 Task: Apply conditional formatting to the range A2:E12 to highlight cells based on specific criteria.
Action: Mouse moved to (33, 175)
Screenshot: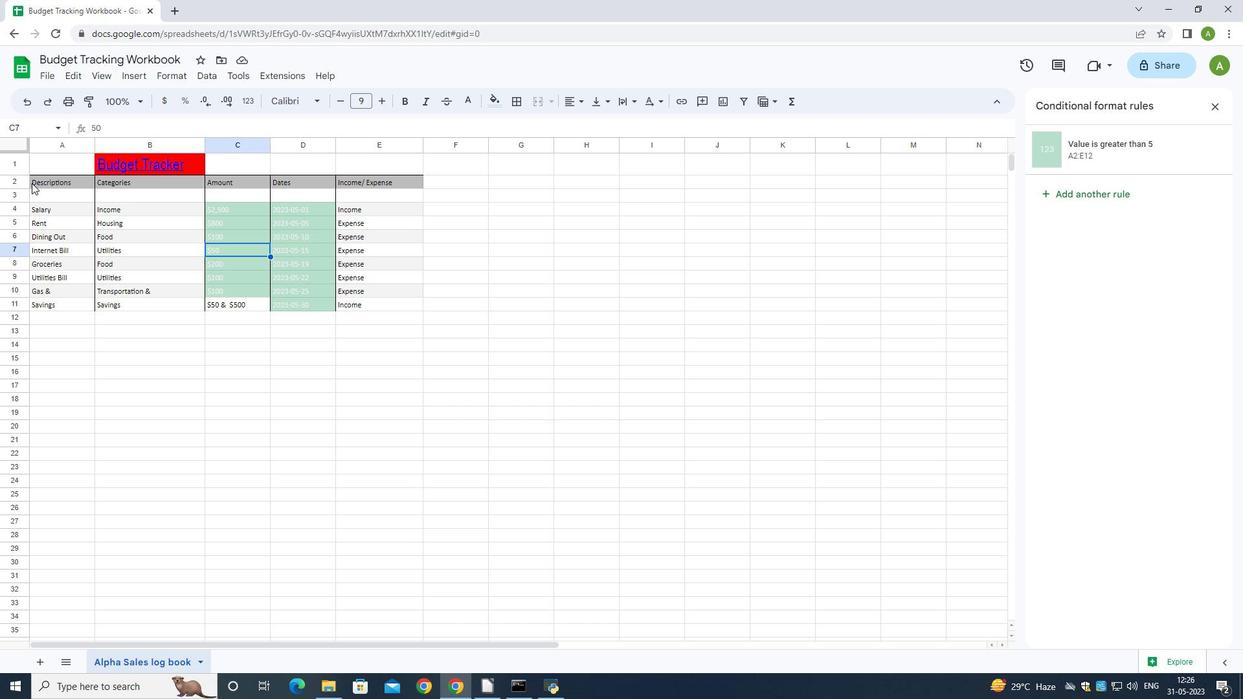 
Action: Mouse pressed left at (33, 175)
Screenshot: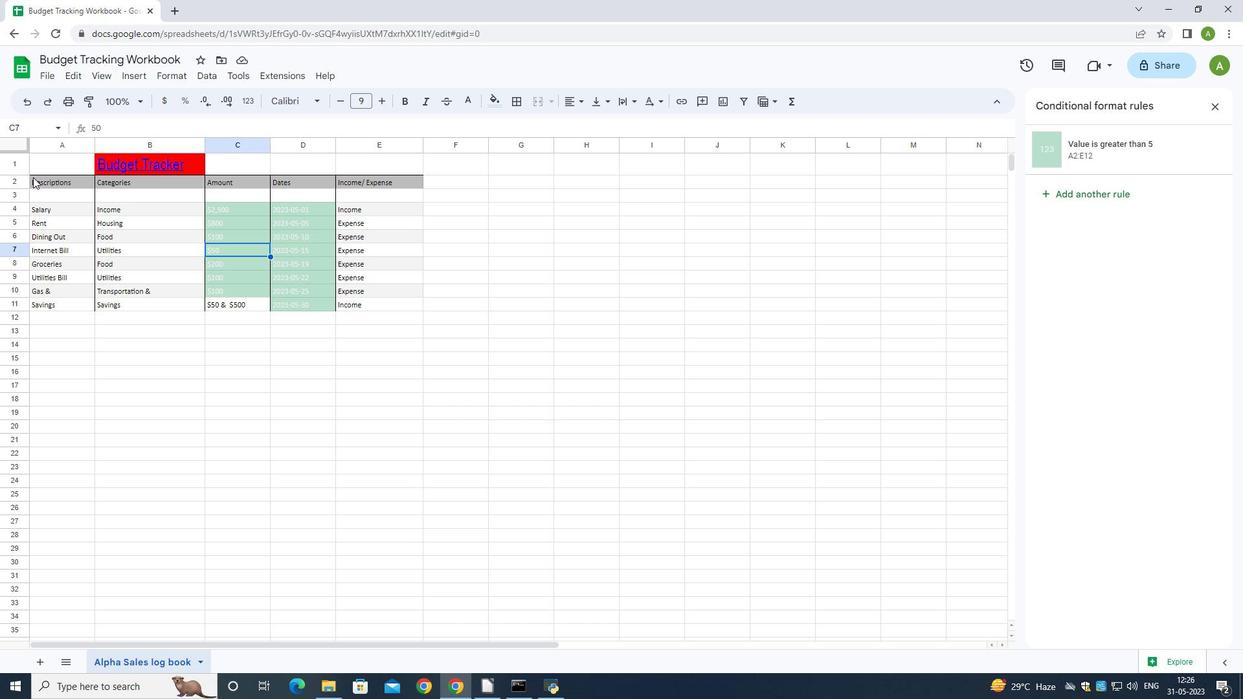 
Action: Mouse moved to (51, 174)
Screenshot: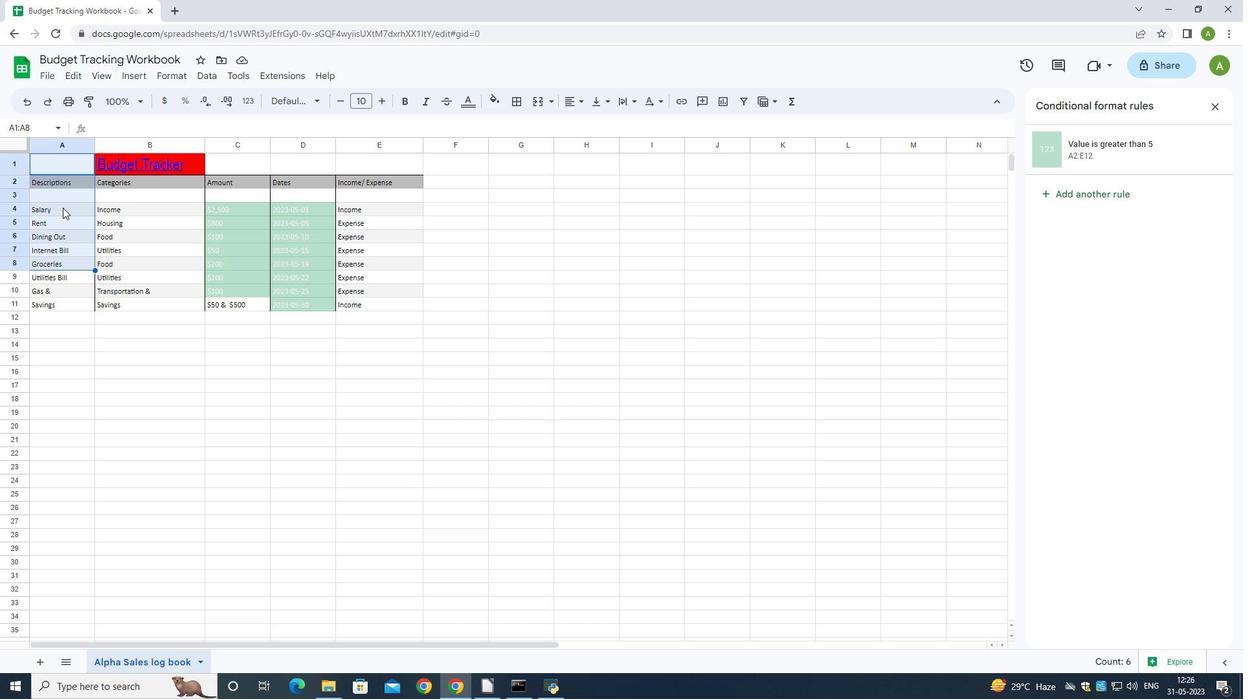 
Action: Mouse pressed left at (51, 174)
Screenshot: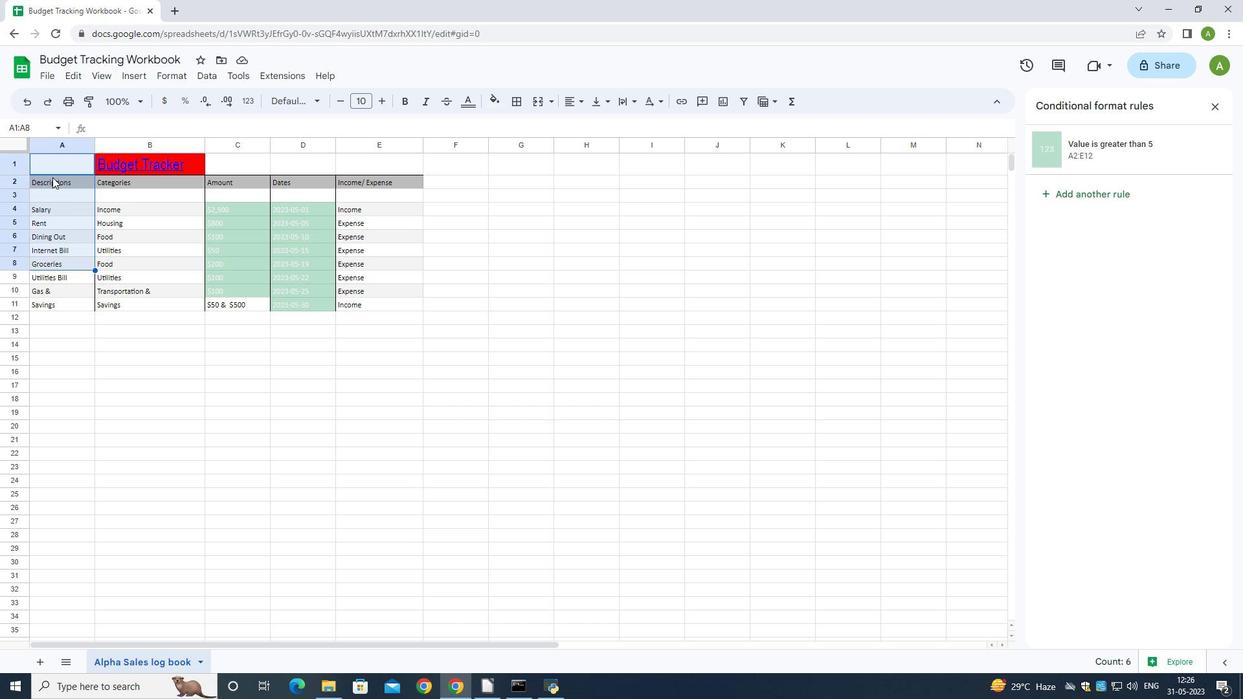
Action: Mouse moved to (41, 182)
Screenshot: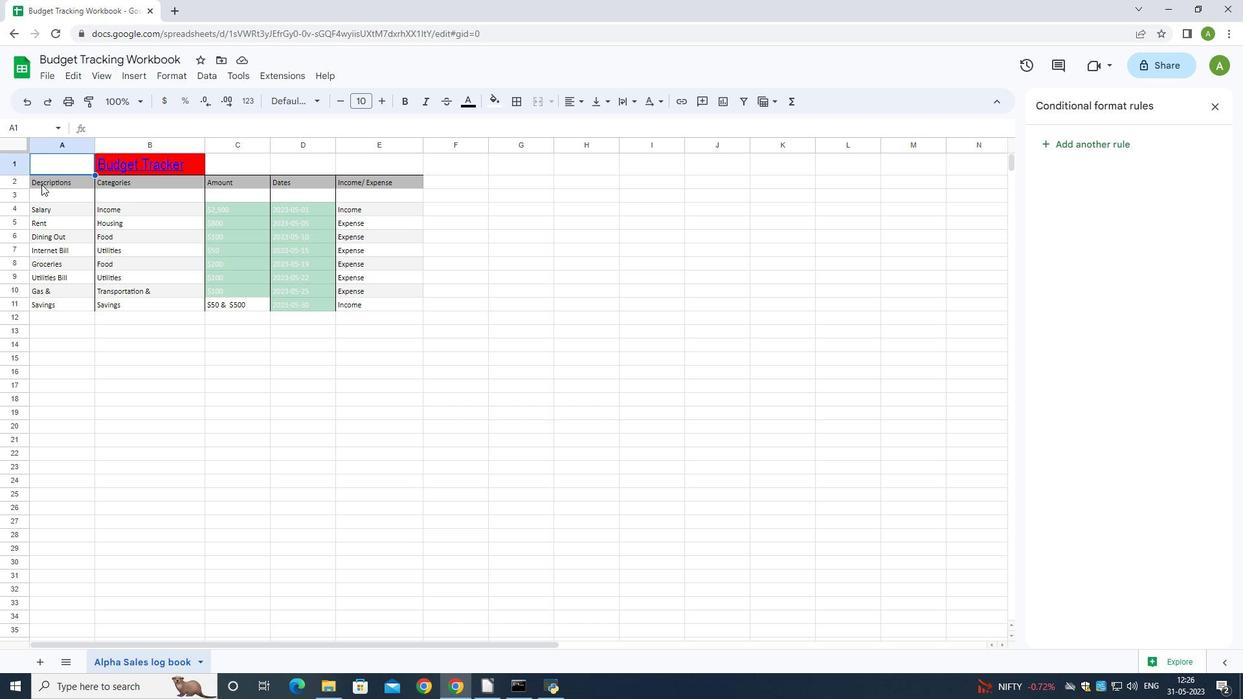 
Action: Mouse pressed left at (41, 182)
Screenshot: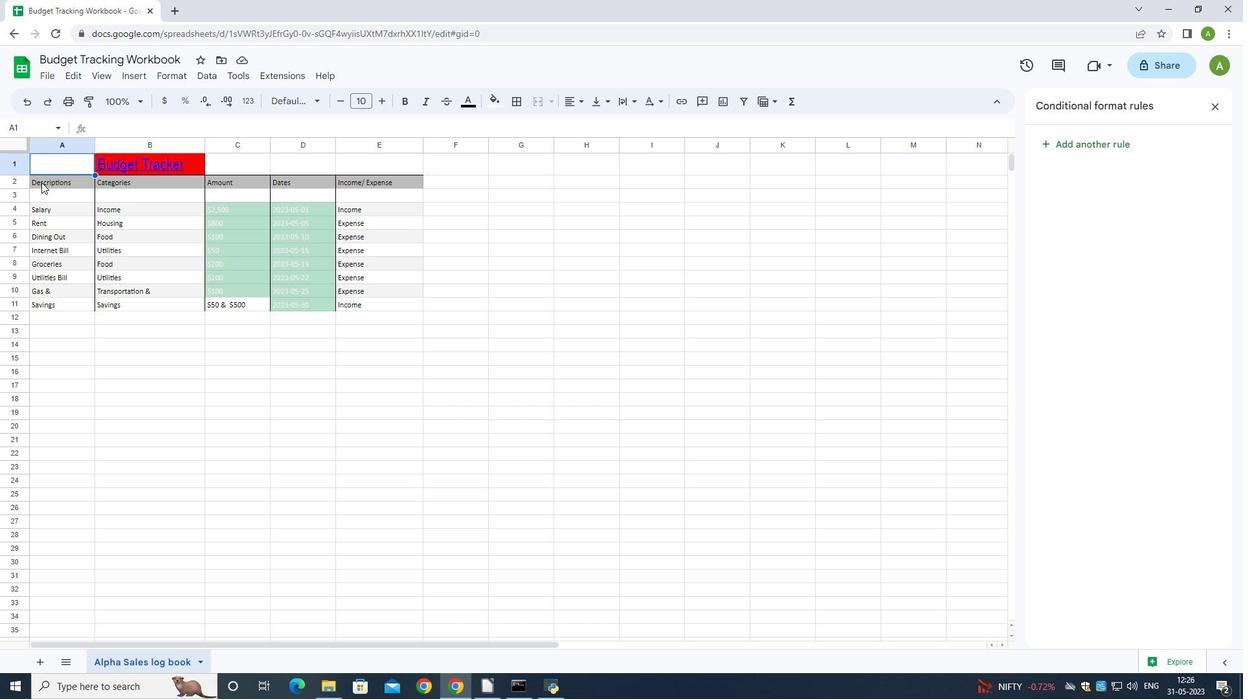 
Action: Mouse moved to (186, 78)
Screenshot: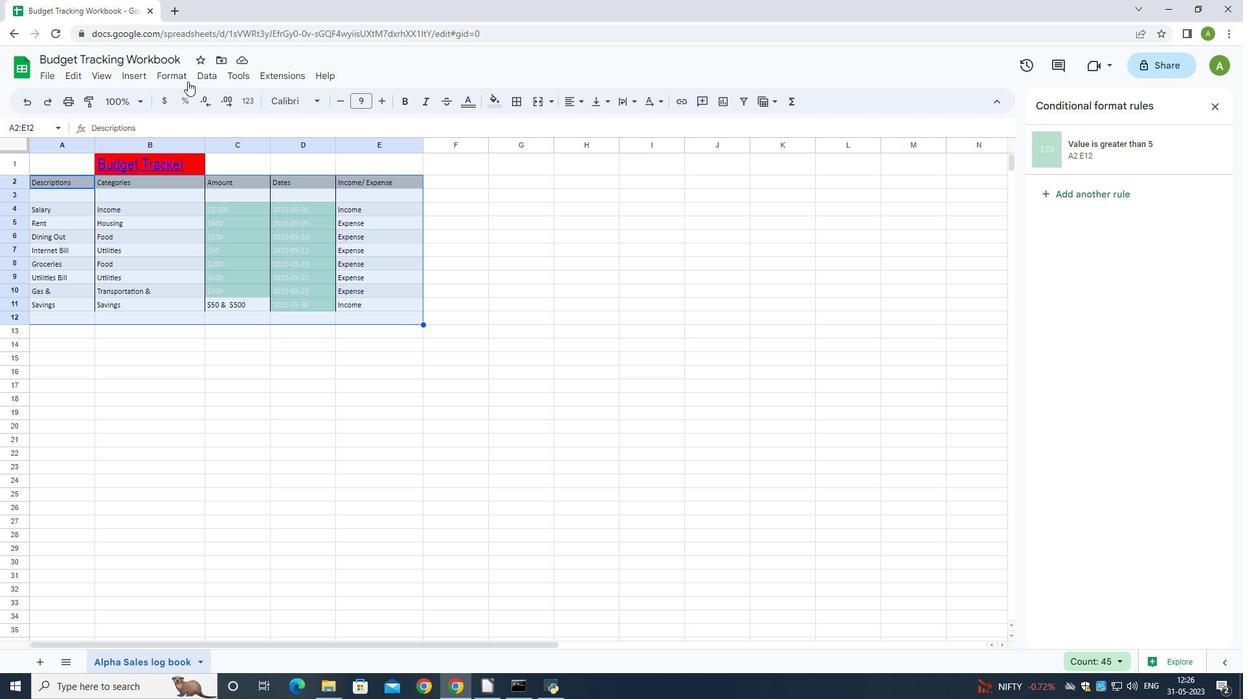 
Action: Mouse pressed left at (186, 78)
Screenshot: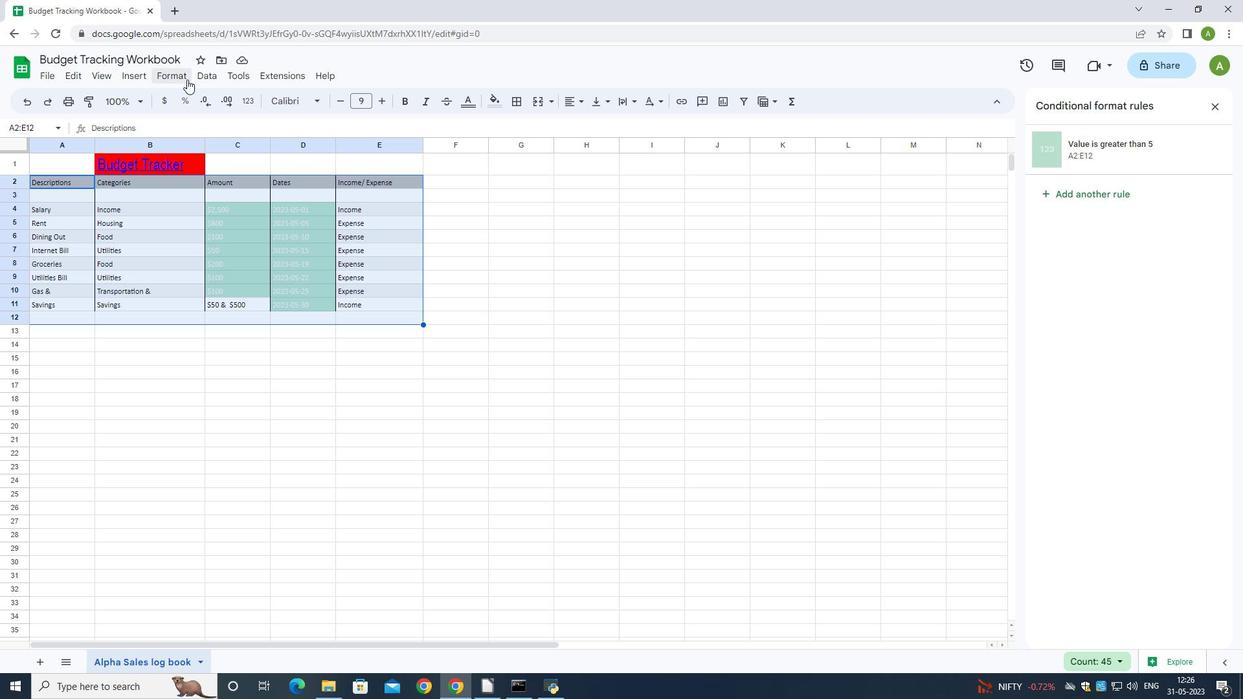 
Action: Mouse moved to (235, 297)
Screenshot: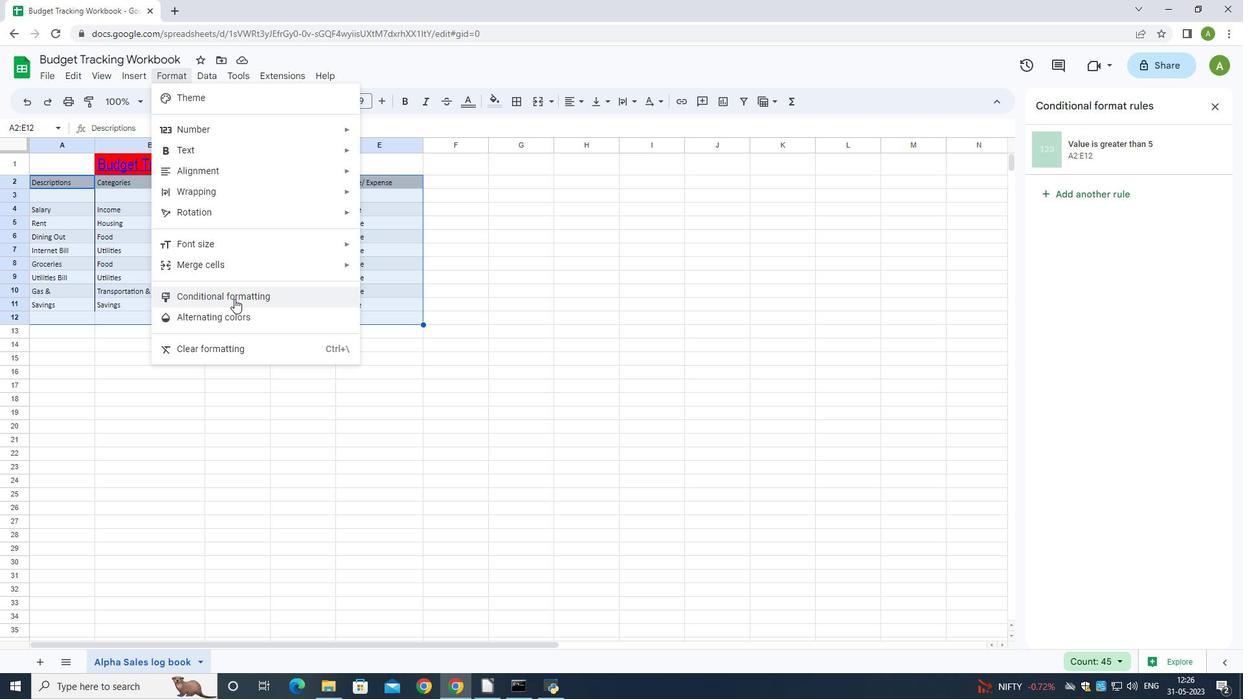 
Action: Mouse pressed left at (235, 297)
Screenshot: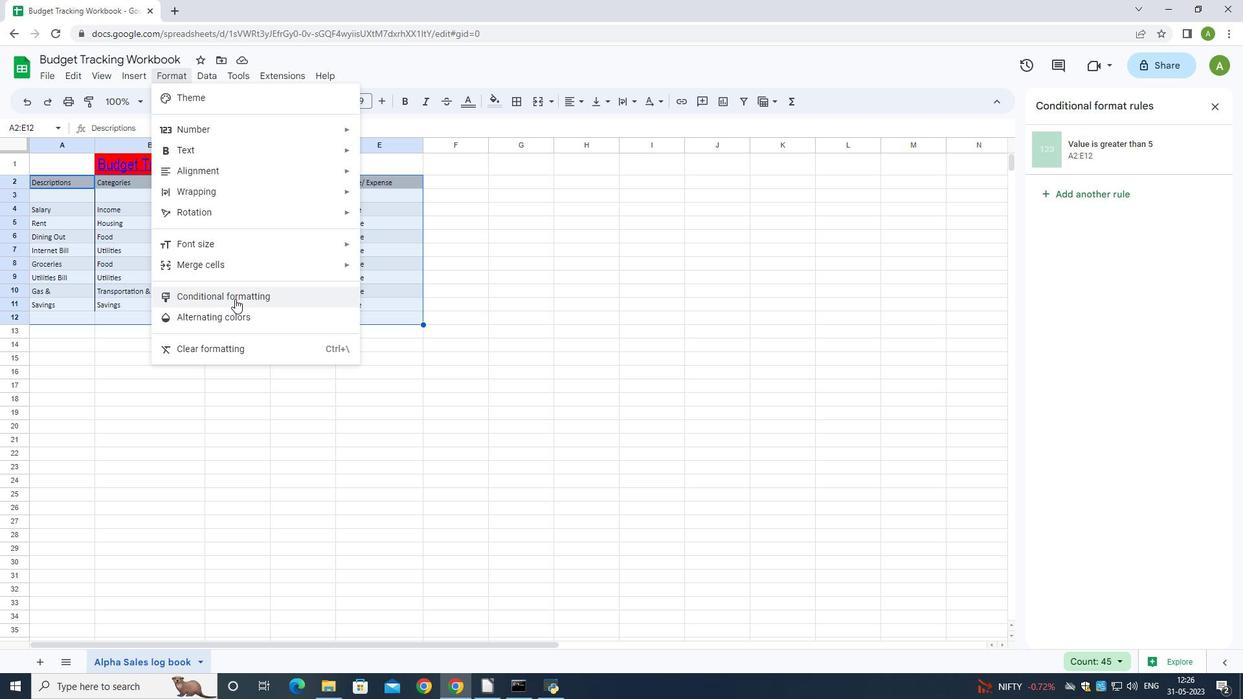 
Action: Mouse moved to (1188, 148)
Screenshot: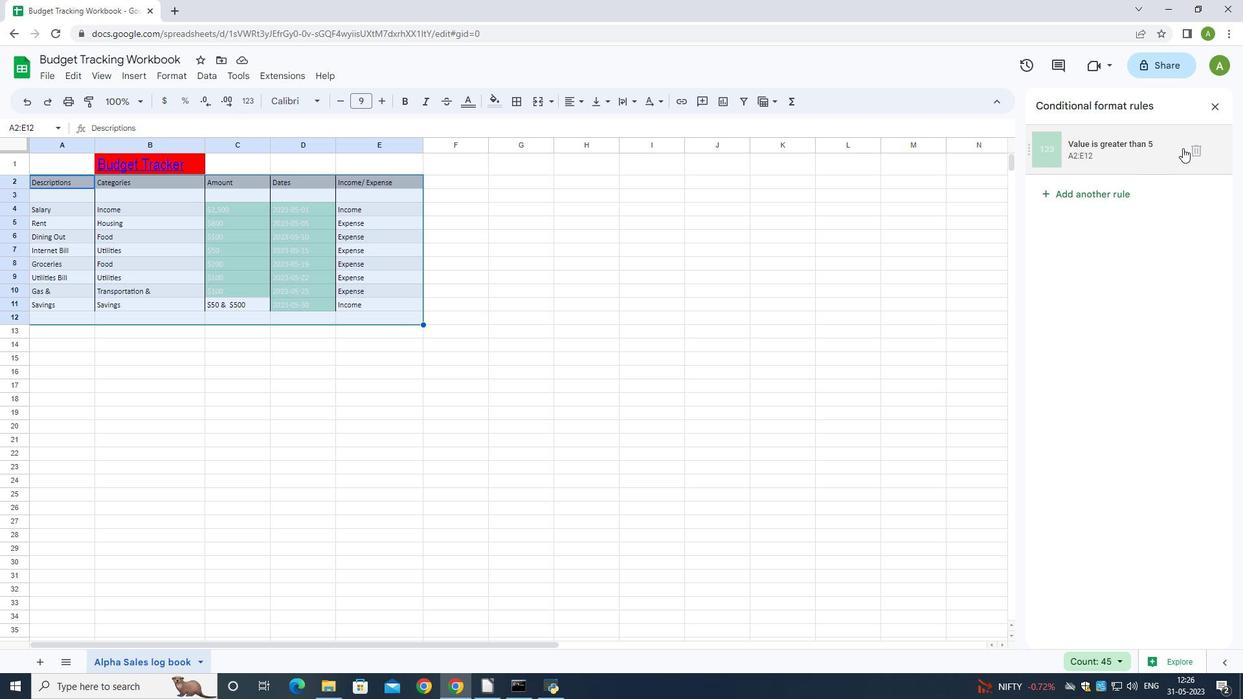 
Action: Mouse pressed left at (1188, 148)
Screenshot: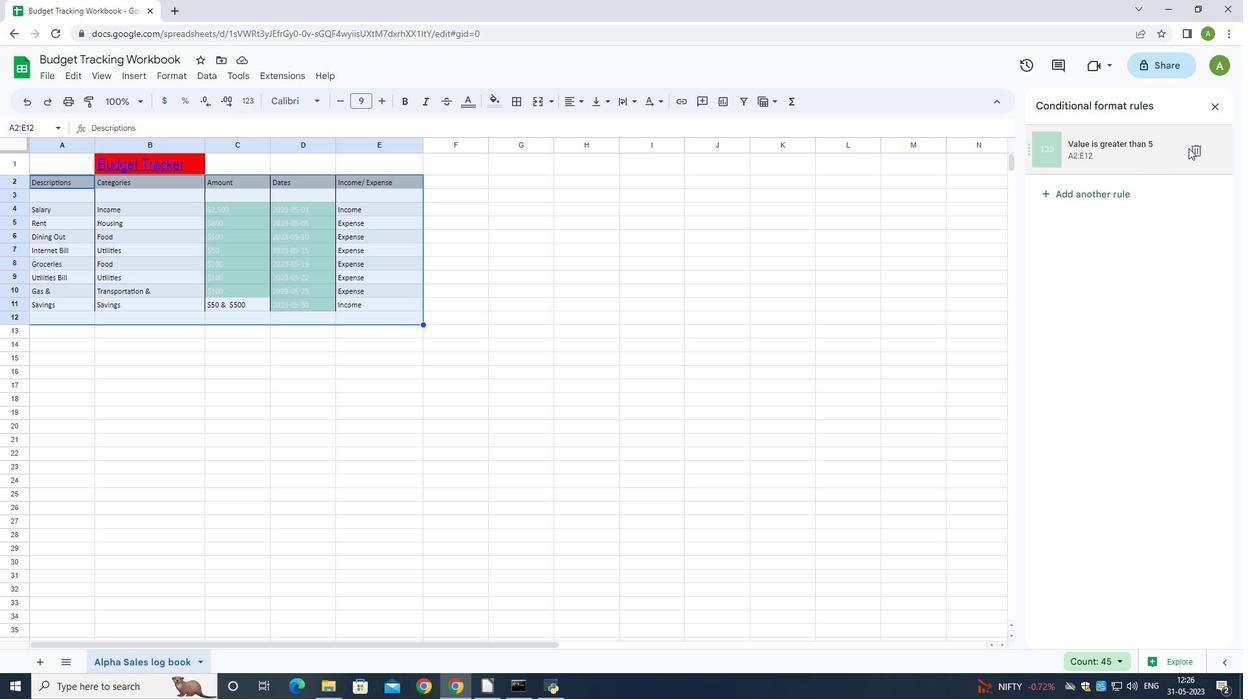 
Action: Mouse moved to (1114, 148)
Screenshot: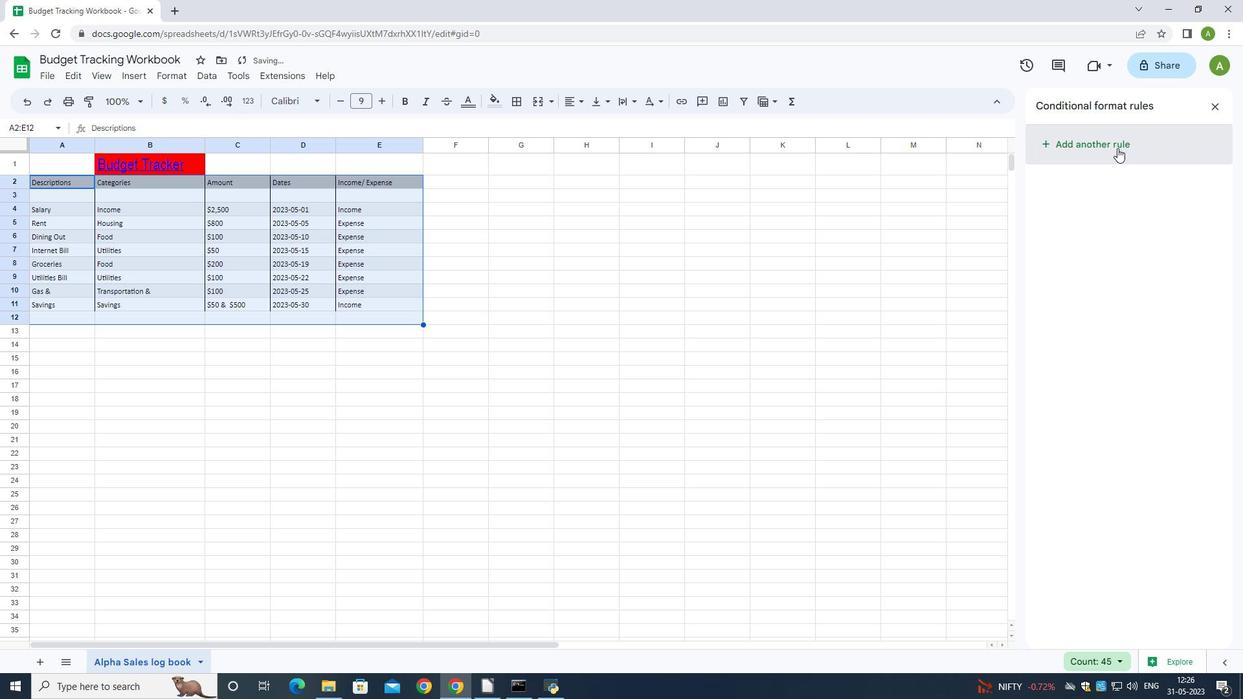 
Action: Mouse pressed left at (1114, 148)
Screenshot: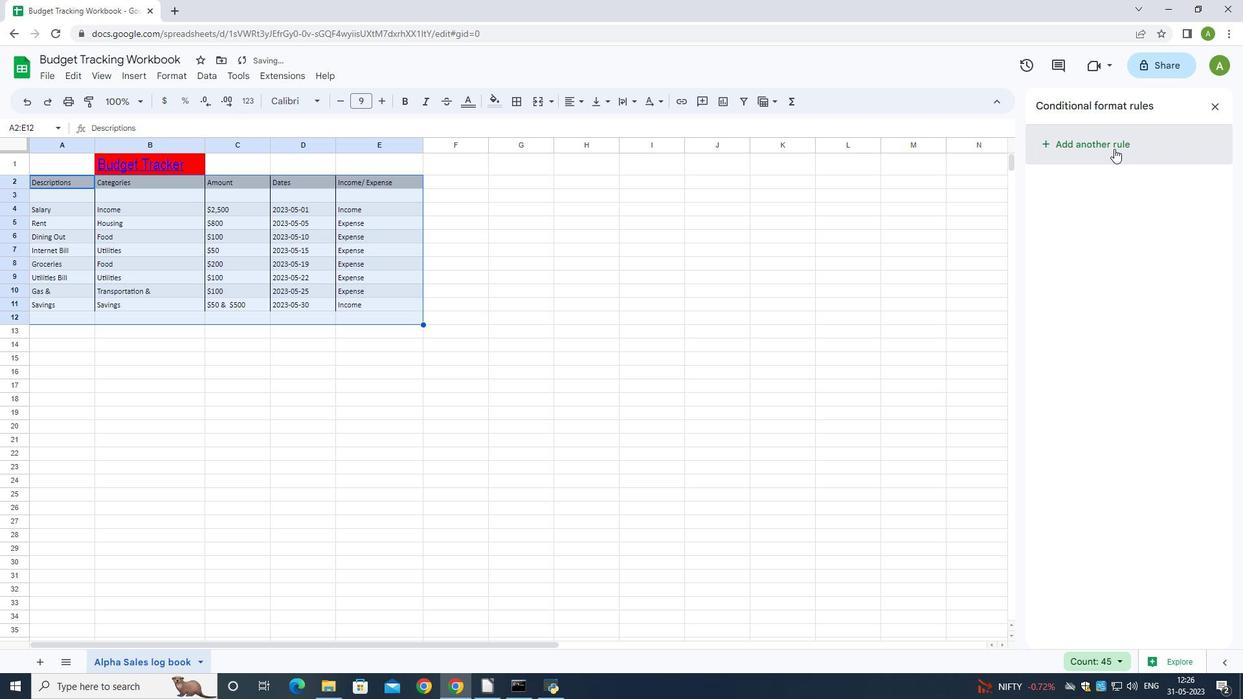 
Action: Mouse moved to (1112, 271)
Screenshot: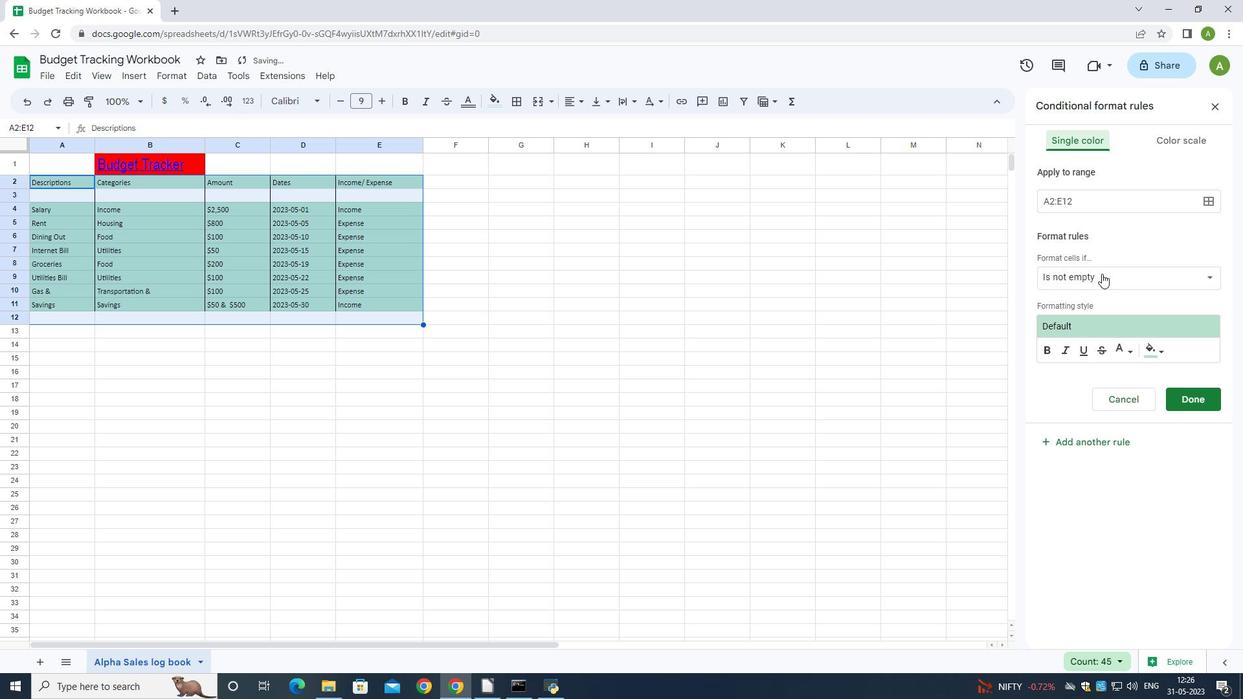 
Action: Mouse pressed left at (1112, 271)
Screenshot: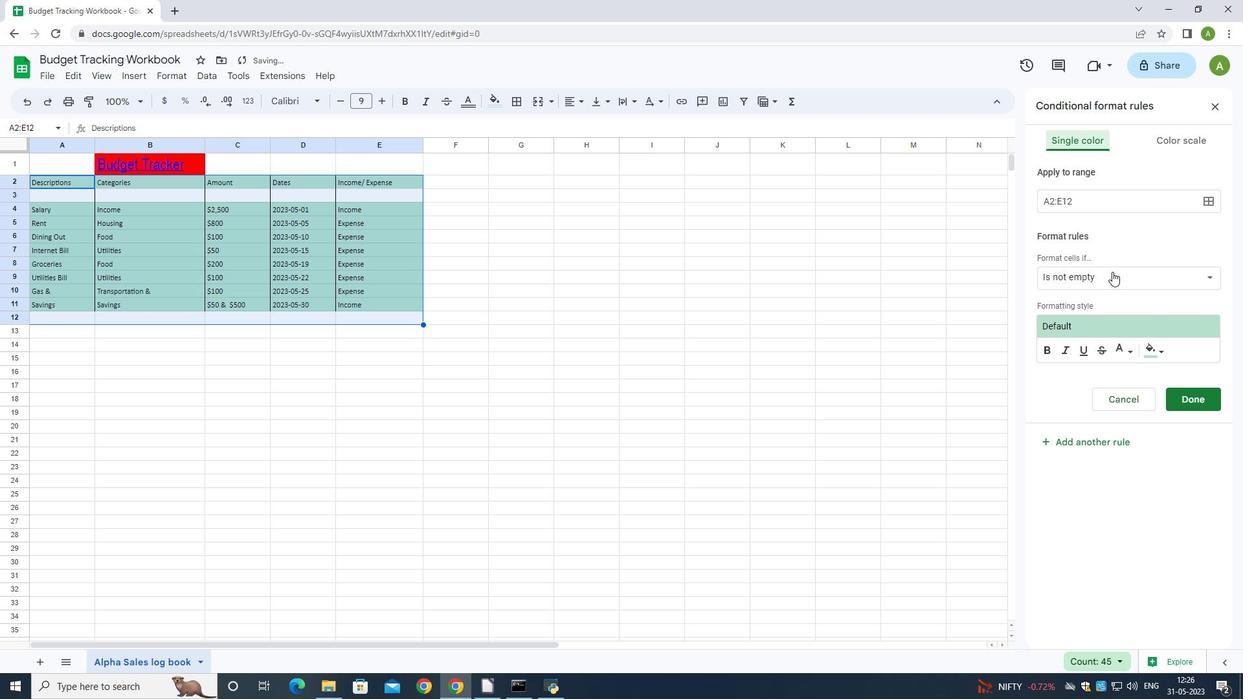 
Action: Mouse moved to (1089, 527)
Screenshot: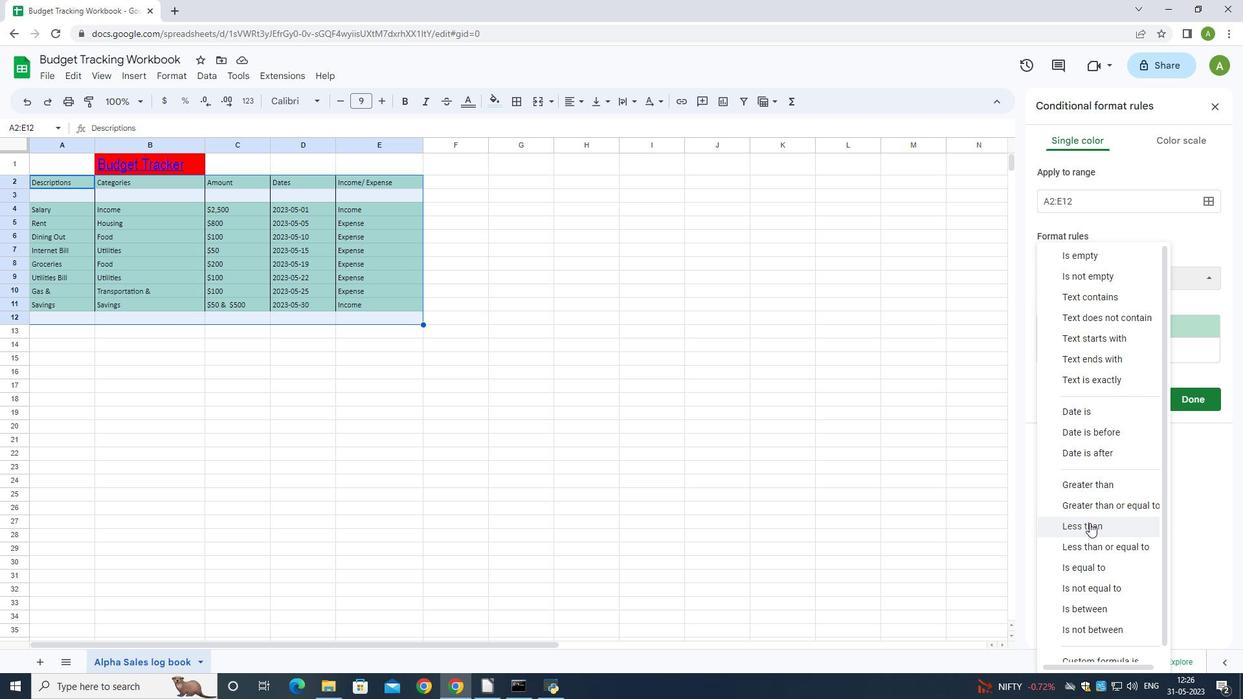 
Action: Mouse pressed left at (1089, 527)
Screenshot: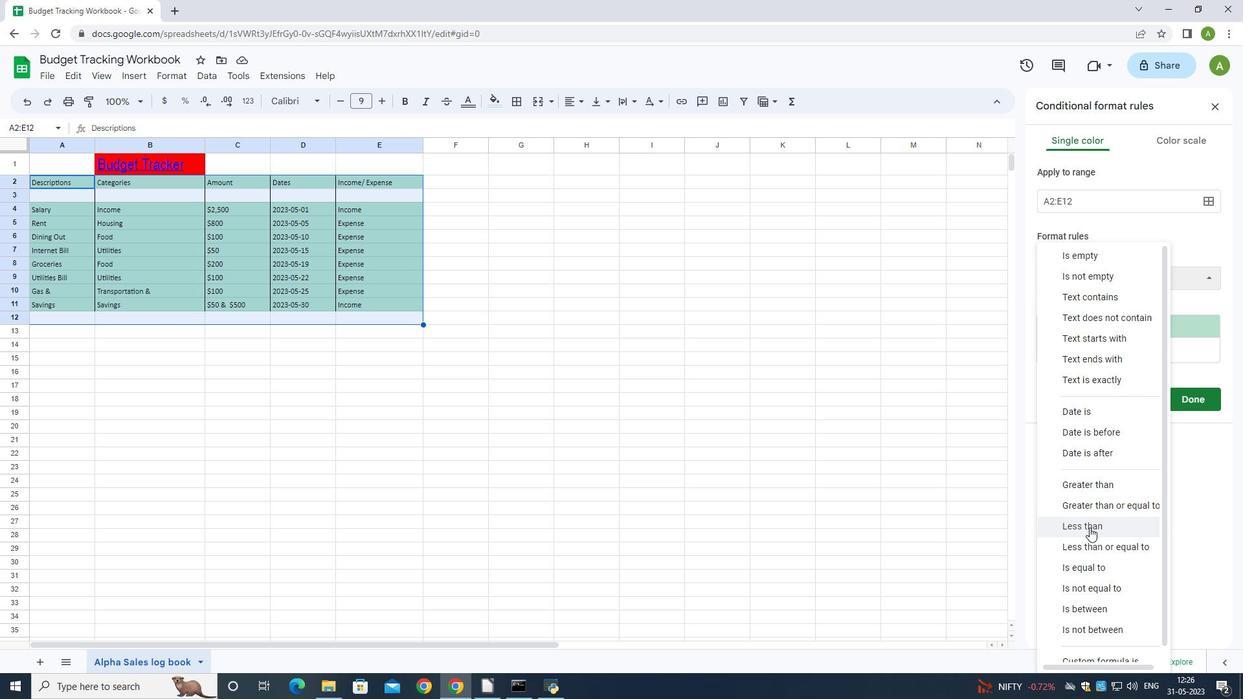 
Action: Mouse moved to (1072, 307)
Screenshot: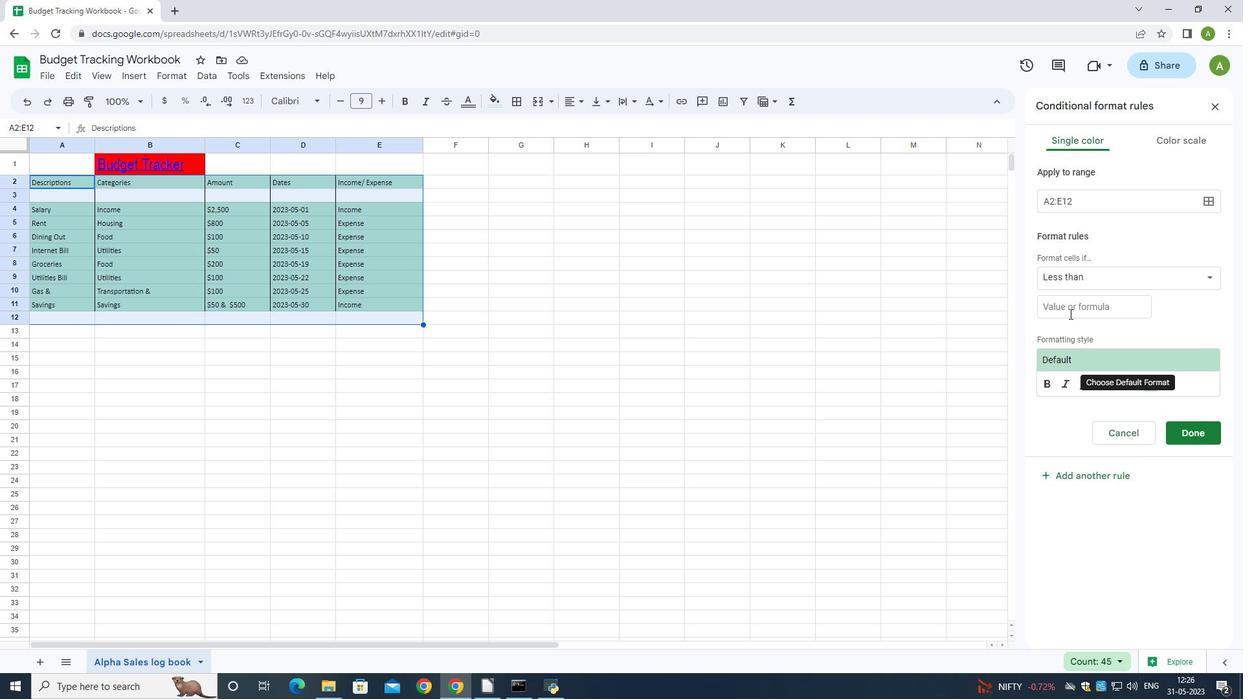 
Action: Mouse pressed left at (1072, 307)
Screenshot: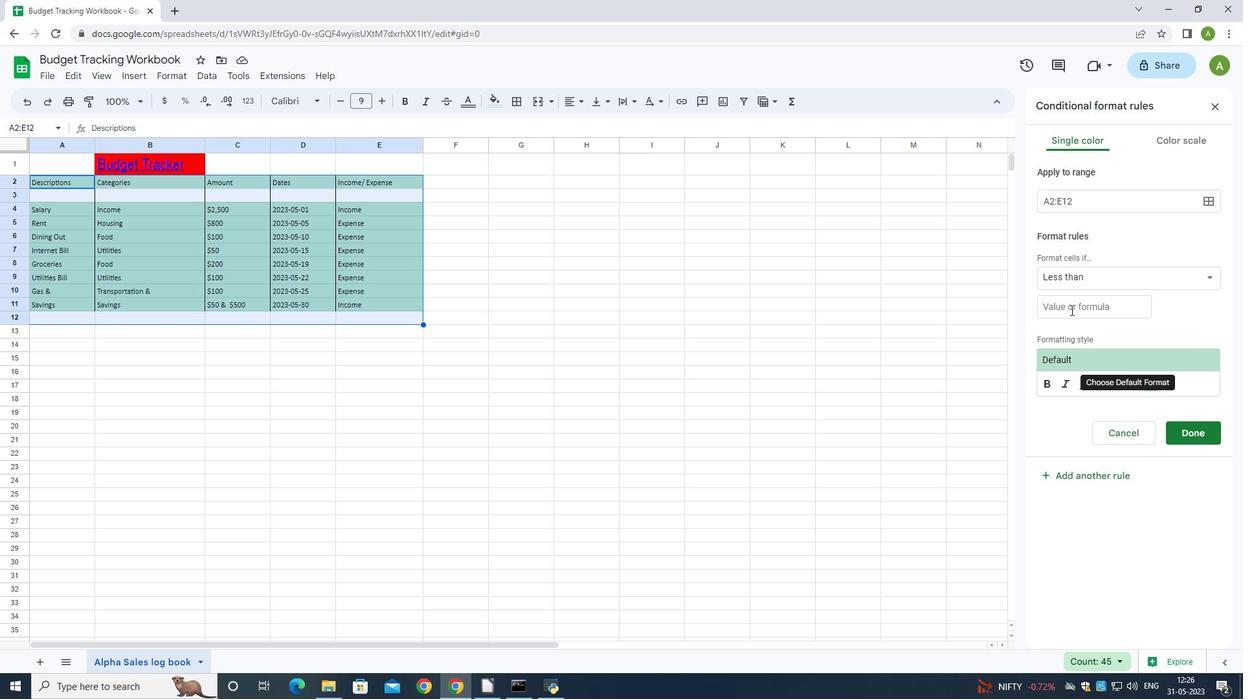 
Action: Key pressed 5
Screenshot: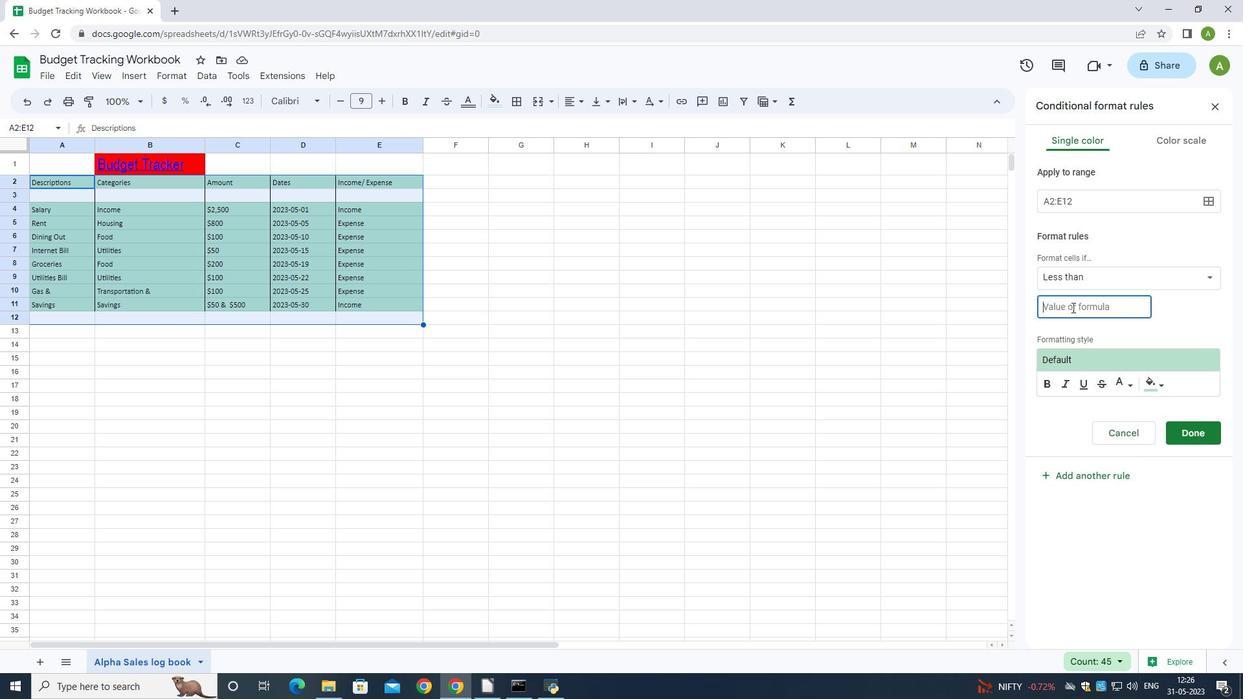 
Action: Mouse moved to (1158, 383)
Screenshot: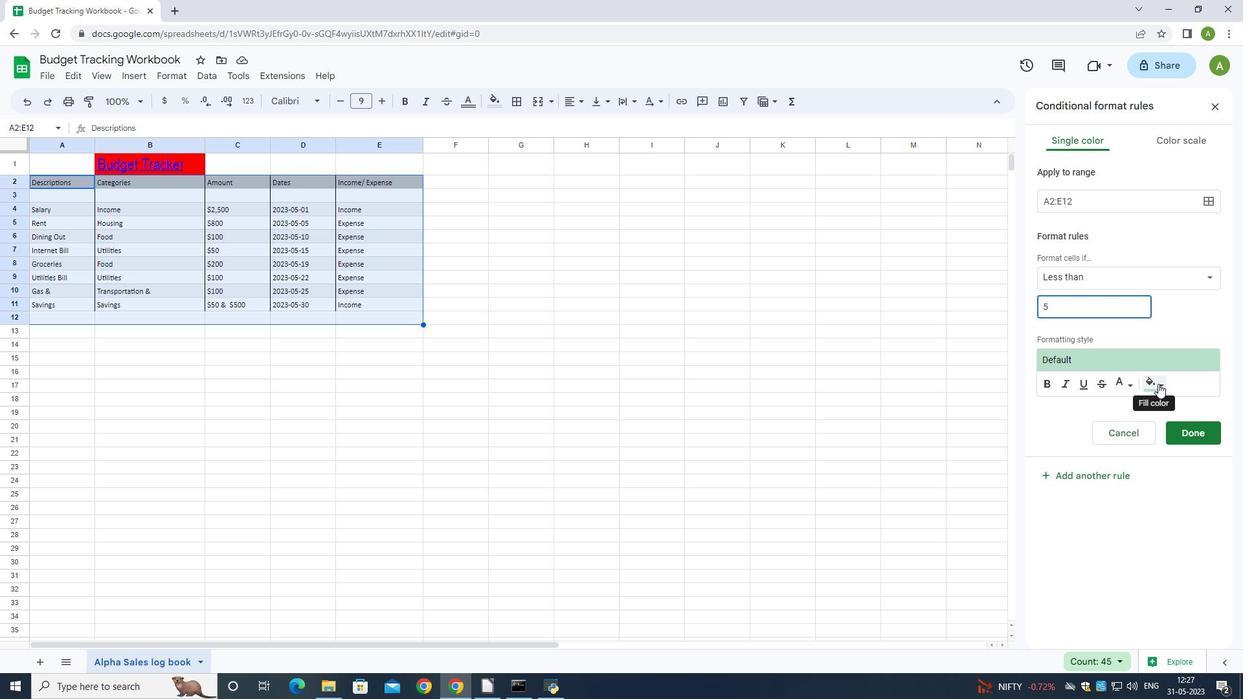 
Action: Mouse pressed left at (1158, 383)
Screenshot: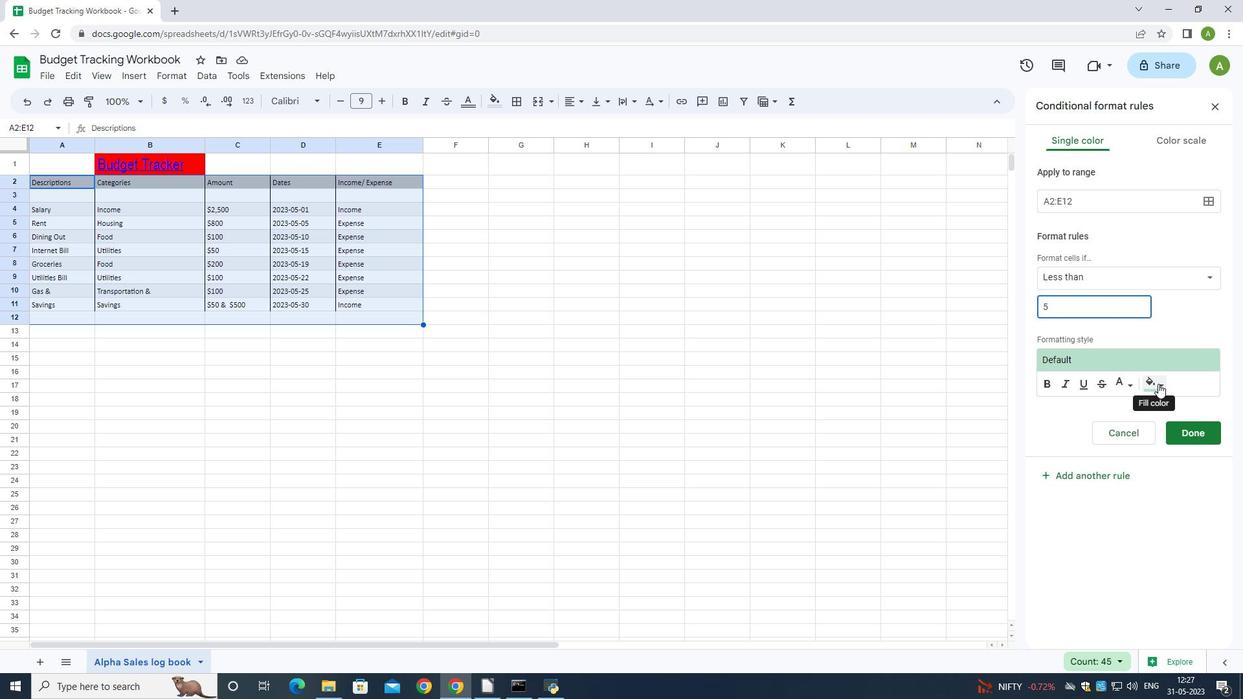 
Action: Mouse moved to (1068, 600)
Screenshot: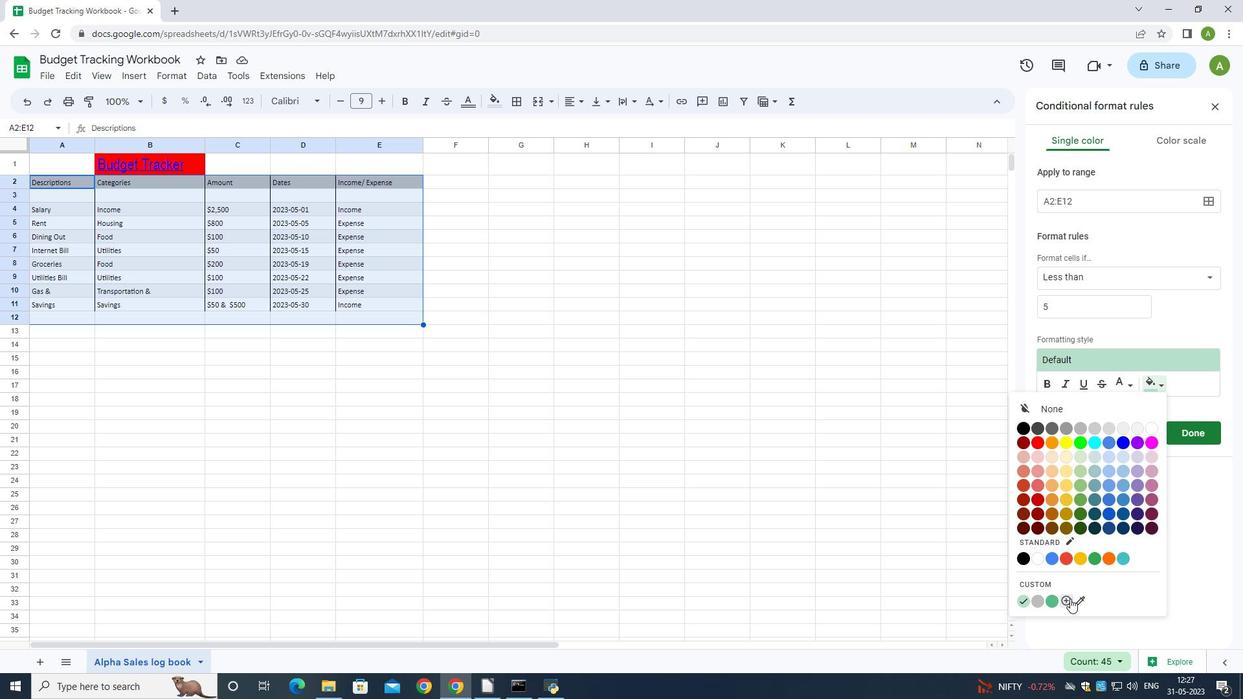 
Action: Mouse pressed left at (1068, 600)
Screenshot: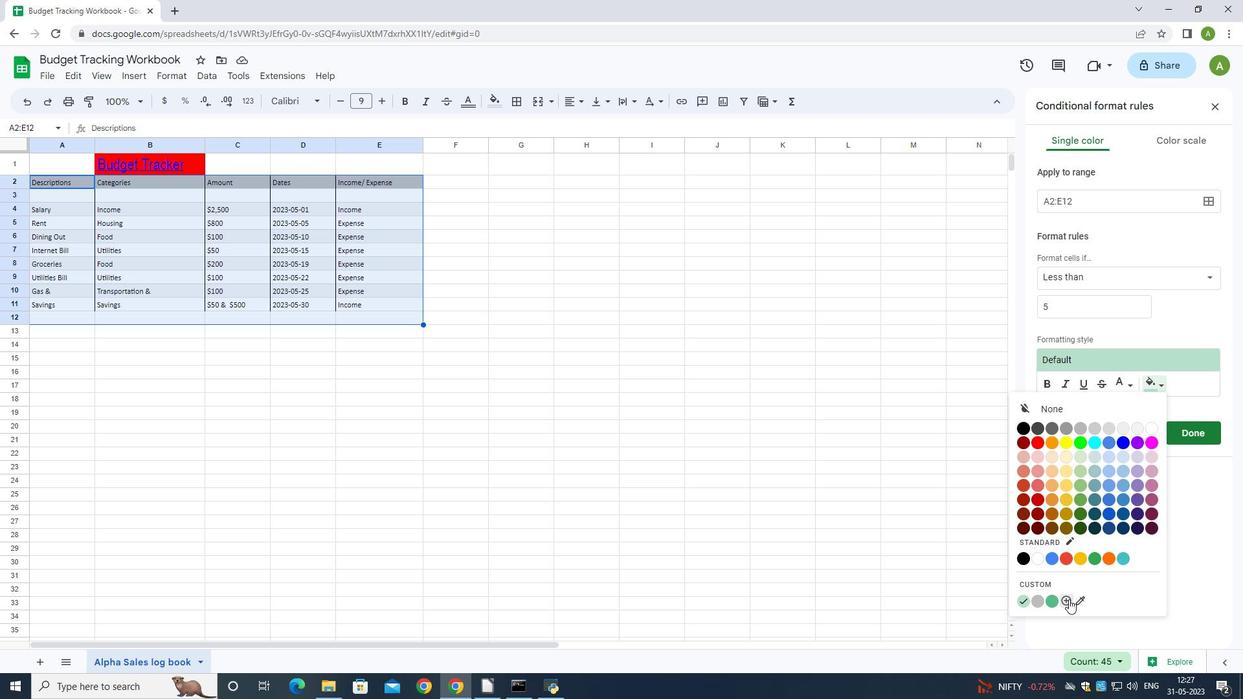 
Action: Mouse moved to (606, 413)
Screenshot: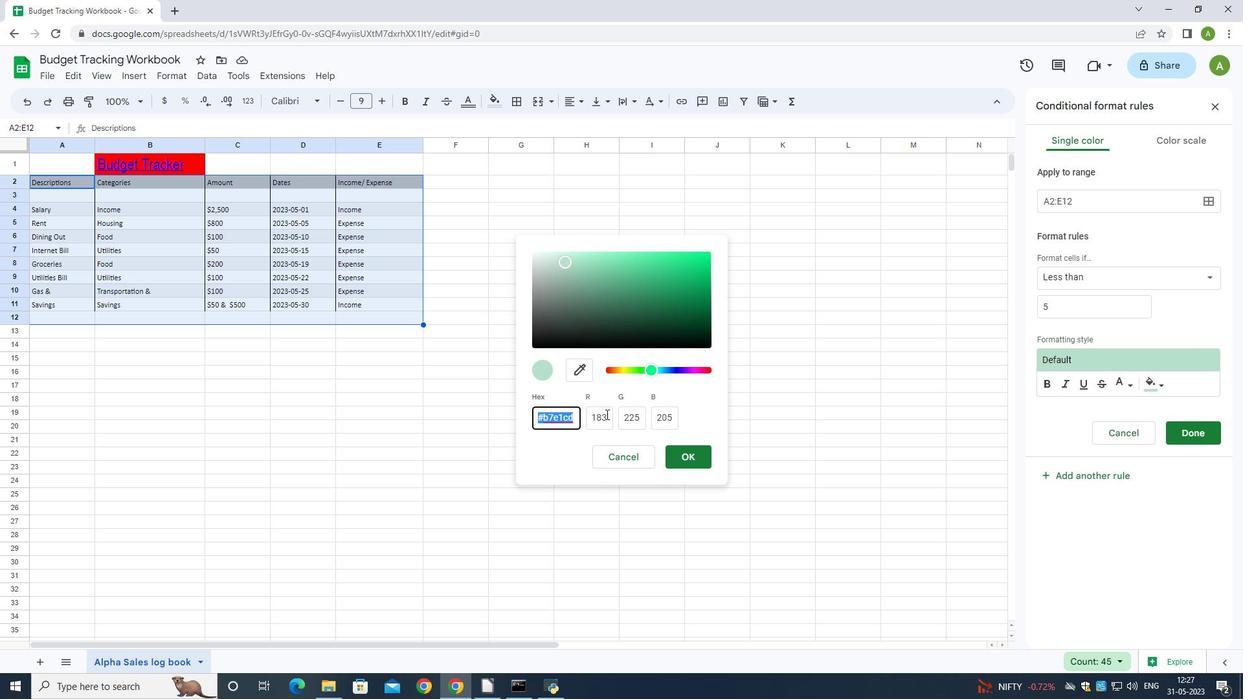 
Action: Mouse pressed left at (606, 413)
Screenshot: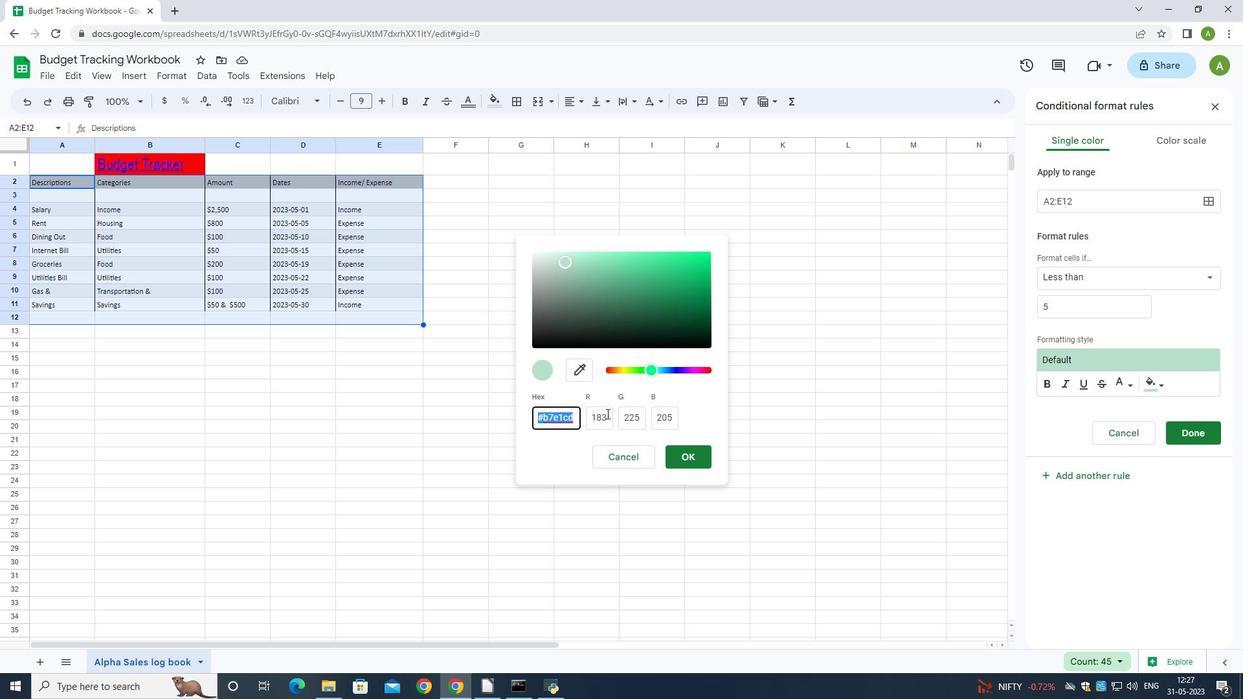 
Action: Mouse moved to (607, 415)
Screenshot: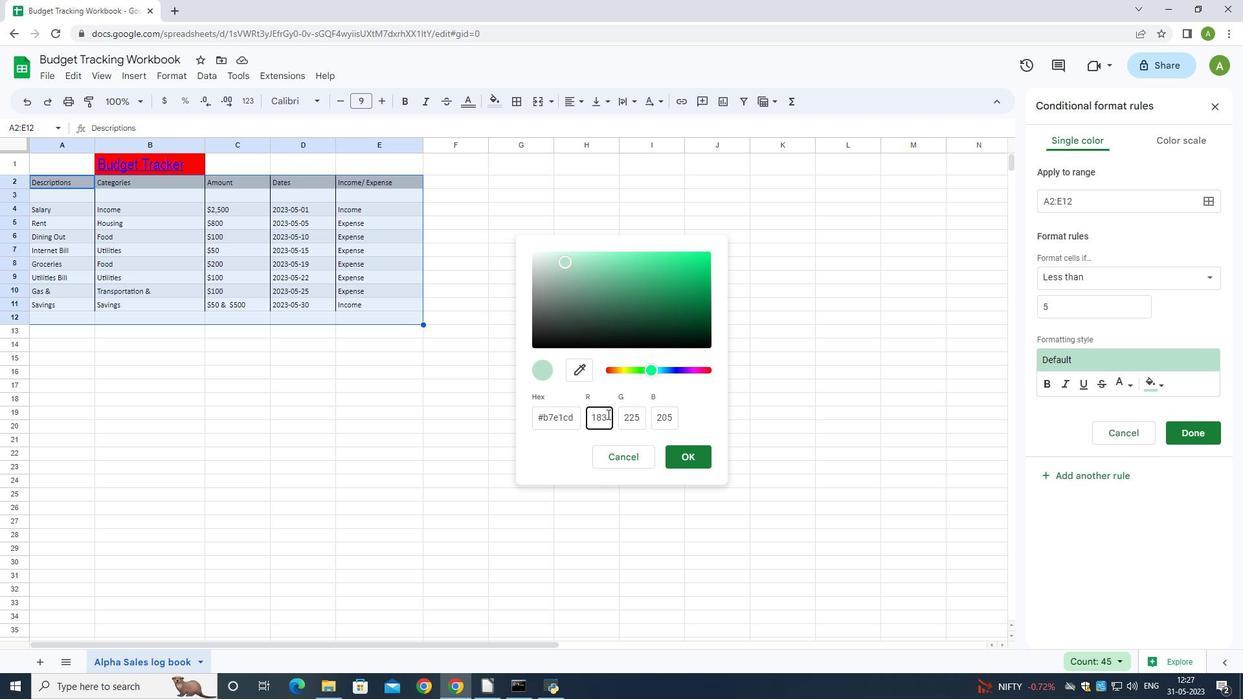 
Action: Mouse pressed left at (607, 415)
Screenshot: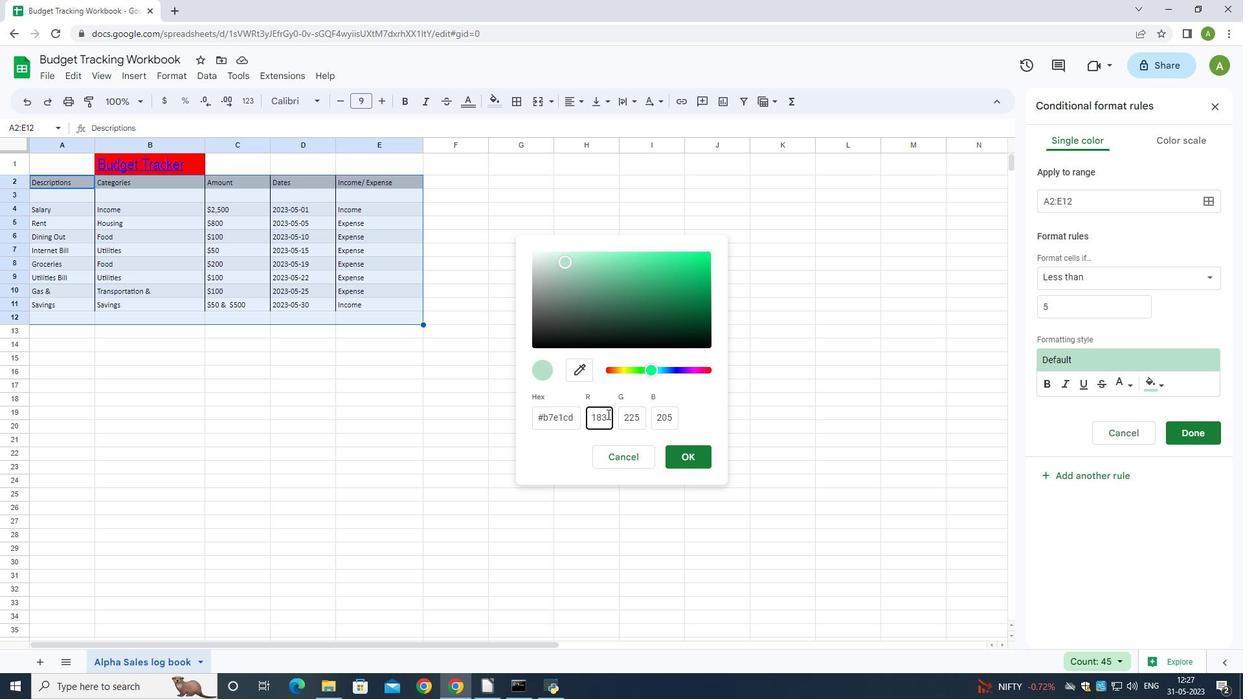 
Action: Mouse pressed left at (607, 415)
Screenshot: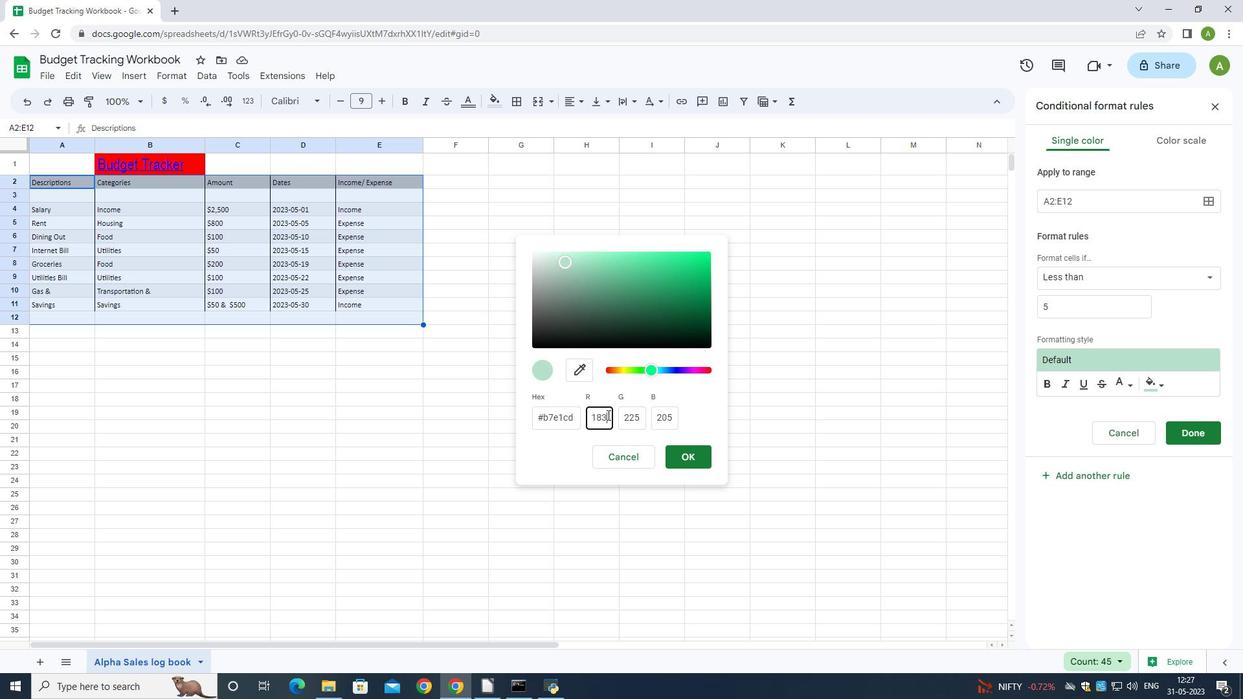 
Action: Key pressed <Key.backspace>12
Screenshot: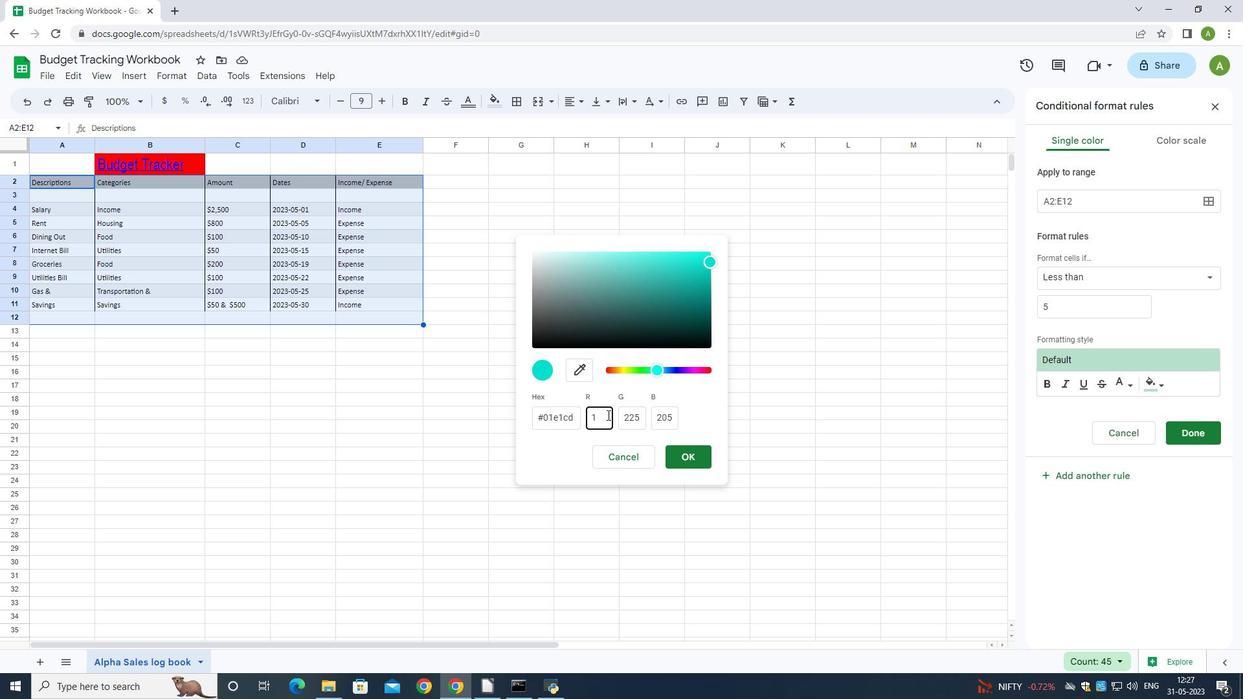 
Action: Mouse moved to (635, 419)
Screenshot: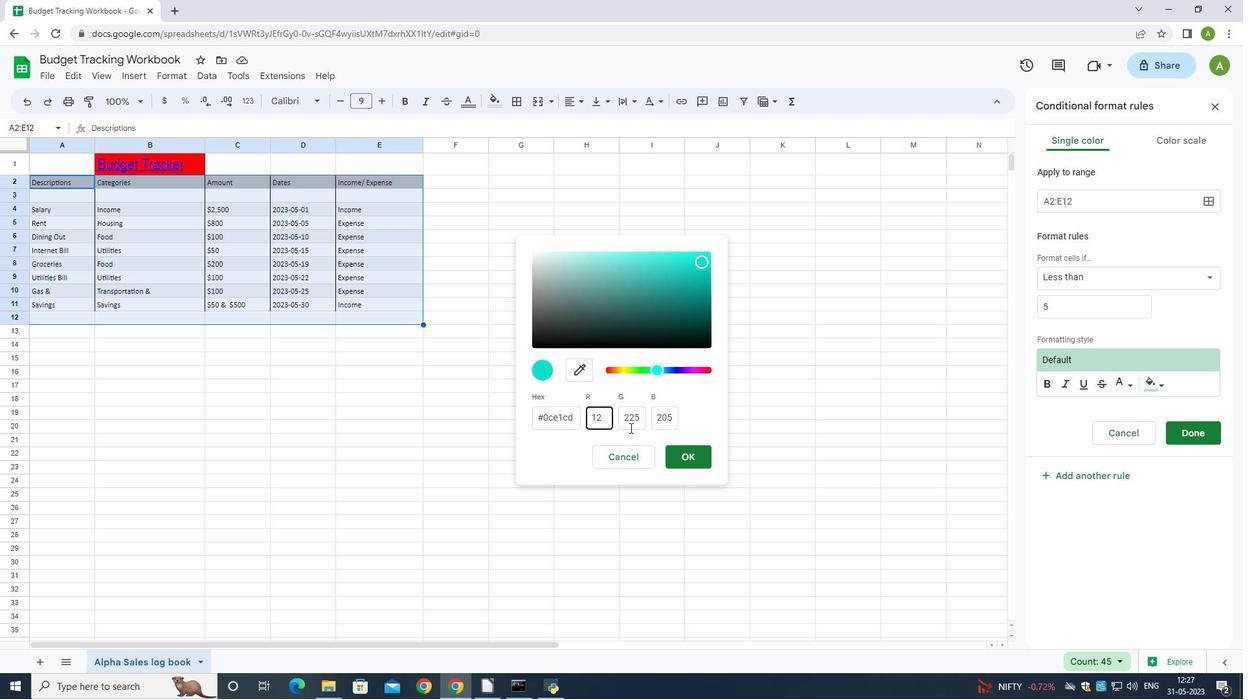 
Action: Mouse pressed left at (635, 419)
Screenshot: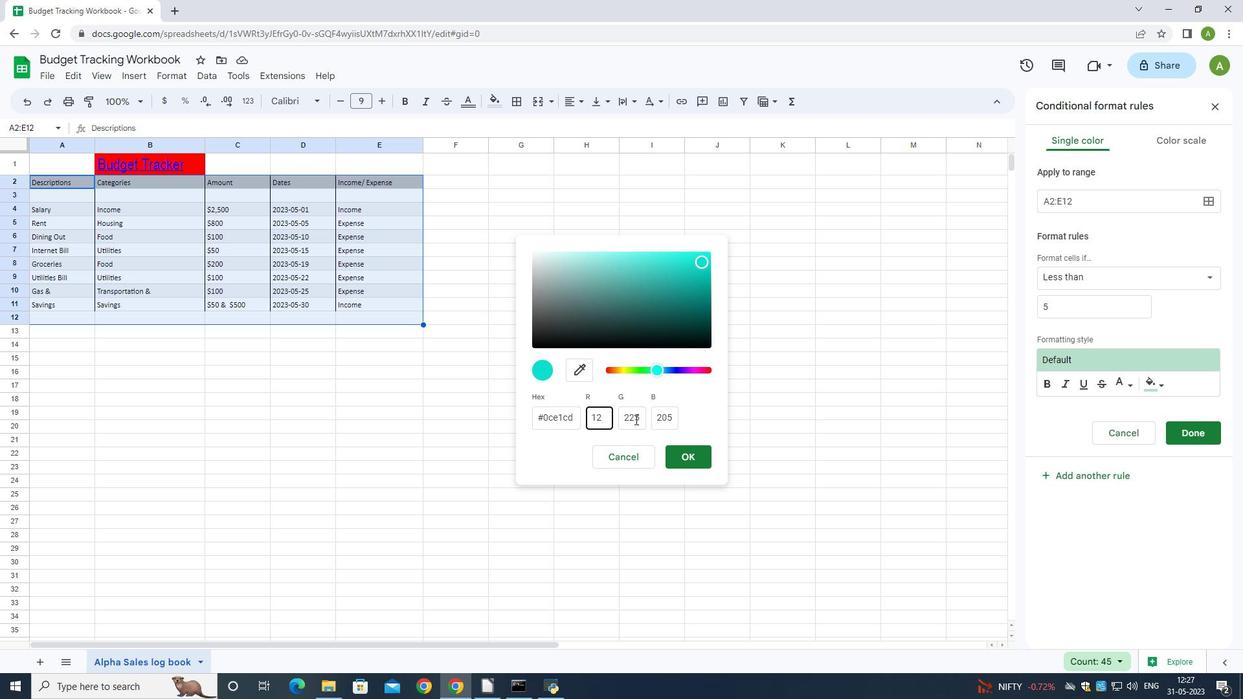 
Action: Mouse pressed left at (635, 419)
Screenshot: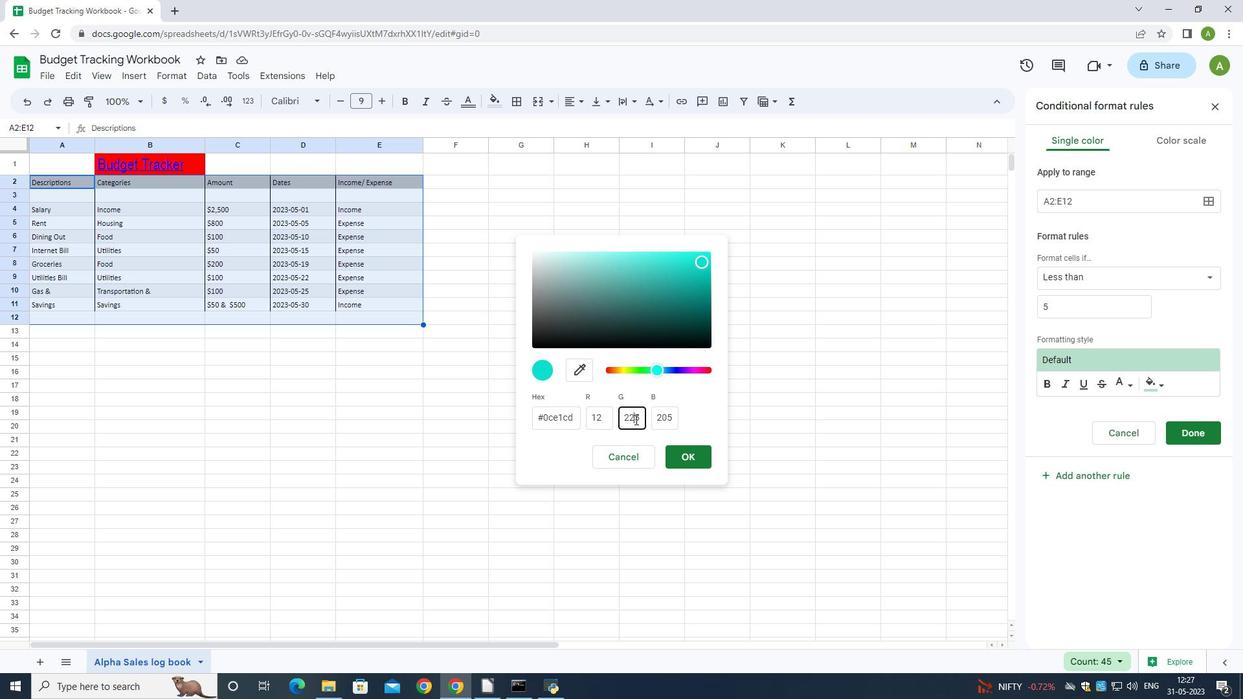 
Action: Key pressed <Key.backspace>12
Screenshot: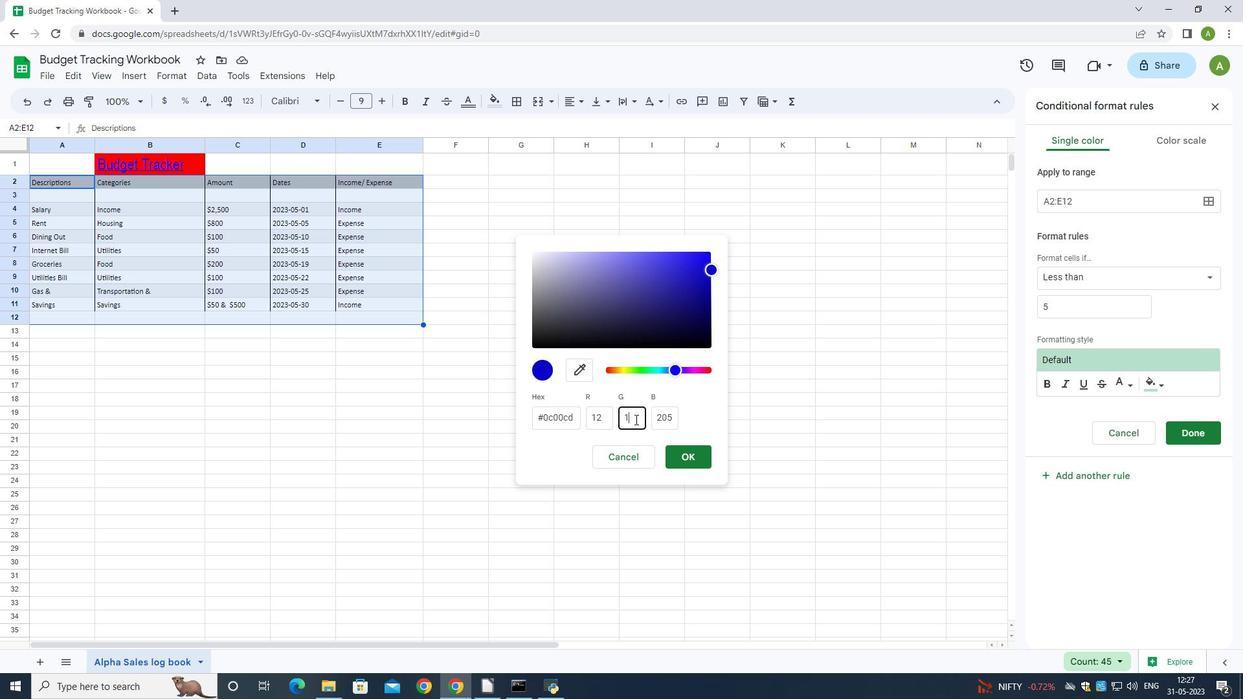 
Action: Mouse moved to (650, 416)
Screenshot: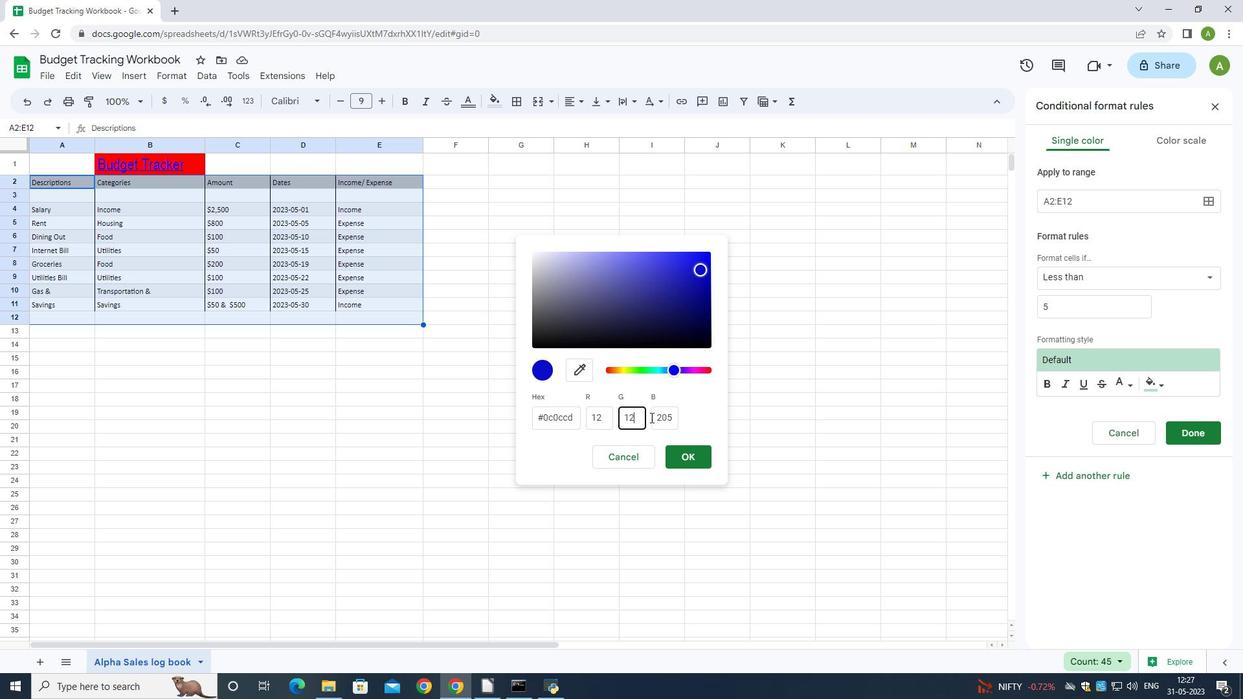 
Action: Mouse pressed left at (650, 416)
Screenshot: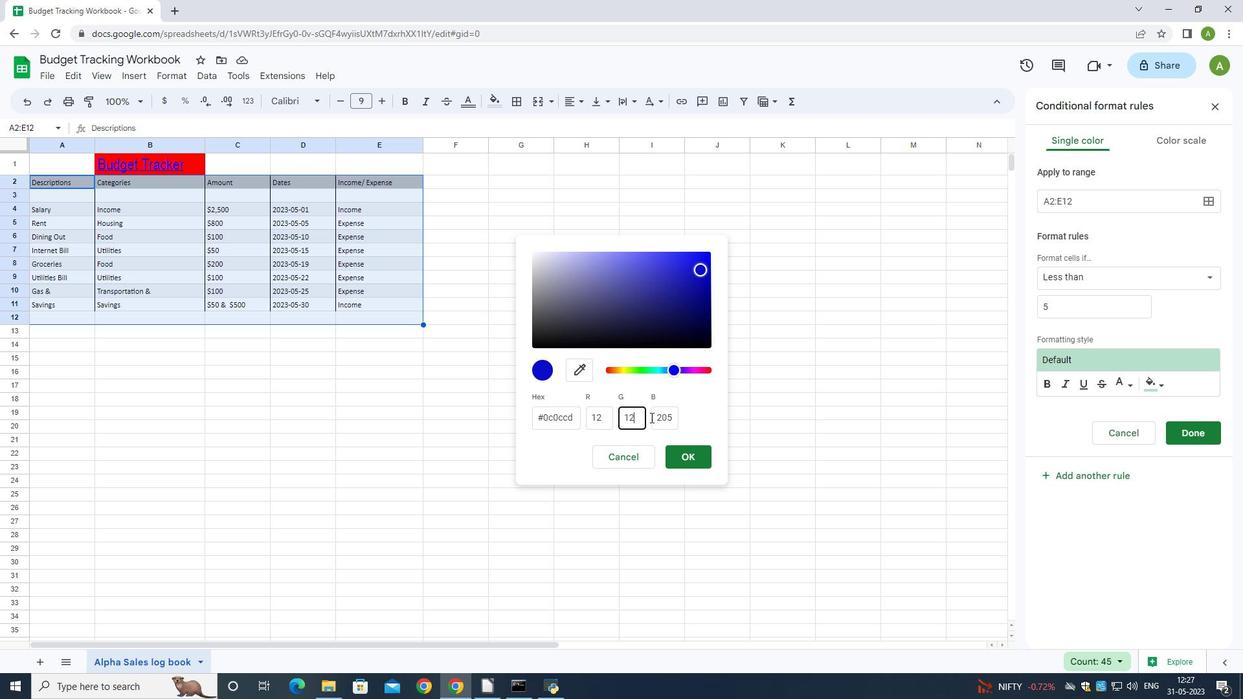 
Action: Mouse moved to (651, 416)
Screenshot: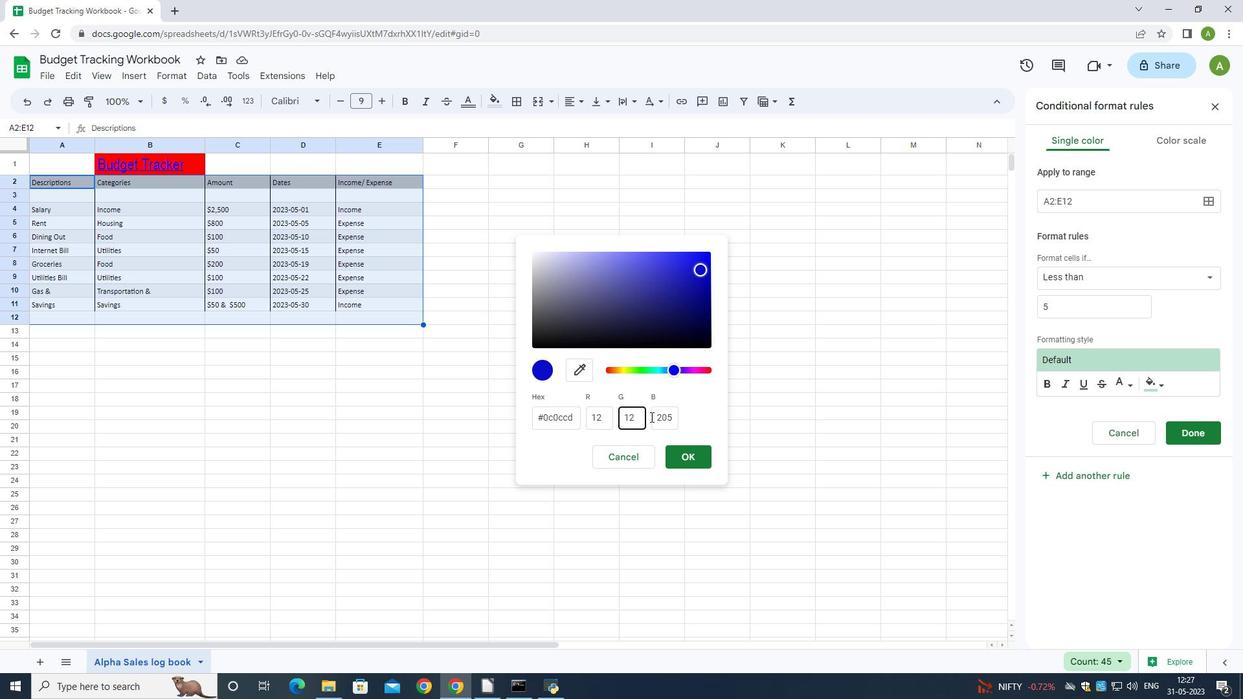 
Action: Mouse pressed left at (651, 416)
Screenshot: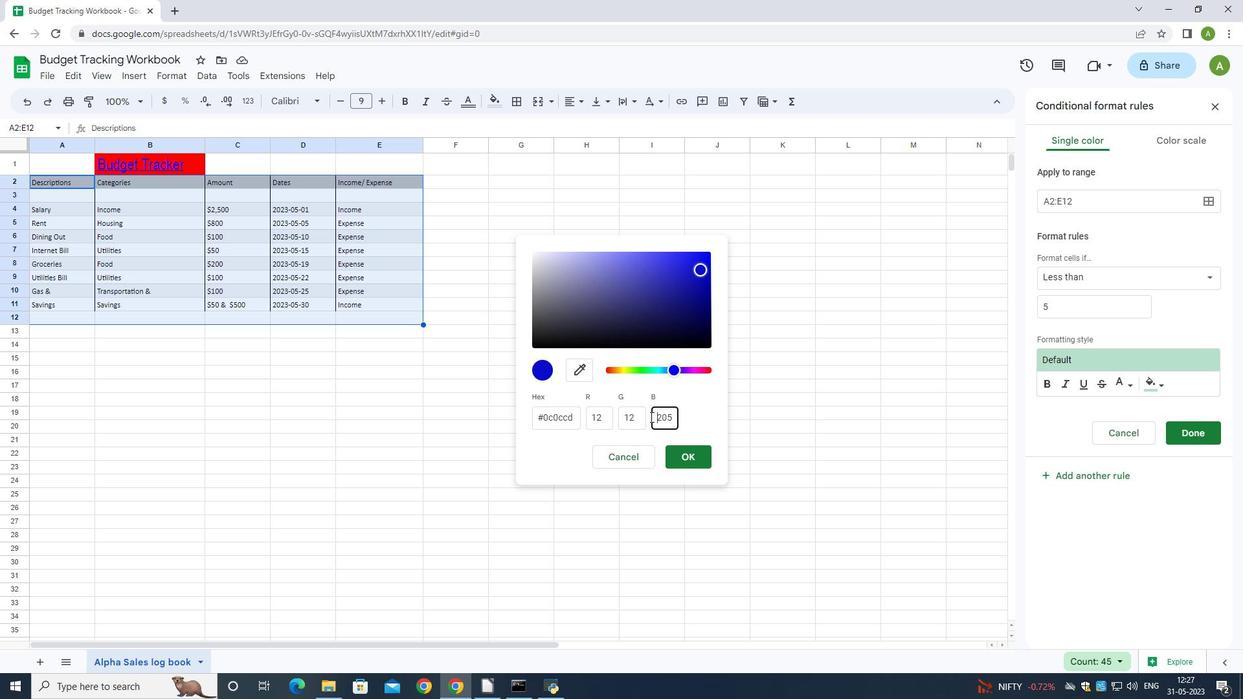 
Action: Key pressed <Key.backspace>12
Screenshot: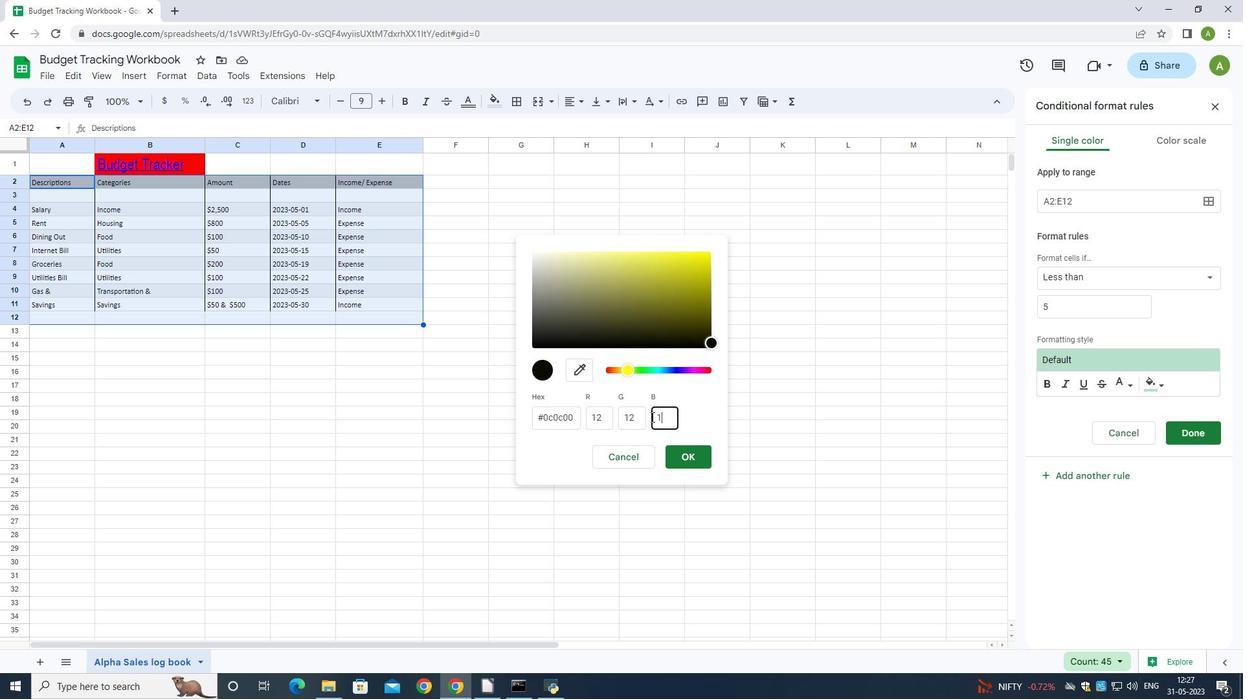 
Action: Mouse moved to (679, 457)
Screenshot: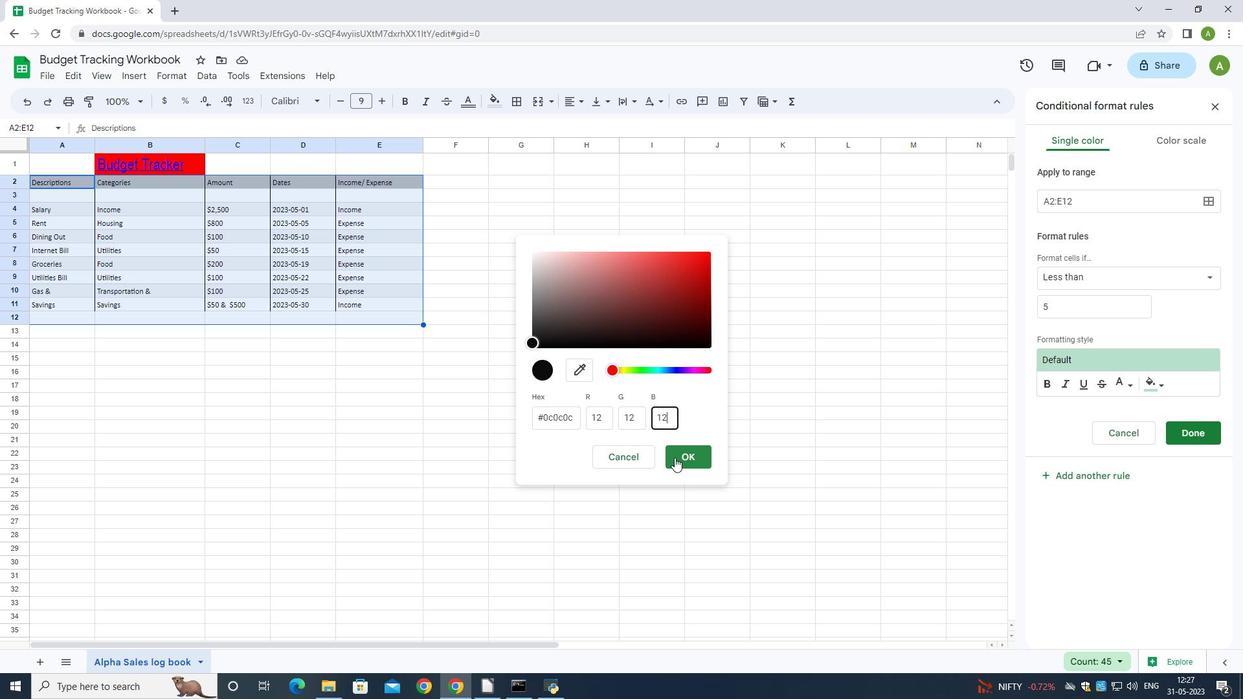 
Action: Mouse pressed left at (679, 457)
Screenshot: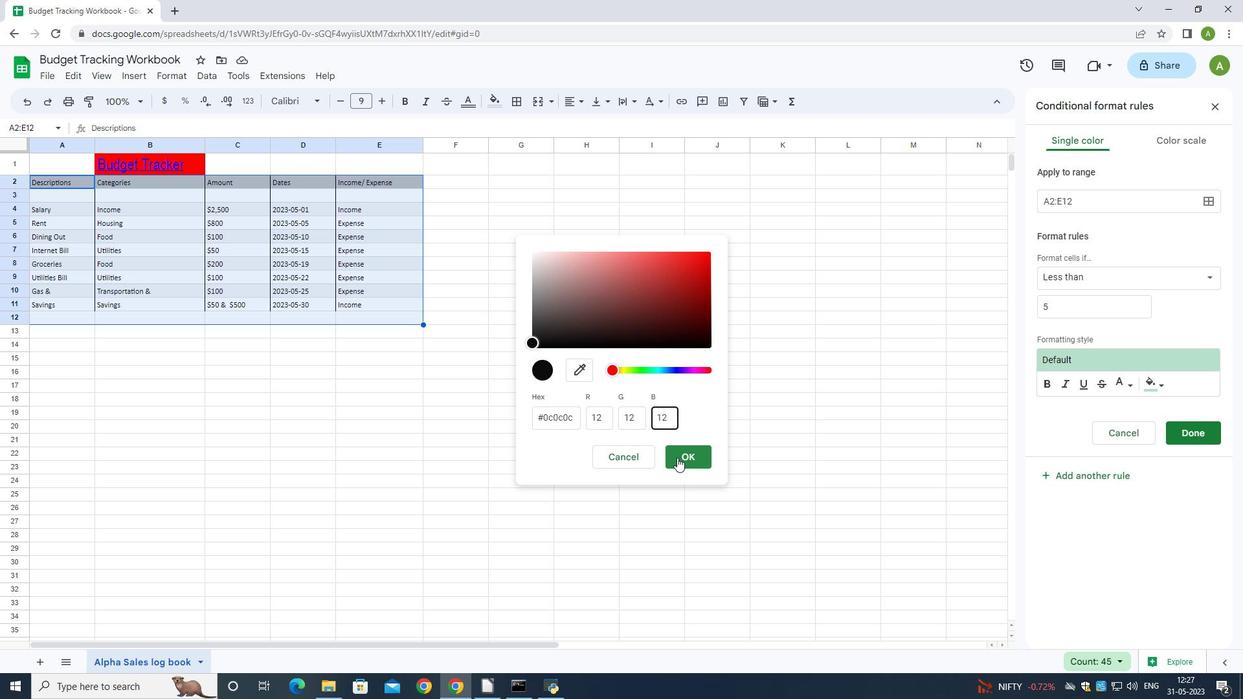 
Action: Mouse moved to (1160, 387)
Screenshot: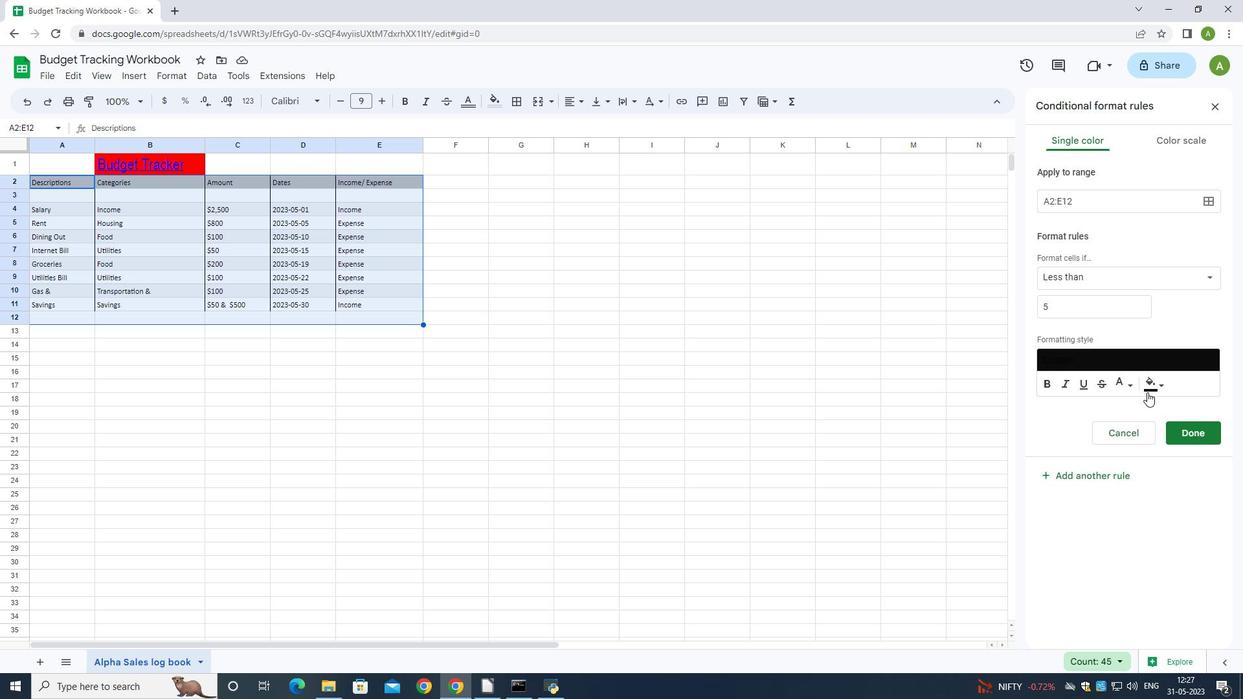 
Action: Mouse pressed left at (1160, 387)
Screenshot: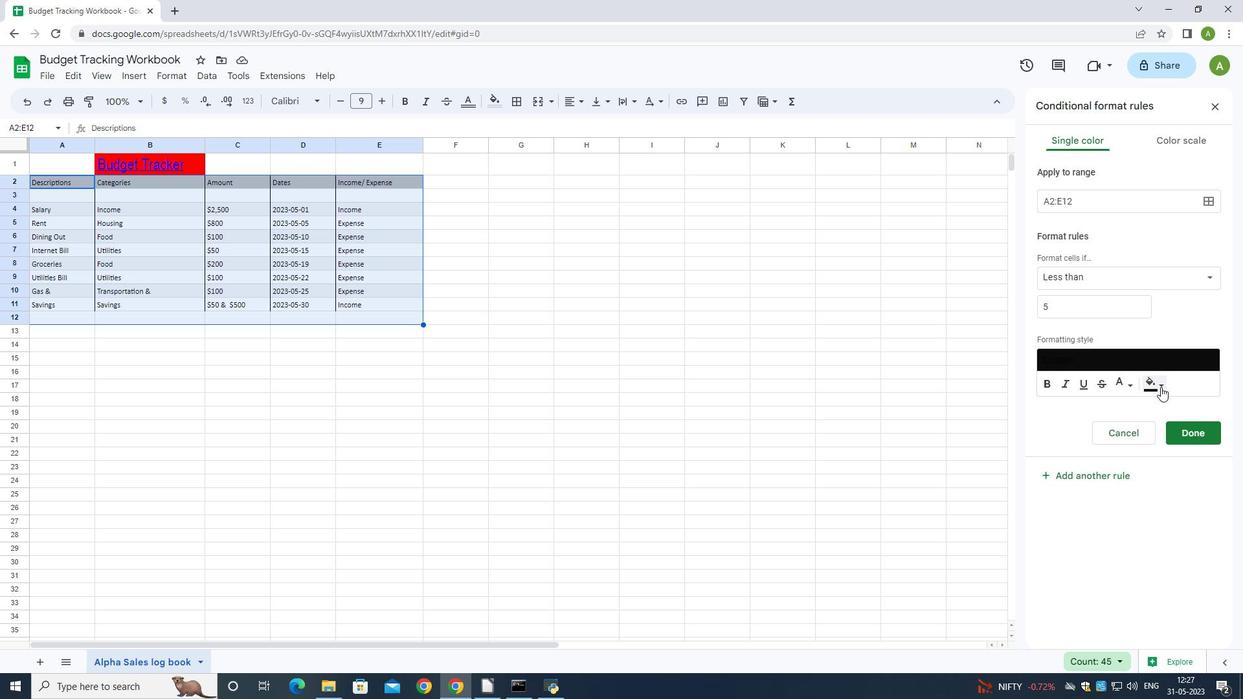 
Action: Mouse moved to (1077, 600)
Screenshot: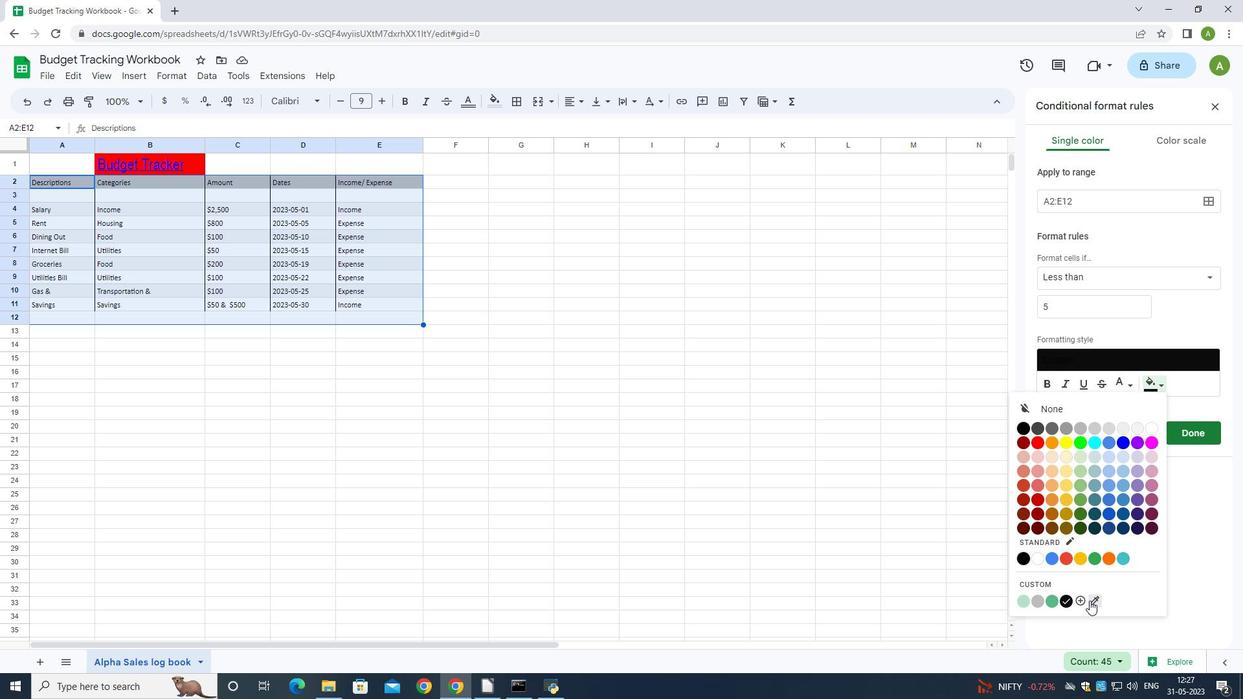 
Action: Mouse pressed left at (1077, 600)
Screenshot: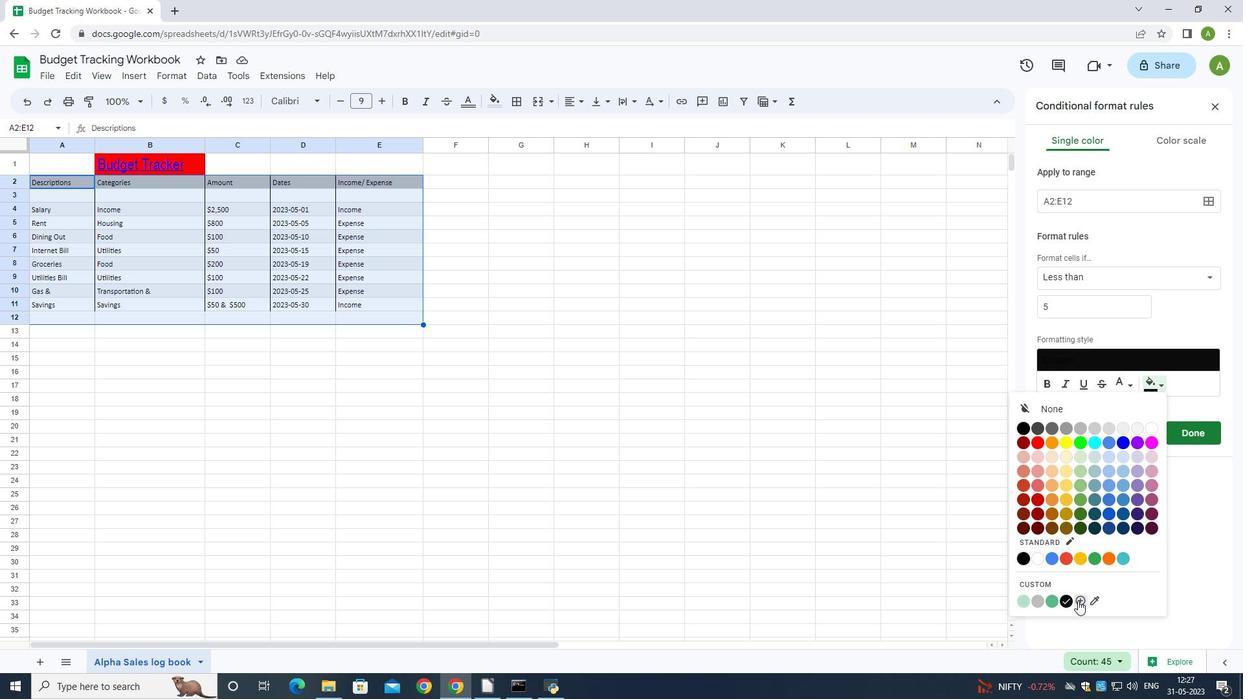 
Action: Mouse moved to (550, 418)
Screenshot: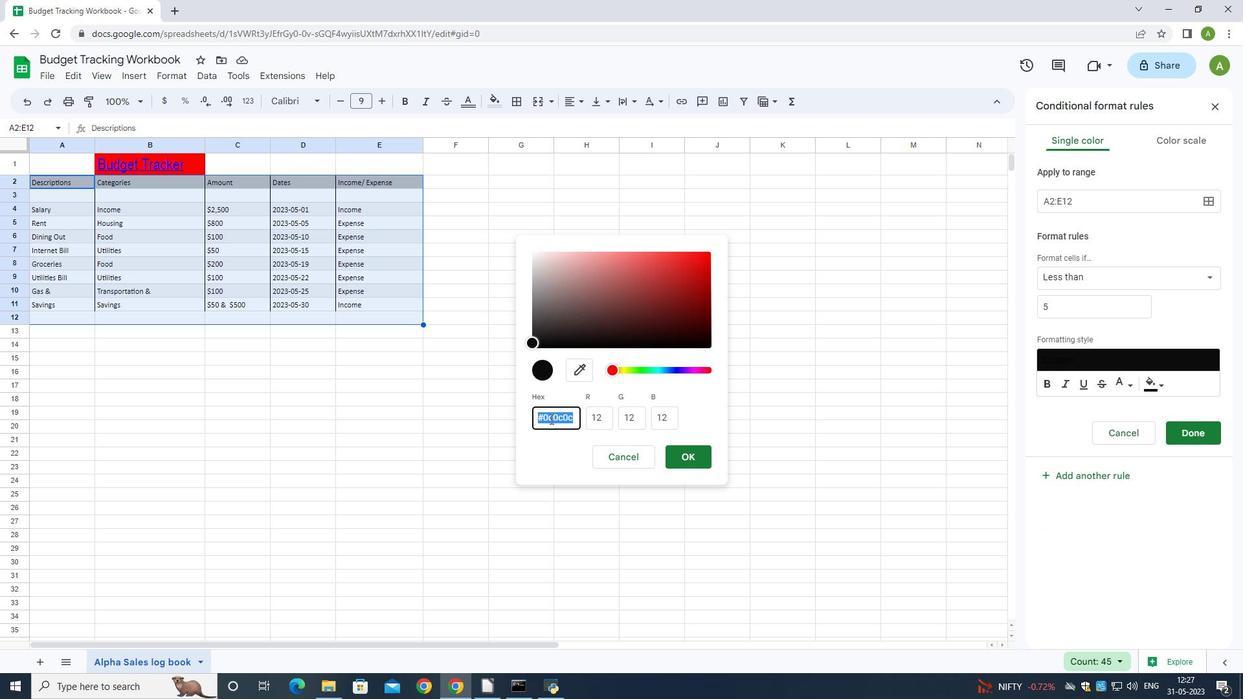 
Action: Mouse pressed left at (550, 418)
Screenshot: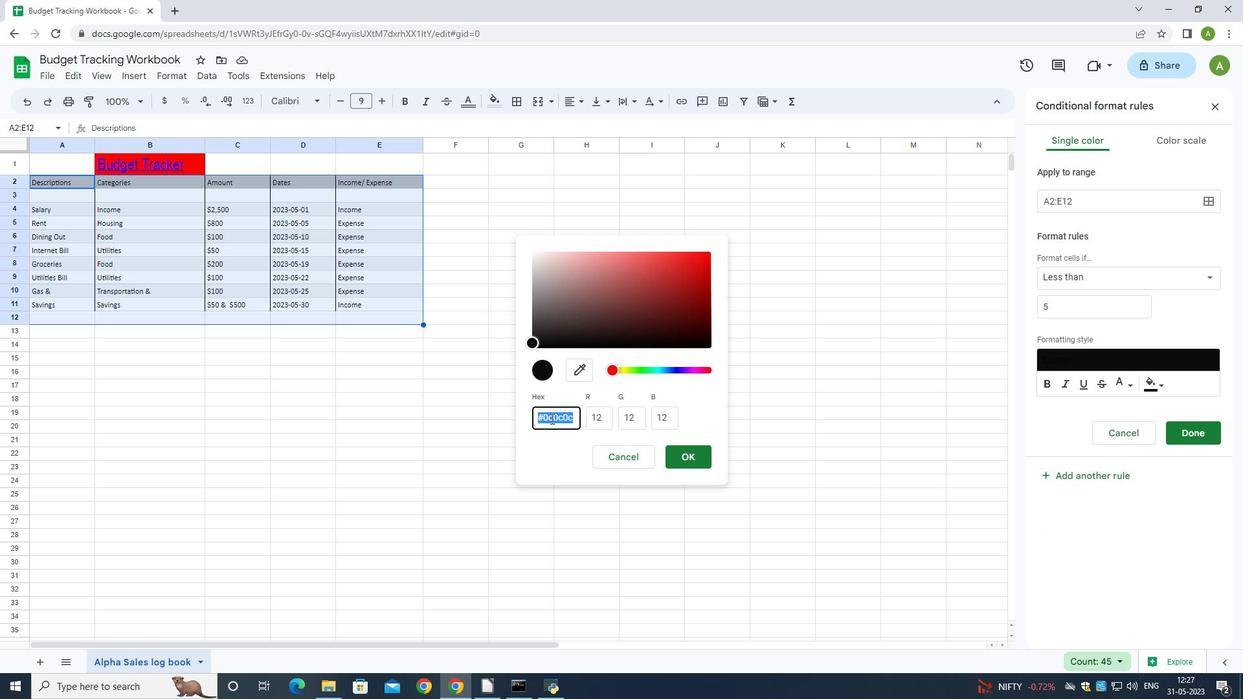 
Action: Mouse moved to (637, 372)
Screenshot: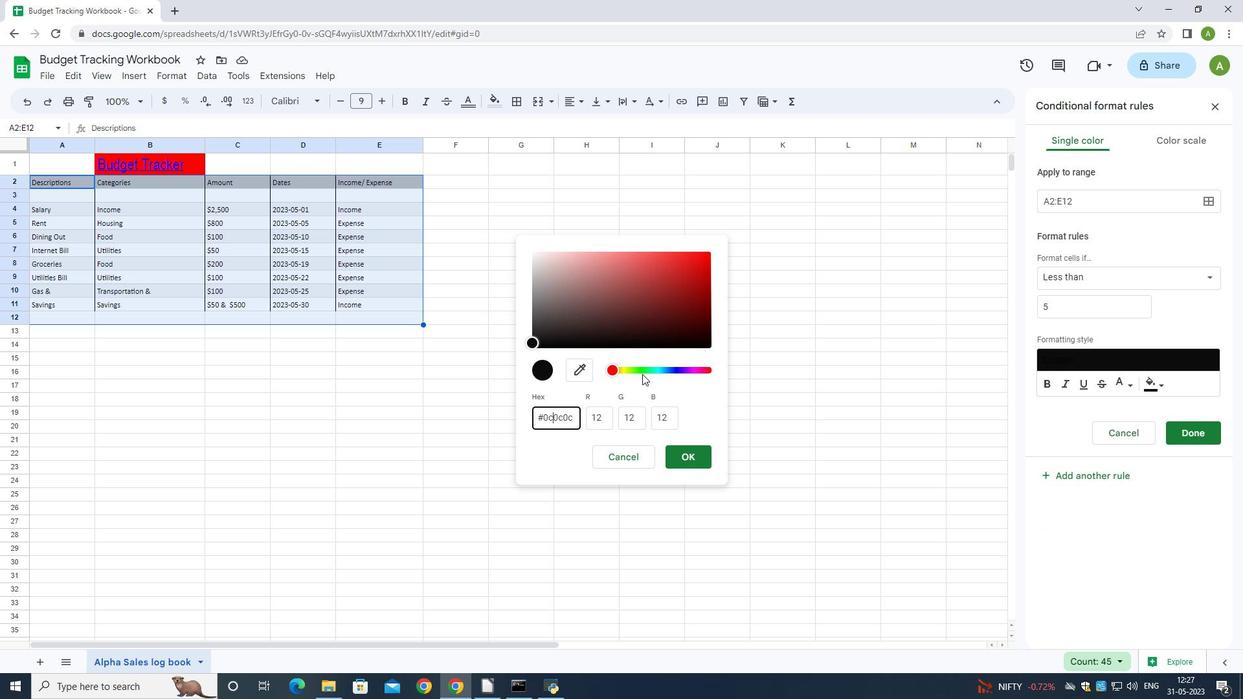 
Action: Mouse pressed left at (637, 372)
Screenshot: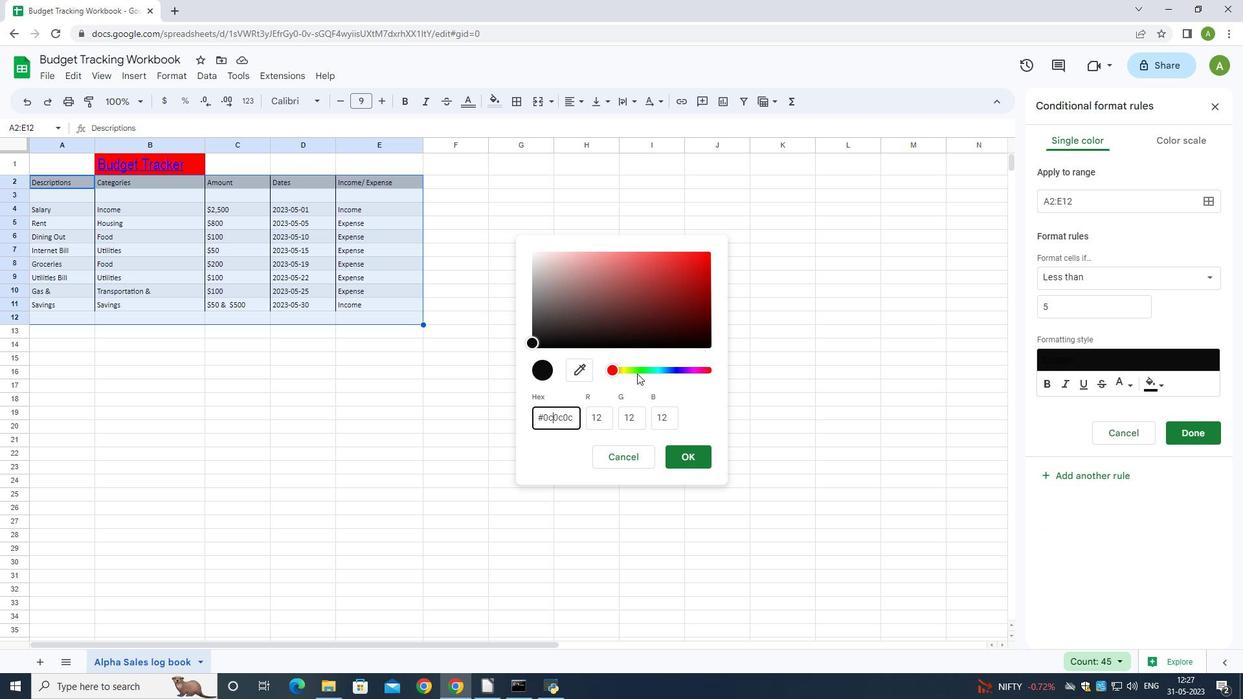 
Action: Mouse moved to (639, 367)
Screenshot: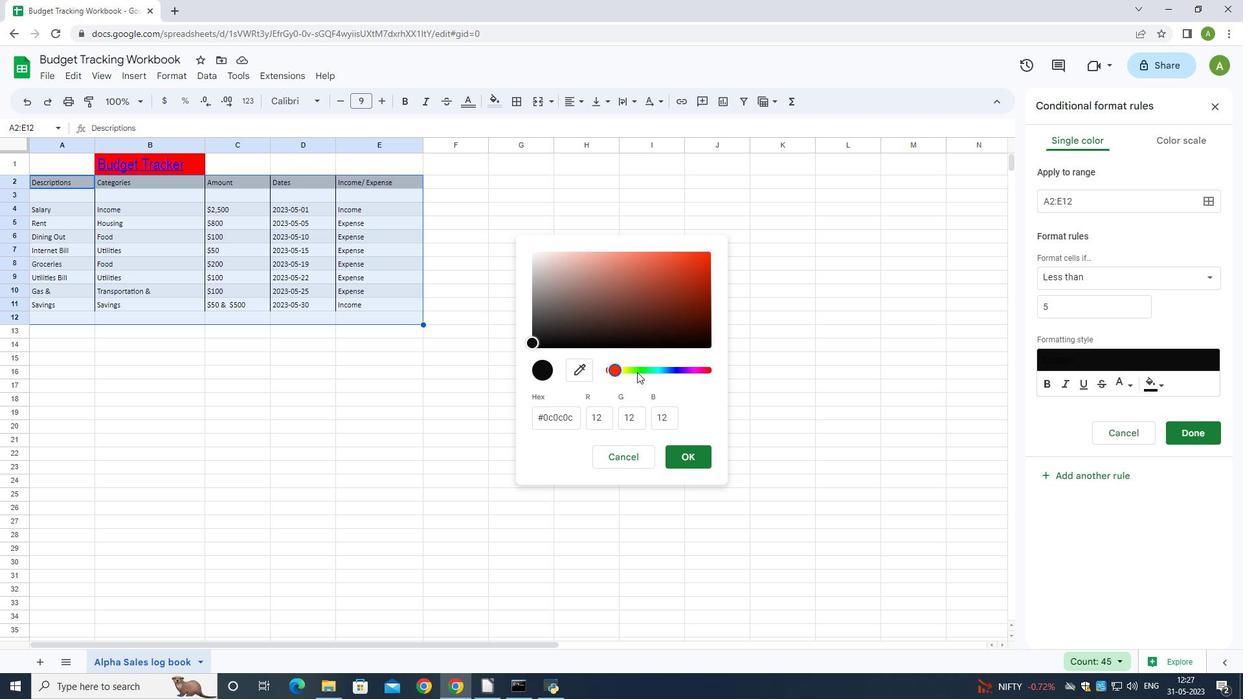 
Action: Mouse pressed left at (639, 367)
Screenshot: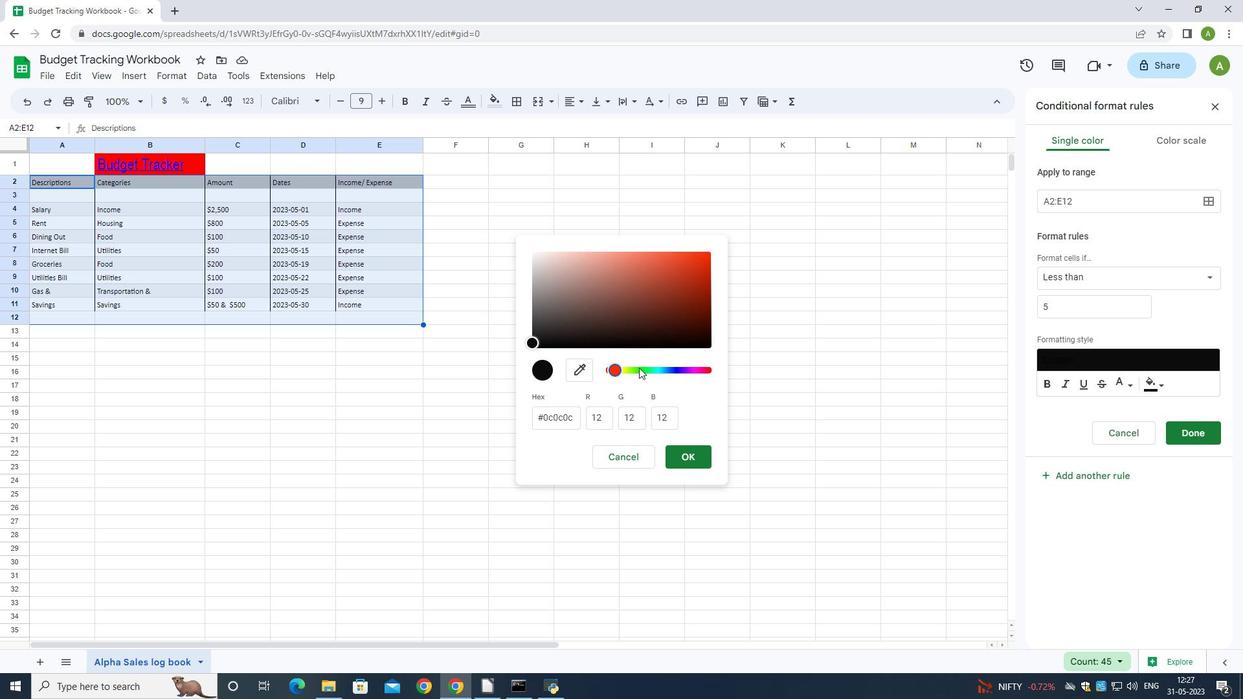 
Action: Mouse moved to (688, 370)
Screenshot: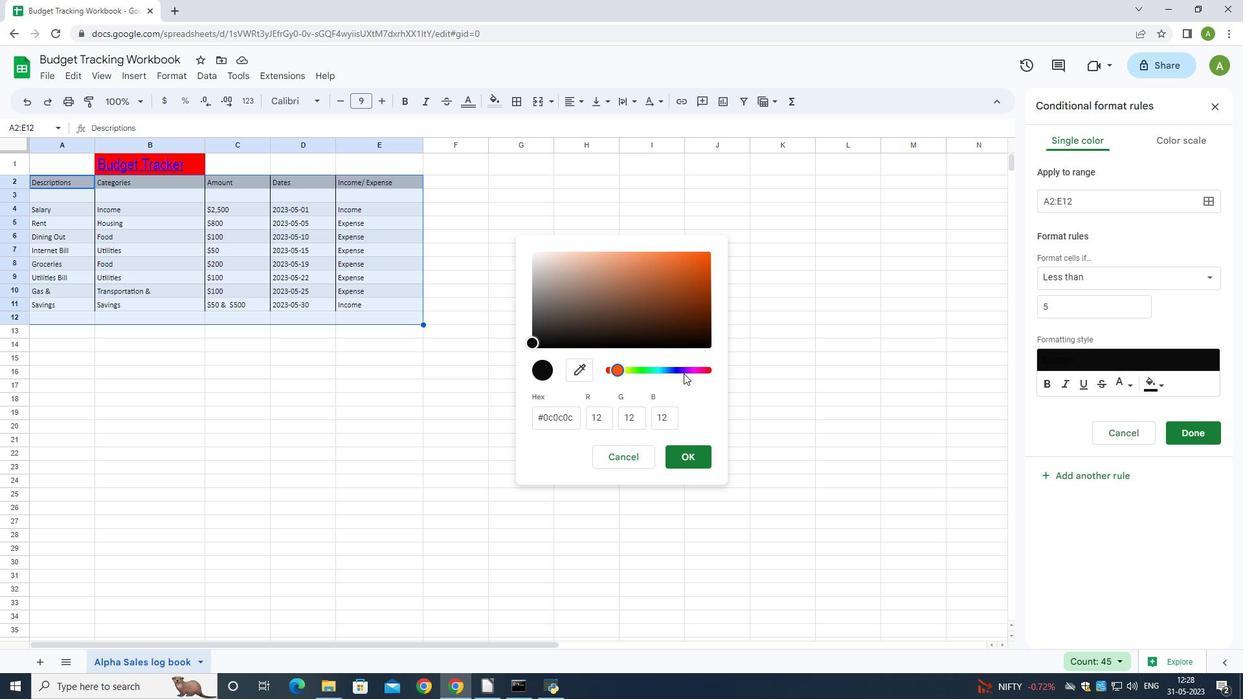 
Action: Mouse pressed left at (688, 370)
Screenshot: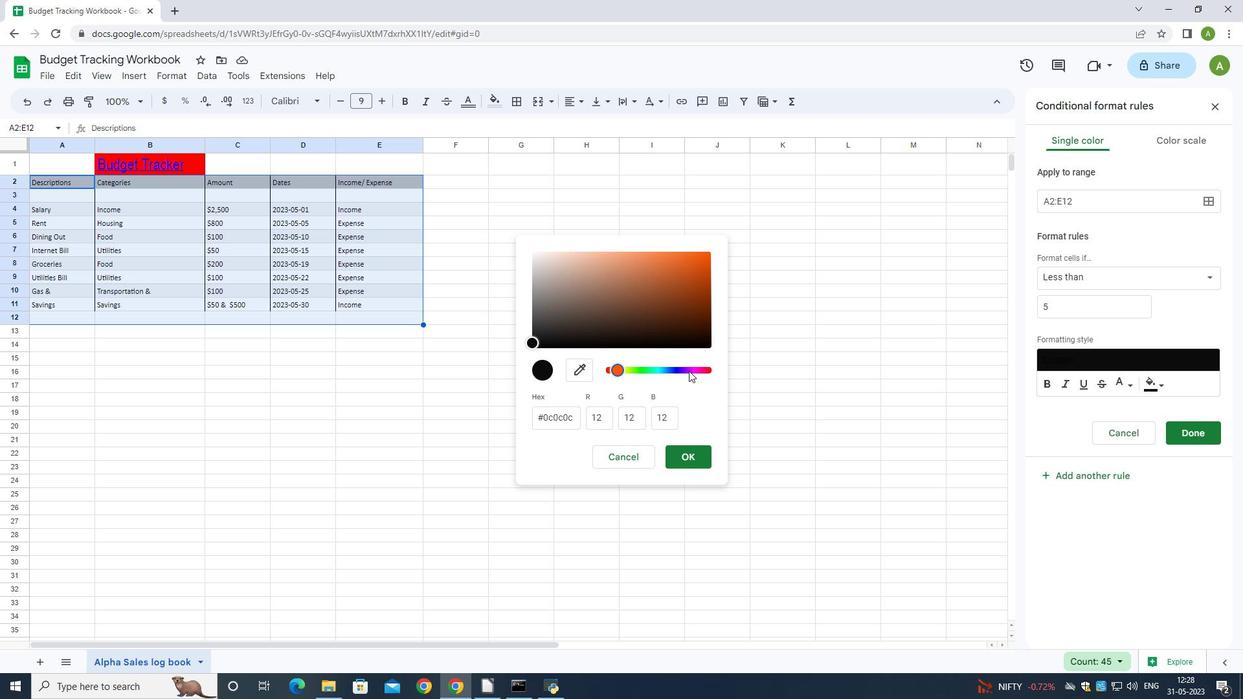 
Action: Mouse moved to (699, 459)
Screenshot: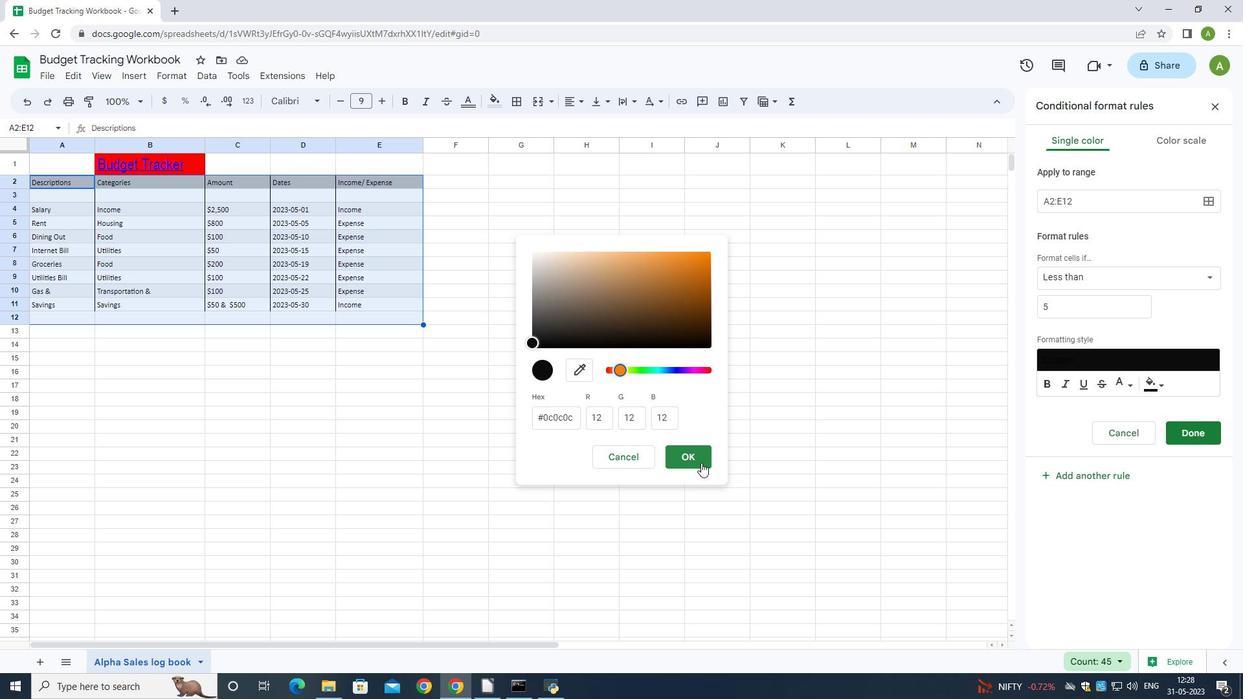 
Action: Mouse pressed left at (699, 459)
Screenshot: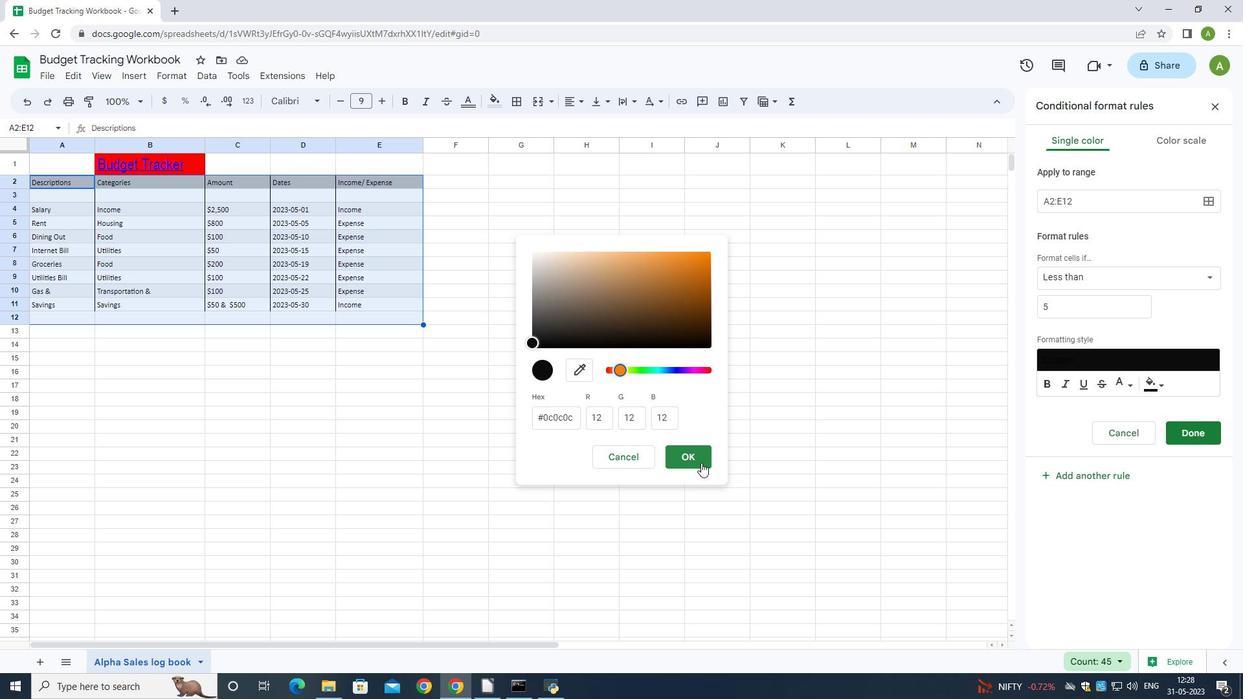 
Action: Mouse moved to (1180, 432)
Screenshot: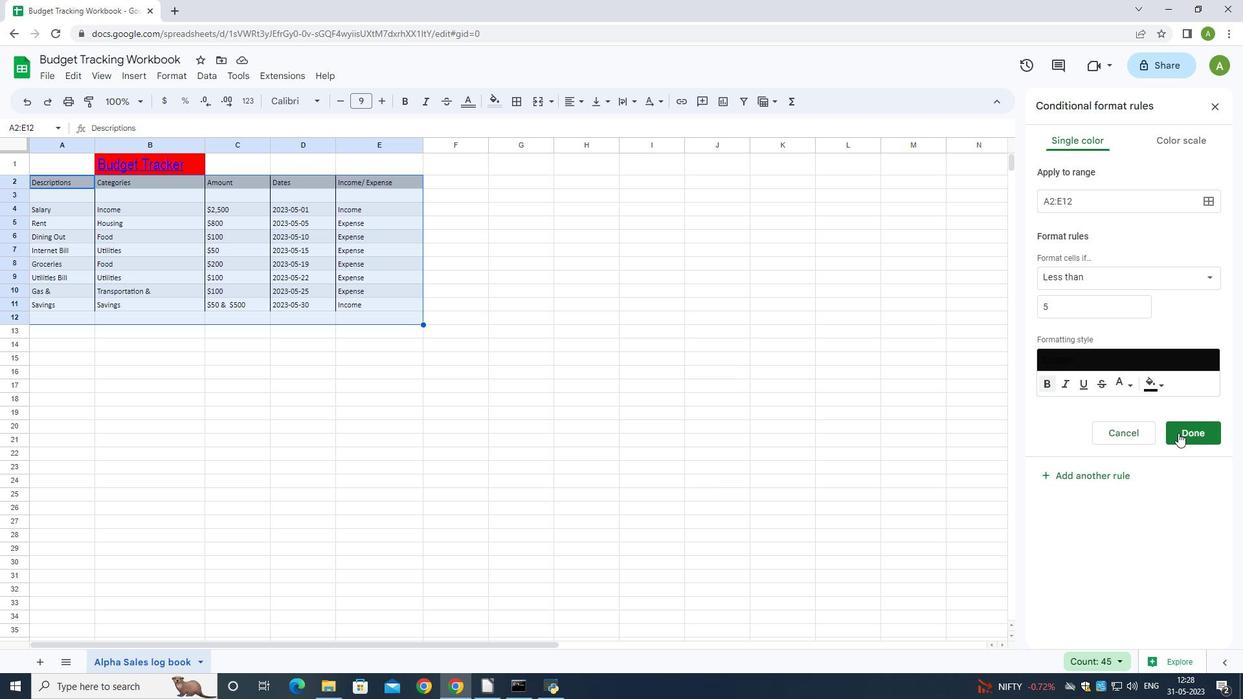 
Action: Mouse pressed left at (1180, 432)
Screenshot: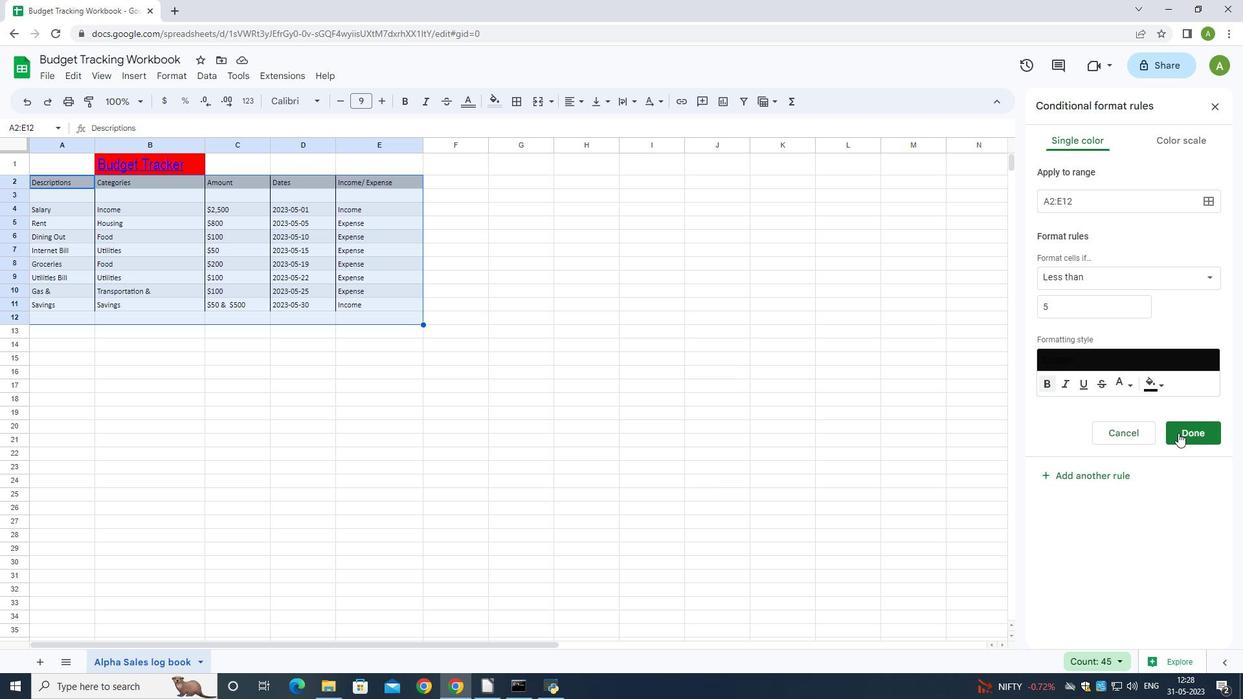 
Action: Mouse moved to (1095, 152)
Screenshot: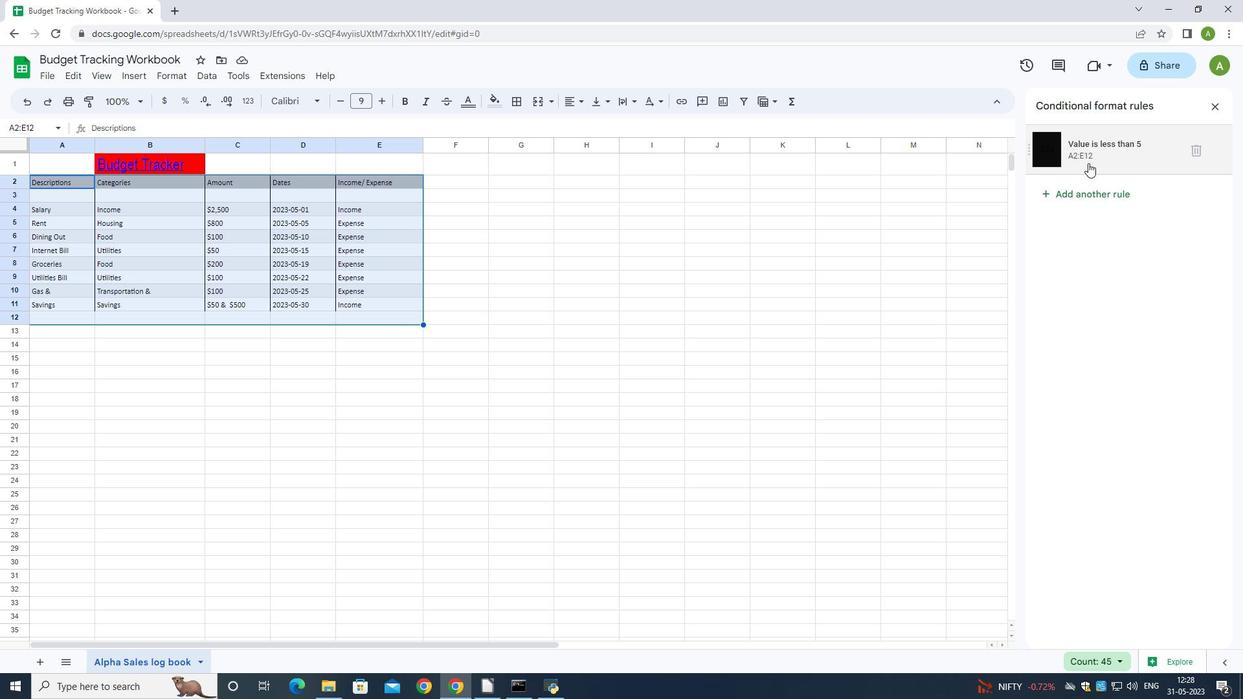 
Action: Mouse pressed left at (1095, 152)
Screenshot: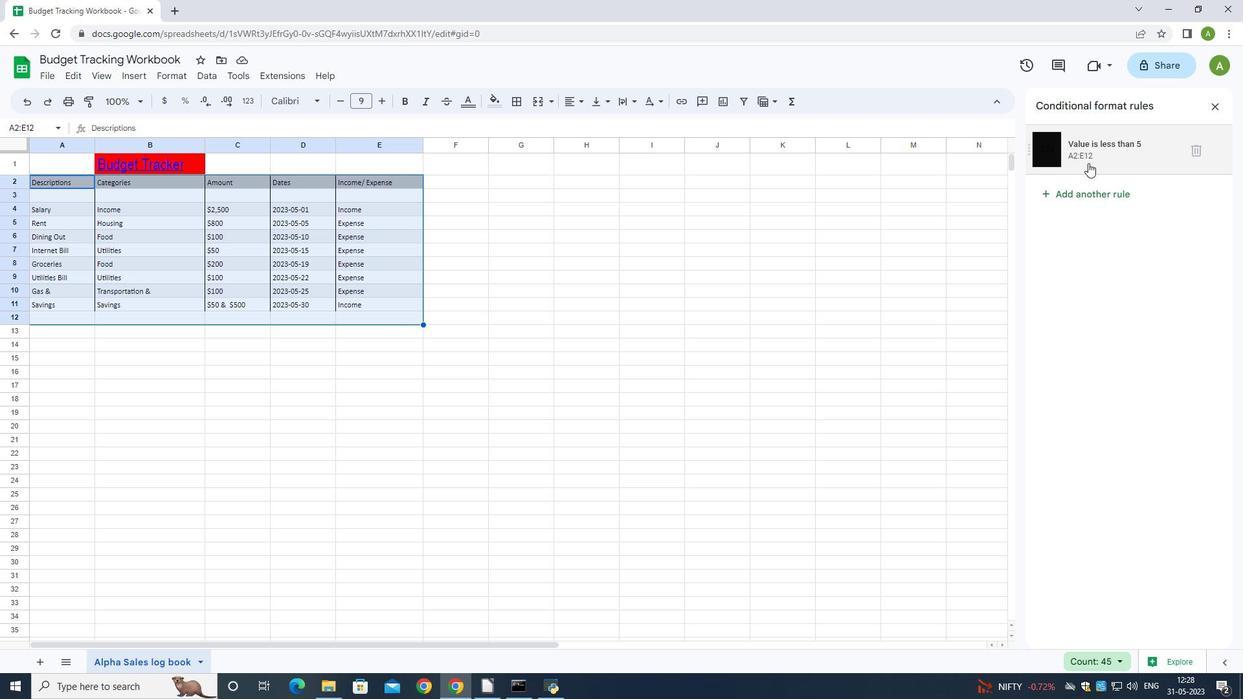 
Action: Mouse moved to (1156, 387)
Screenshot: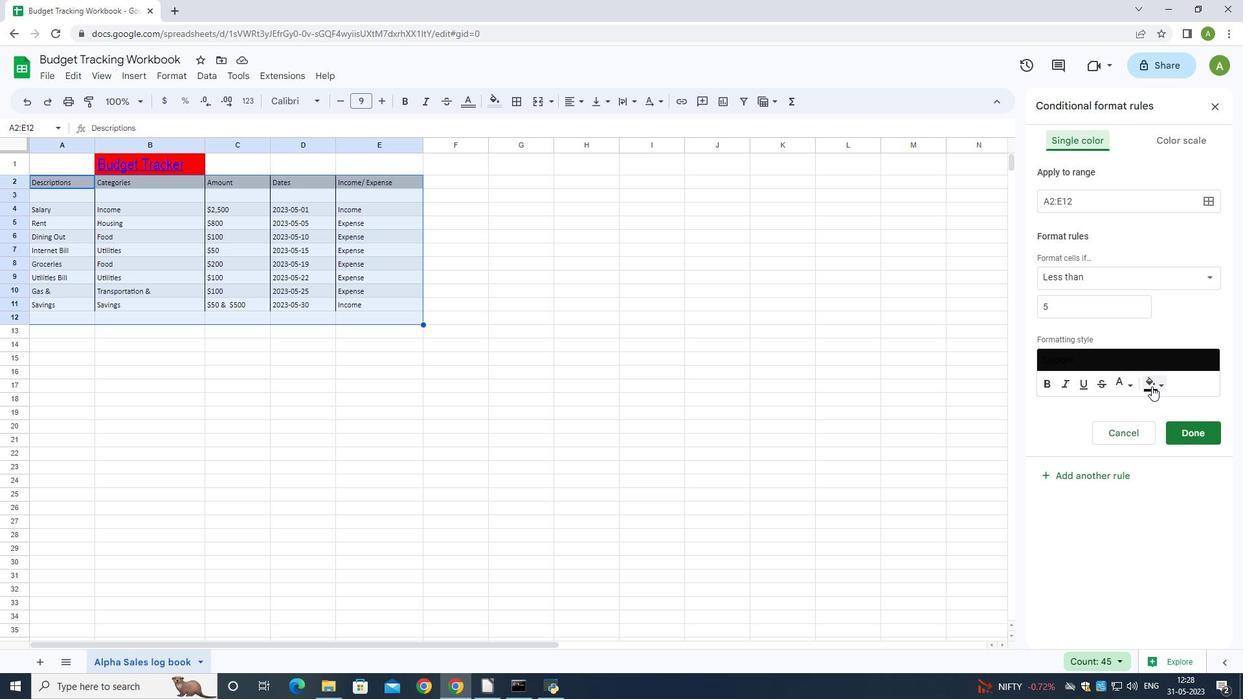 
Action: Mouse pressed left at (1156, 387)
Screenshot: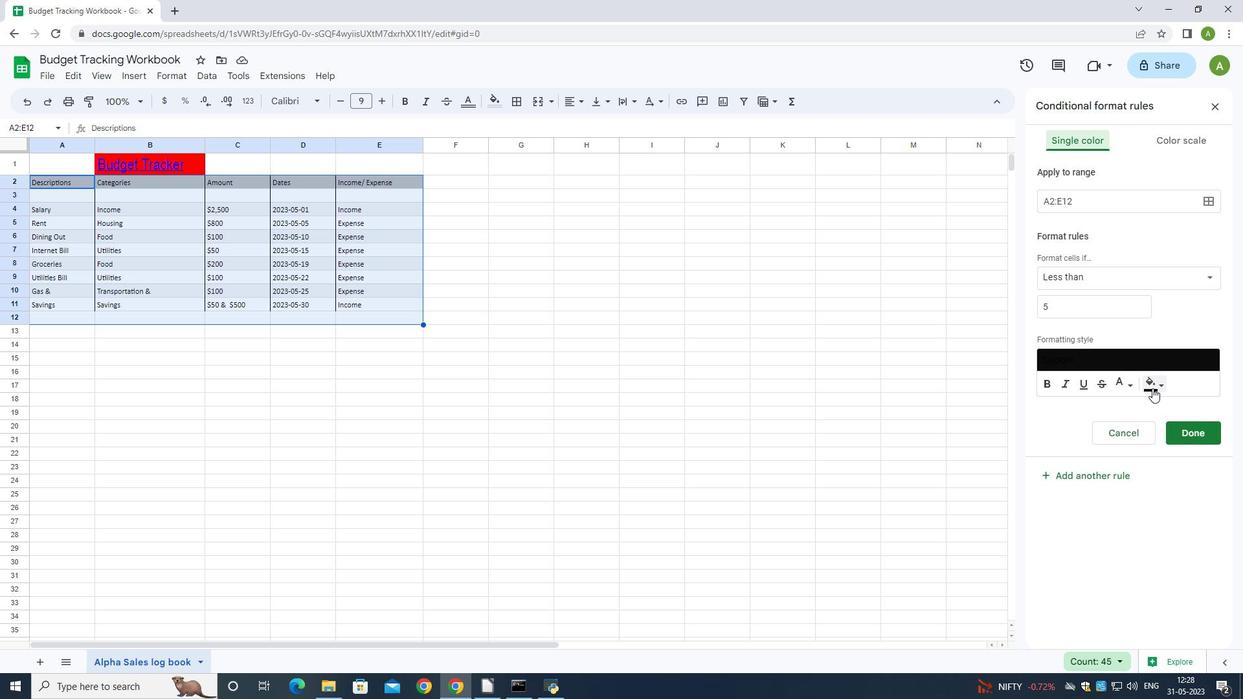
Action: Mouse moved to (1008, 409)
Screenshot: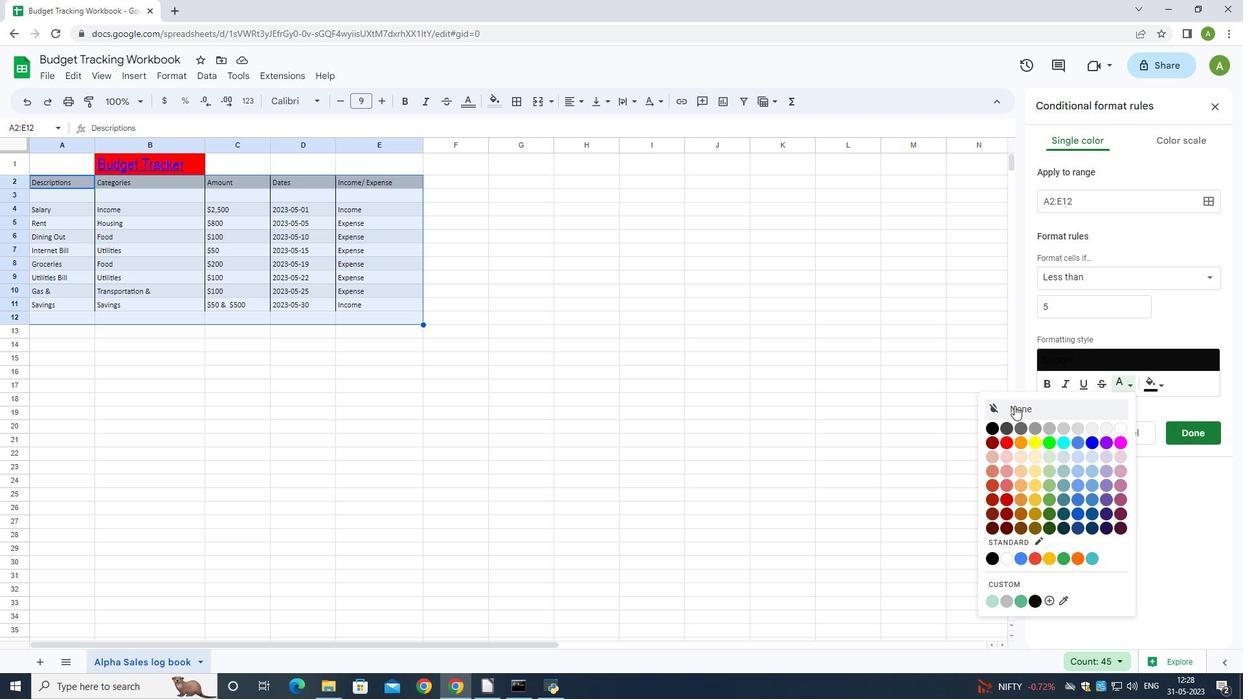 
Action: Mouse pressed left at (1008, 409)
Screenshot: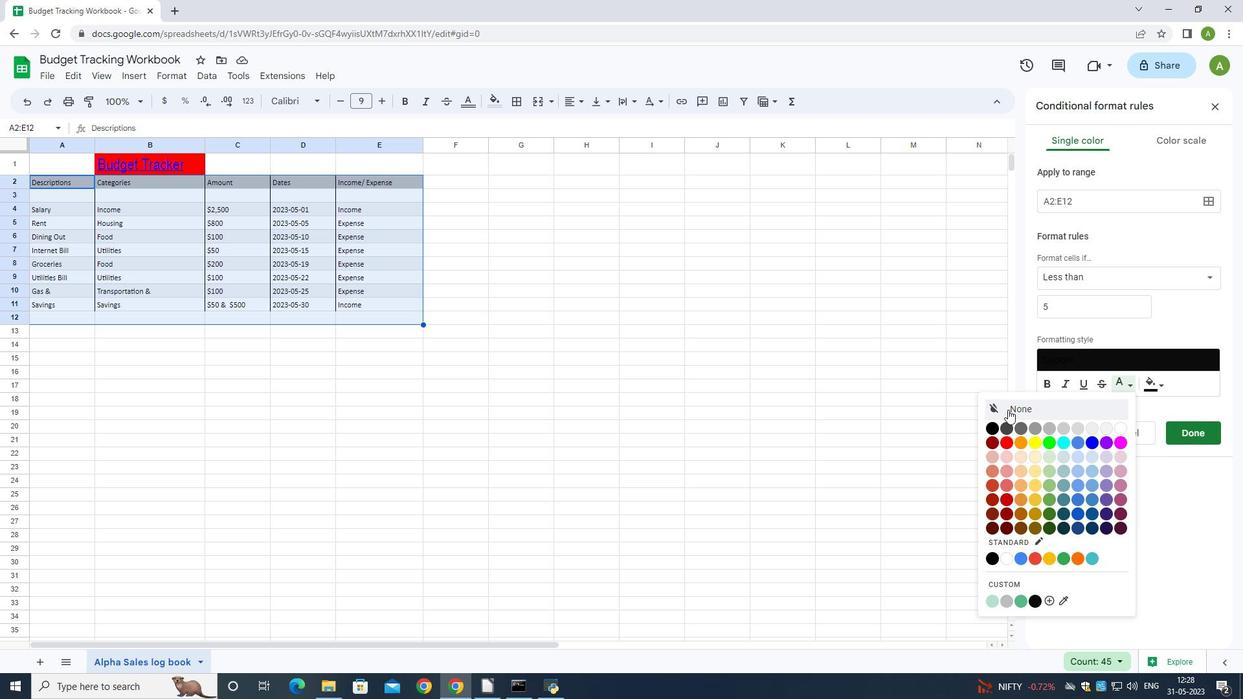 
Action: Mouse moved to (1186, 145)
Screenshot: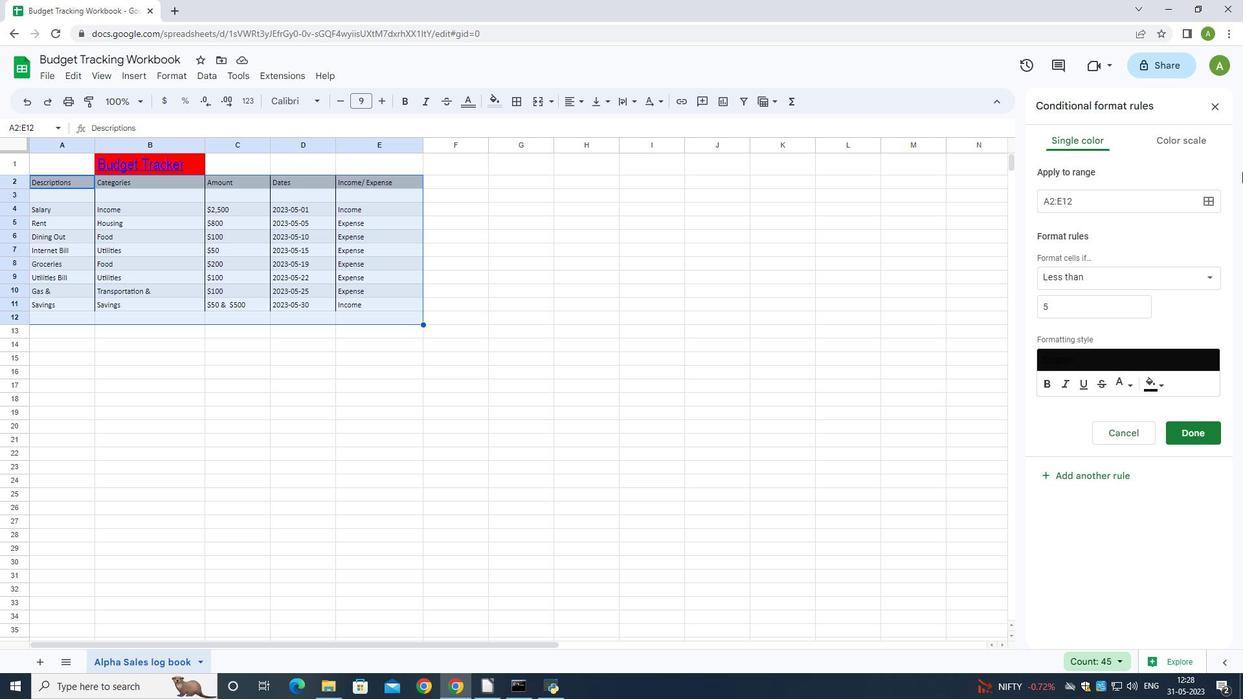 
Action: Mouse pressed left at (1186, 145)
Screenshot: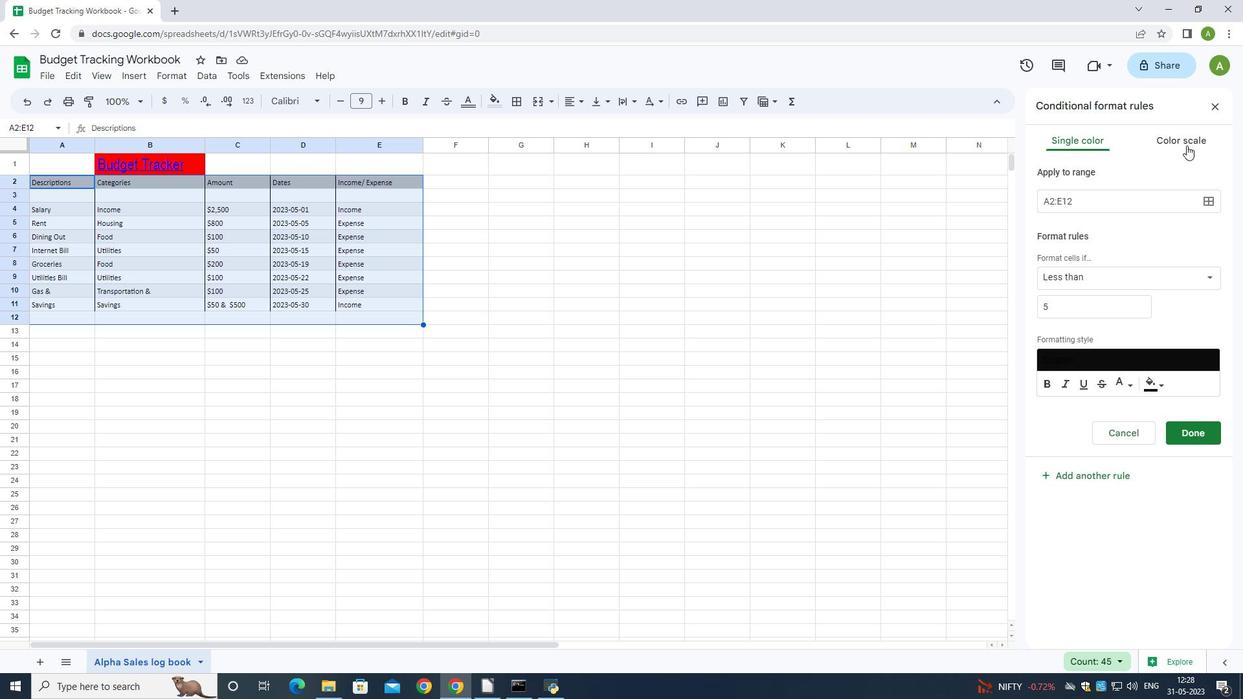 
Action: Mouse moved to (1104, 334)
Screenshot: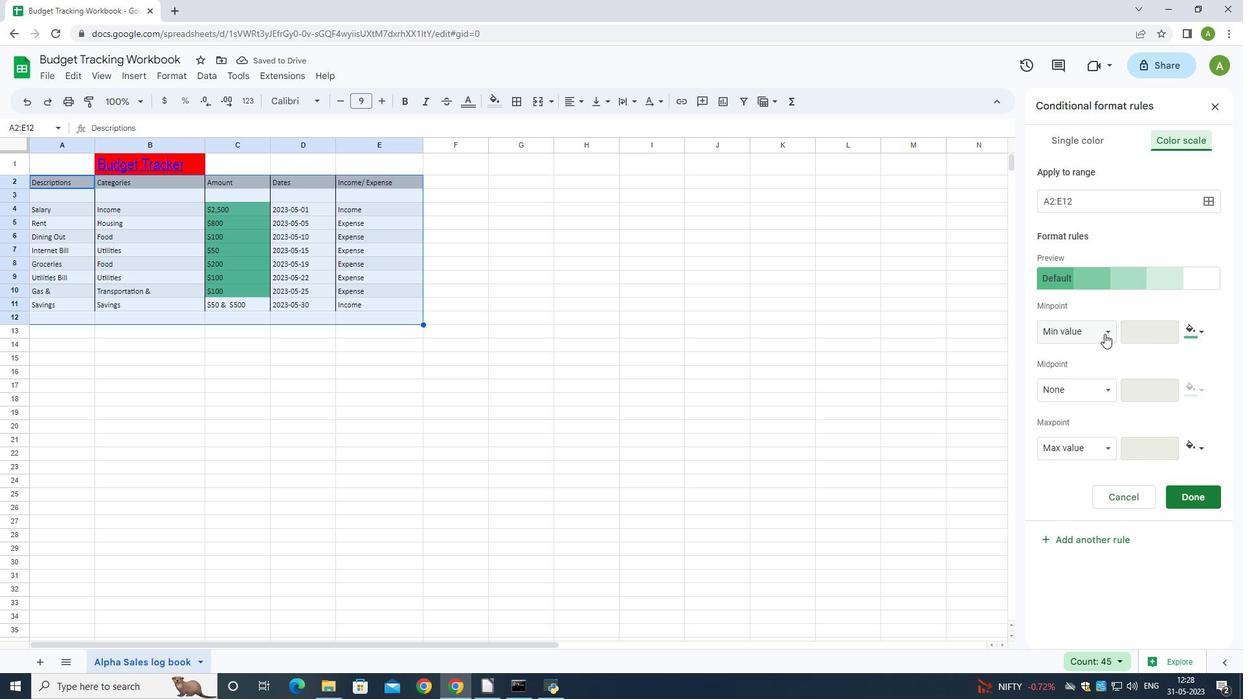 
Action: Mouse pressed left at (1104, 334)
Screenshot: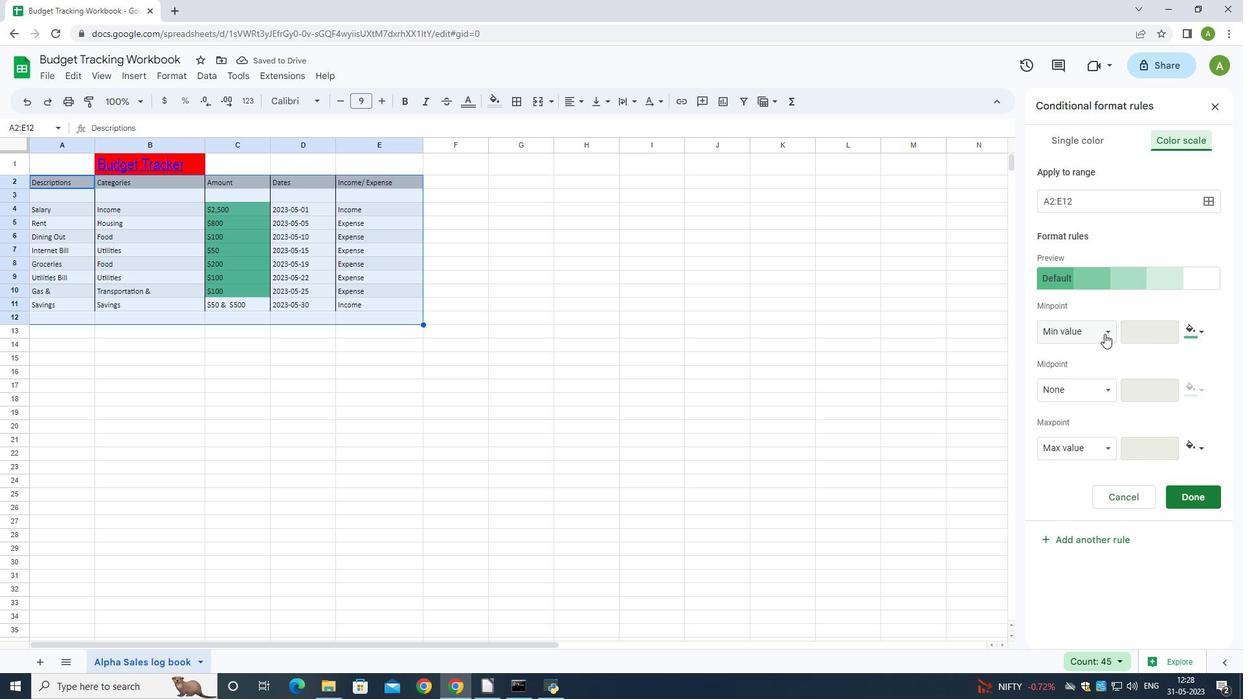
Action: Mouse moved to (1087, 356)
Screenshot: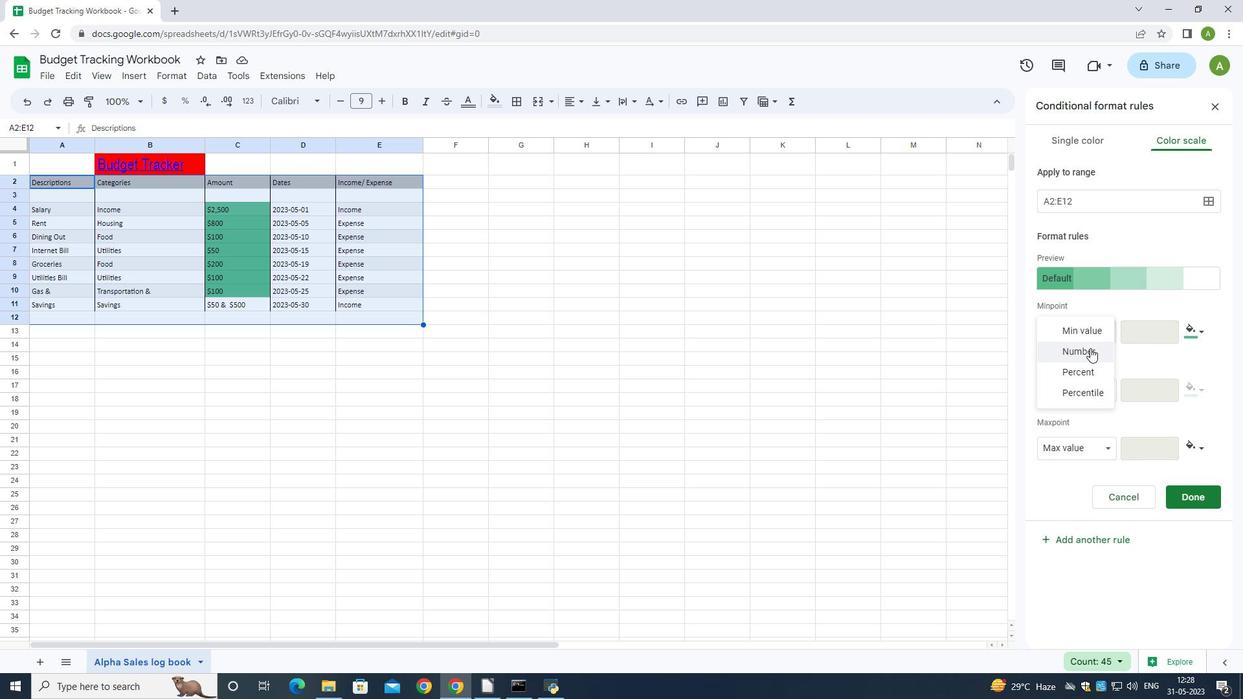 
Action: Mouse pressed left at (1087, 356)
Screenshot: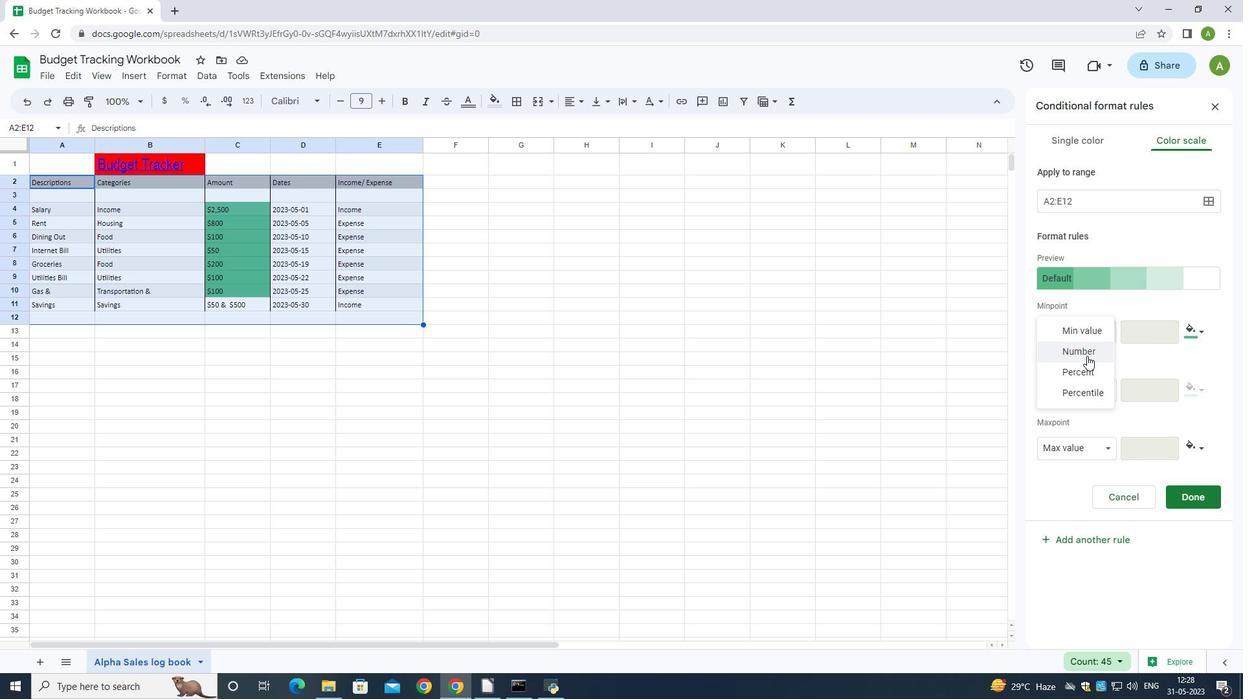 
Action: Mouse moved to (1157, 334)
Screenshot: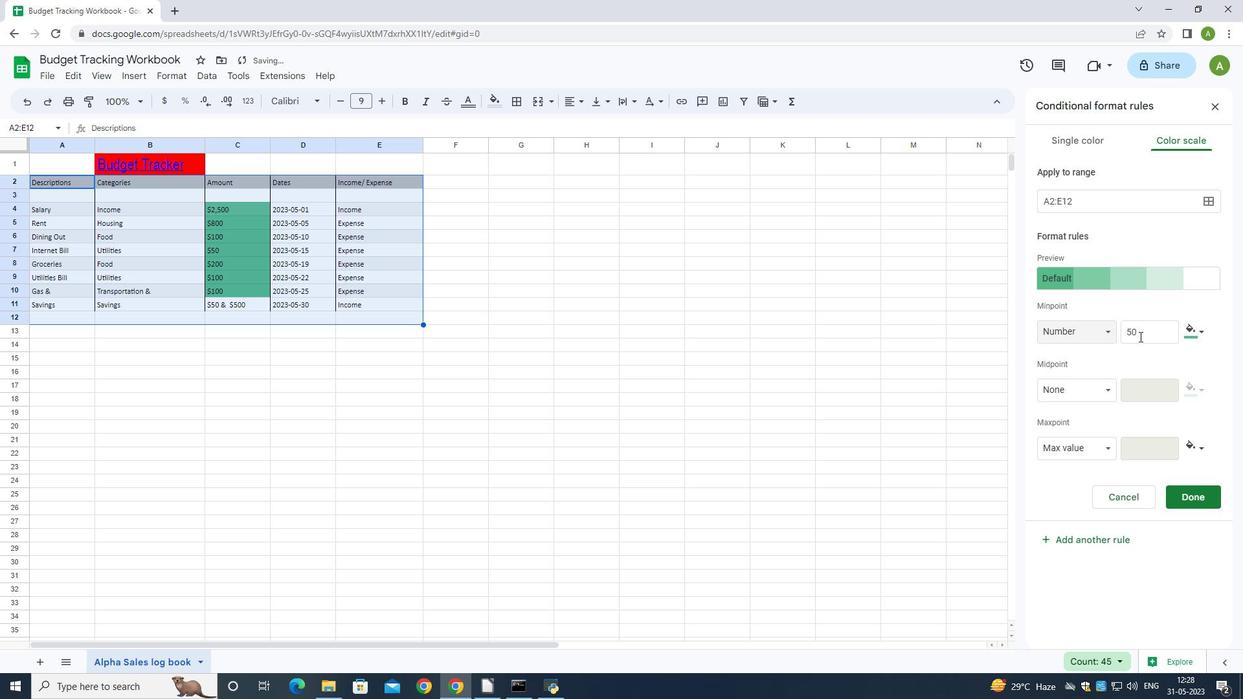 
Action: Mouse pressed left at (1157, 334)
Screenshot: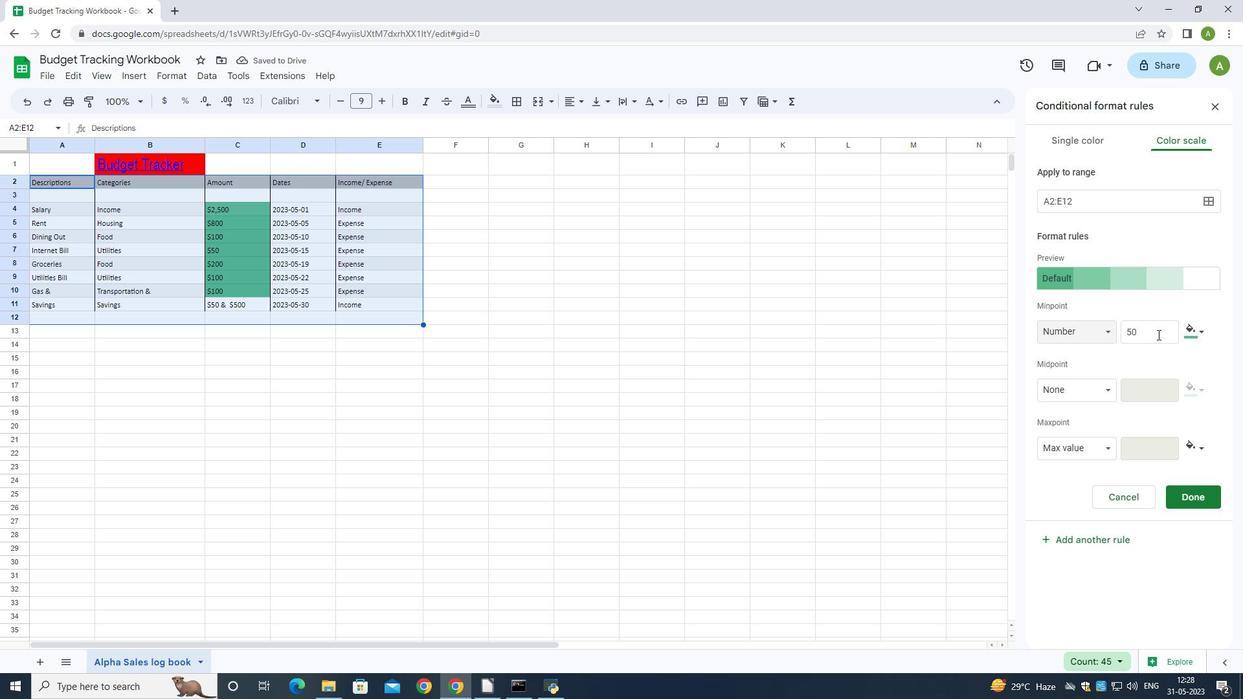 
Action: Key pressed <Key.backspace><Key.backspace>12<Key.backspace><Key.backspace><Key.backspace>
Screenshot: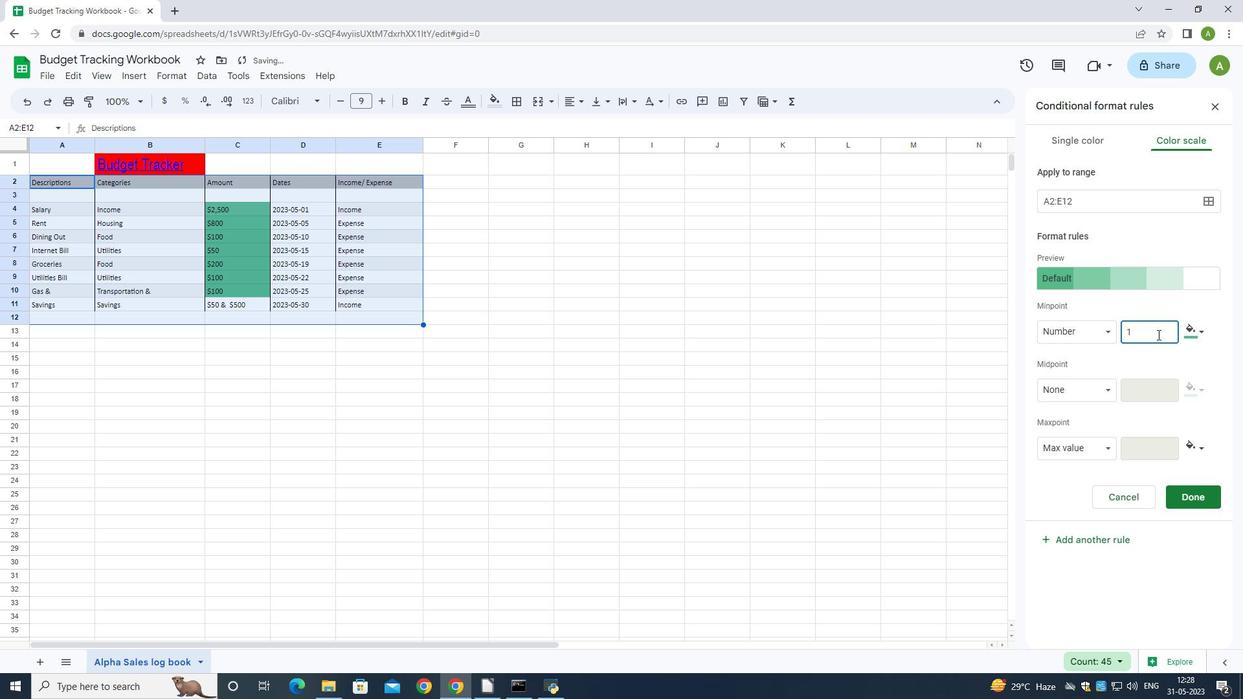 
Action: Mouse moved to (1156, 306)
Screenshot: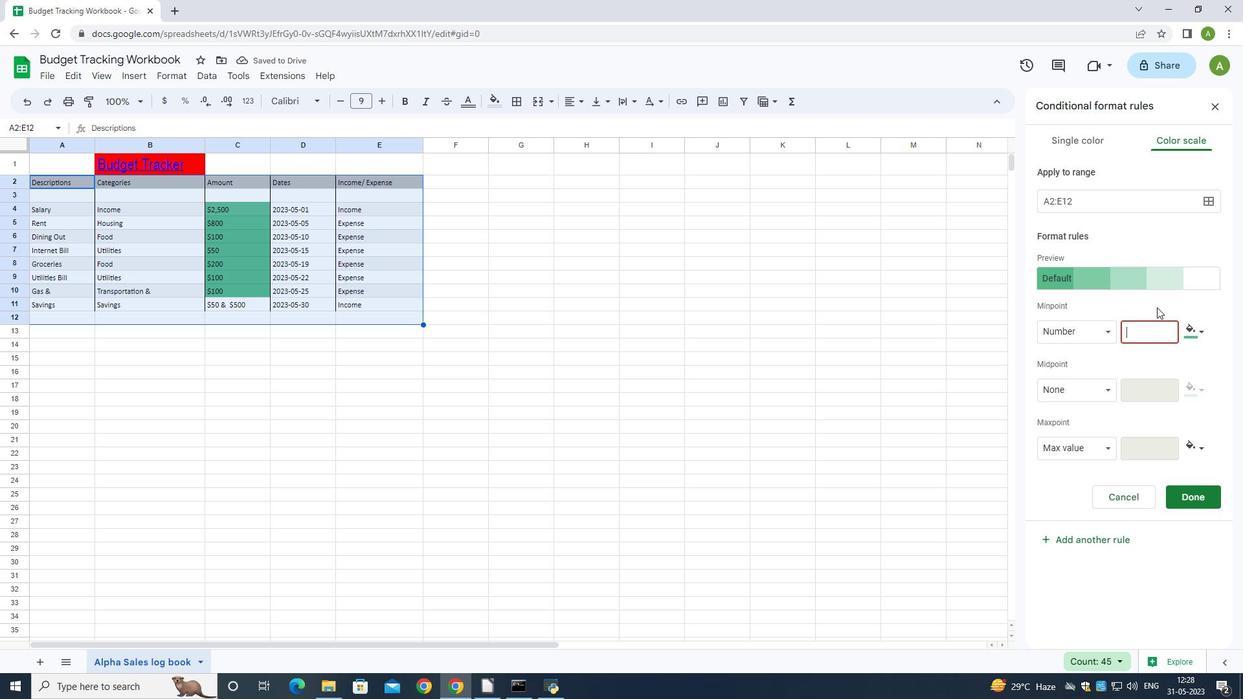 
Action: Key pressed 50
Screenshot: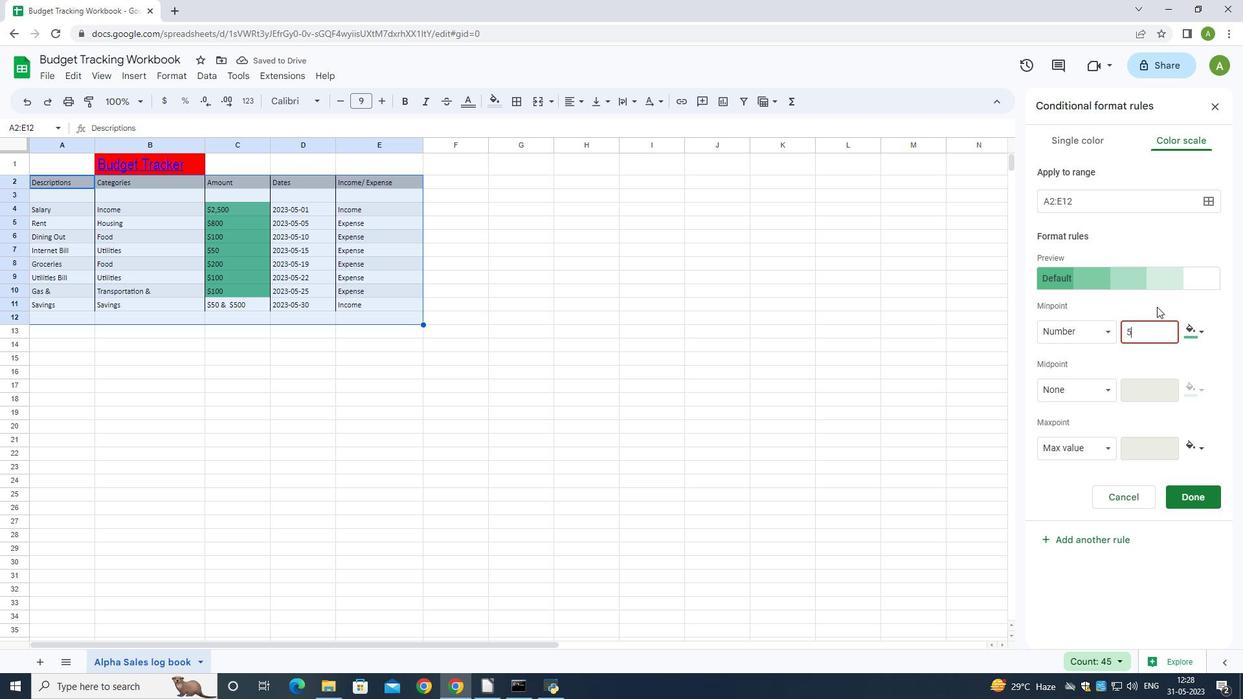 
Action: Mouse moved to (1118, 499)
Screenshot: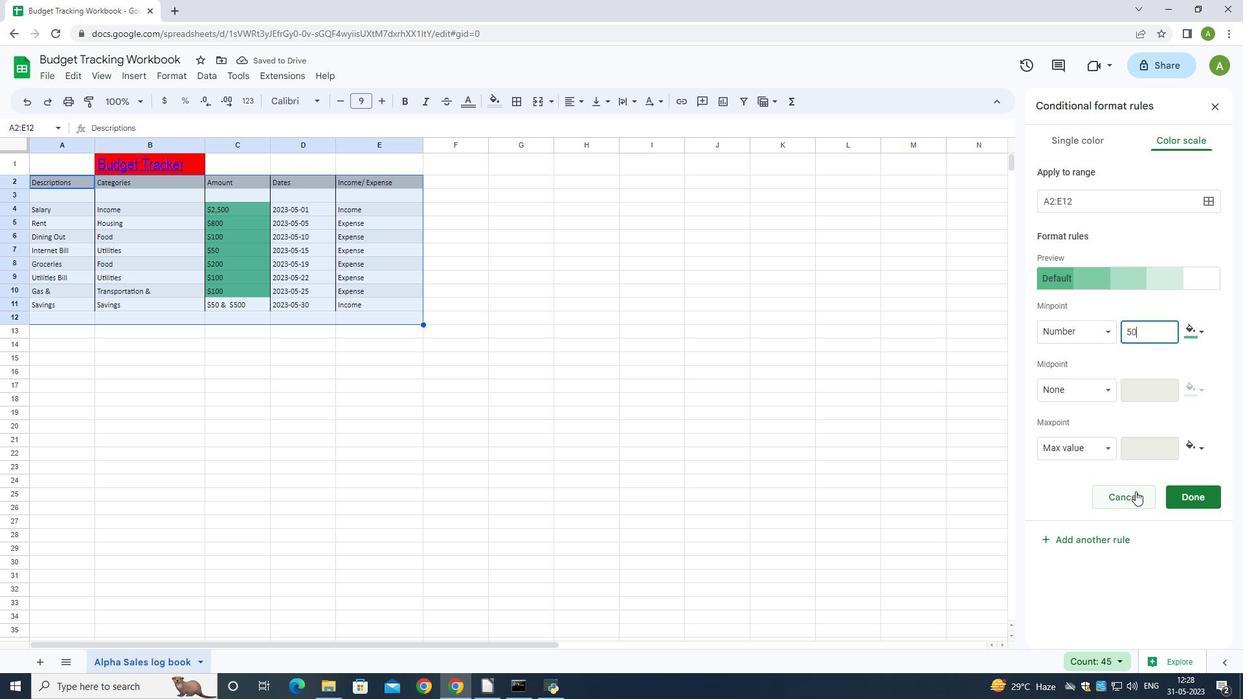 
Action: Mouse pressed left at (1118, 499)
Screenshot: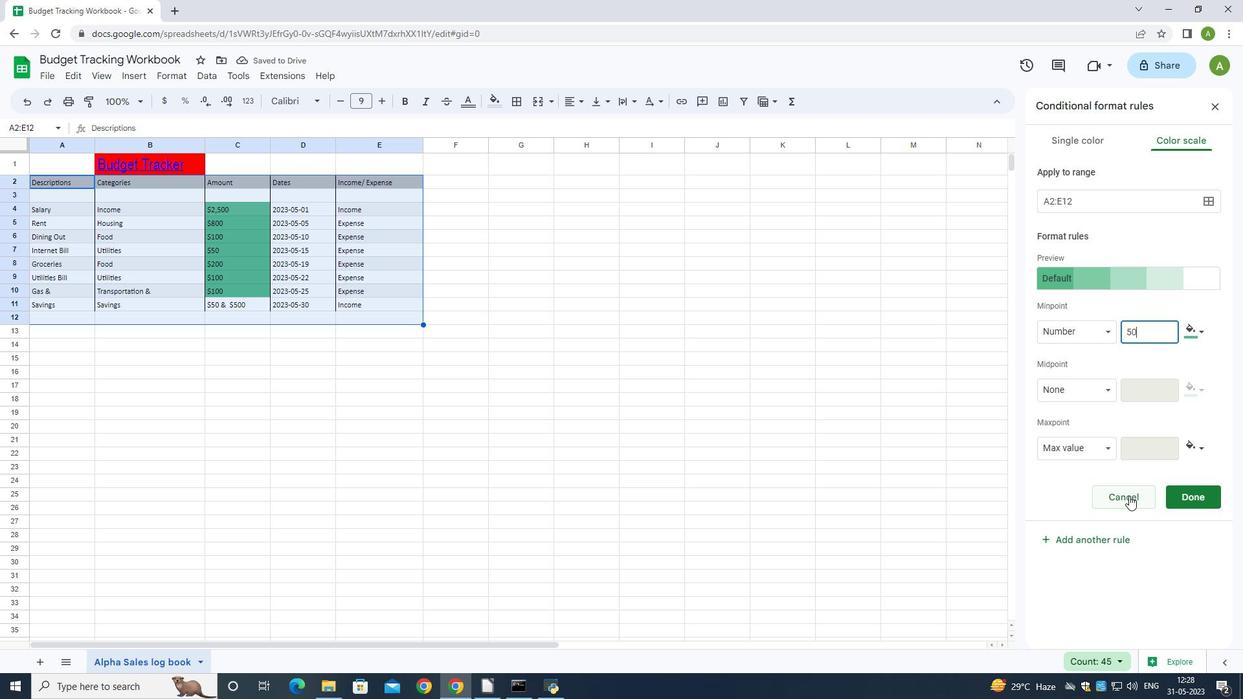 
Action: Mouse moved to (1096, 191)
Screenshot: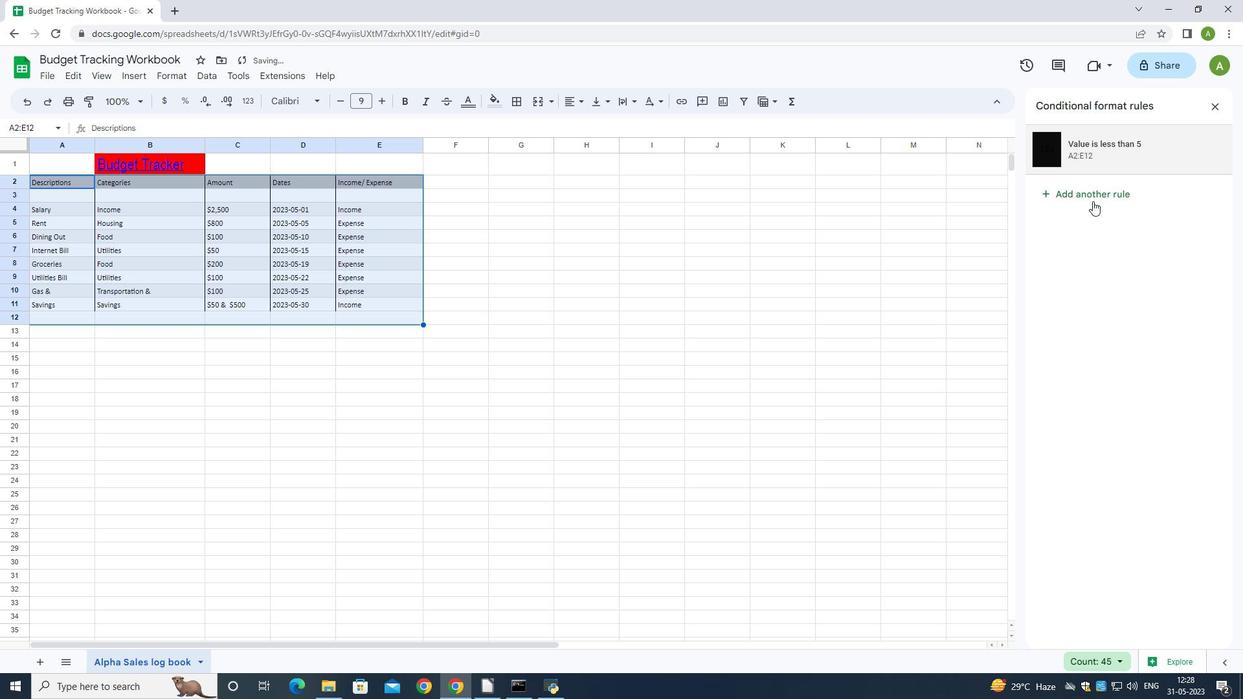 
Action: Mouse pressed left at (1096, 191)
Screenshot: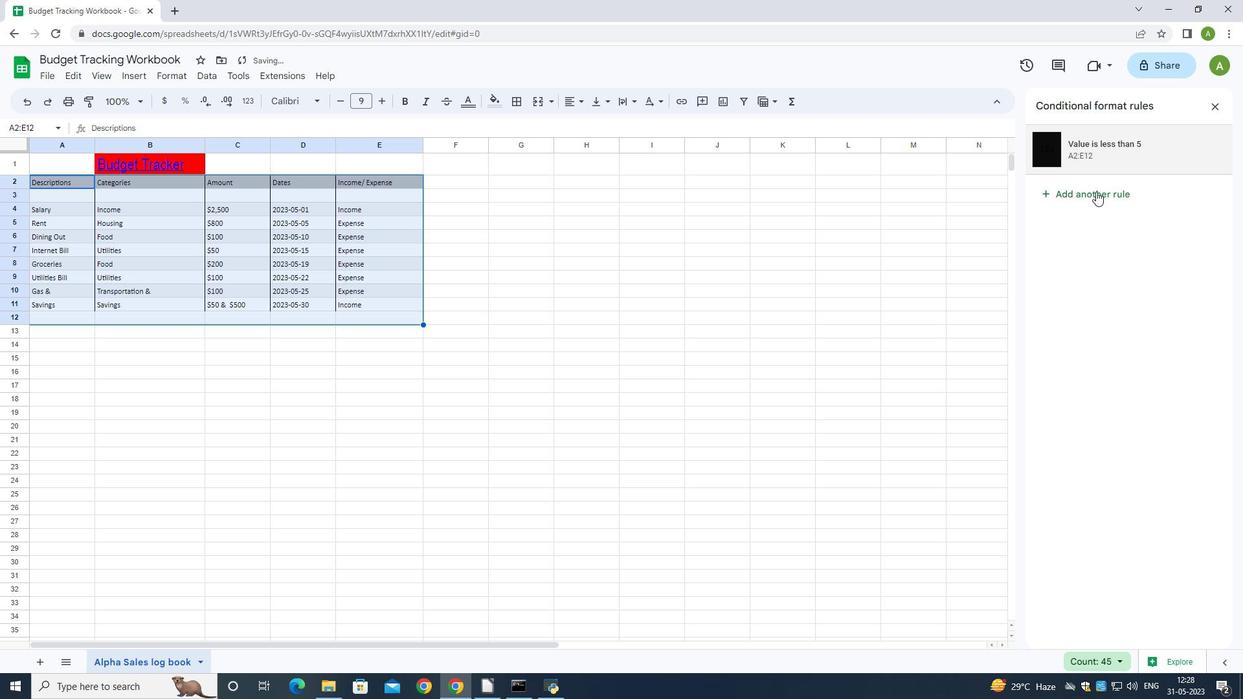 
Action: Mouse moved to (578, 233)
Screenshot: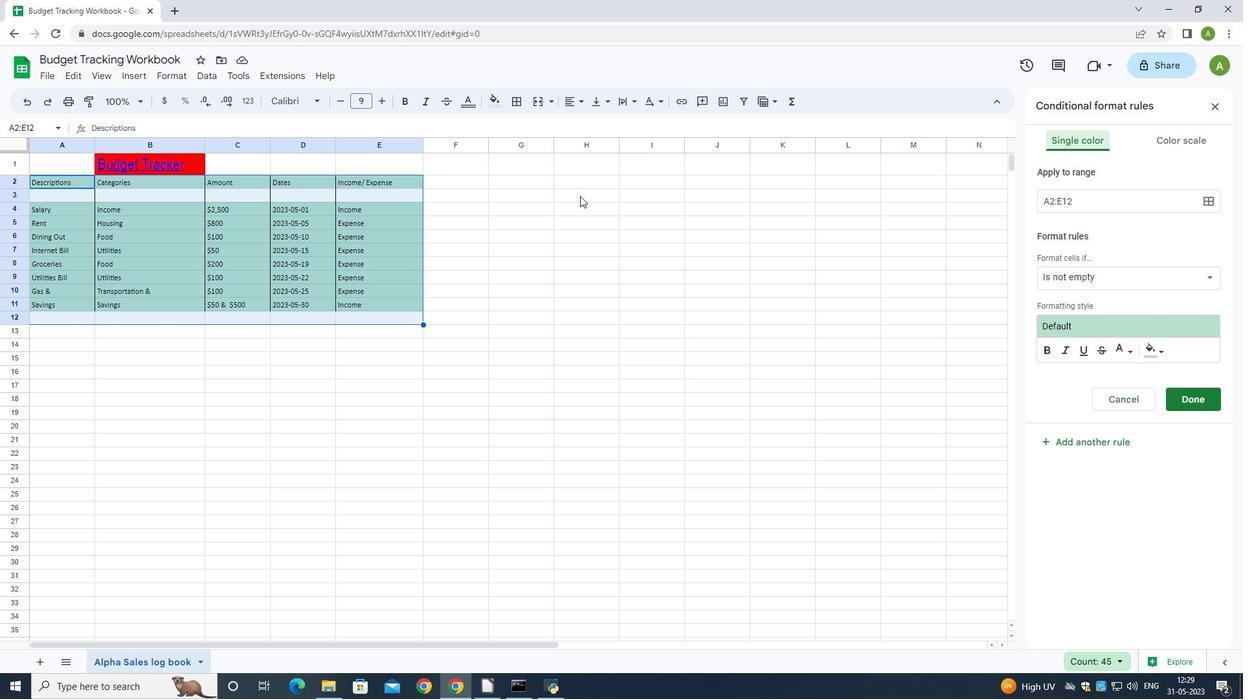 
Action: Mouse scrolled (578, 233) with delta (0, 0)
Screenshot: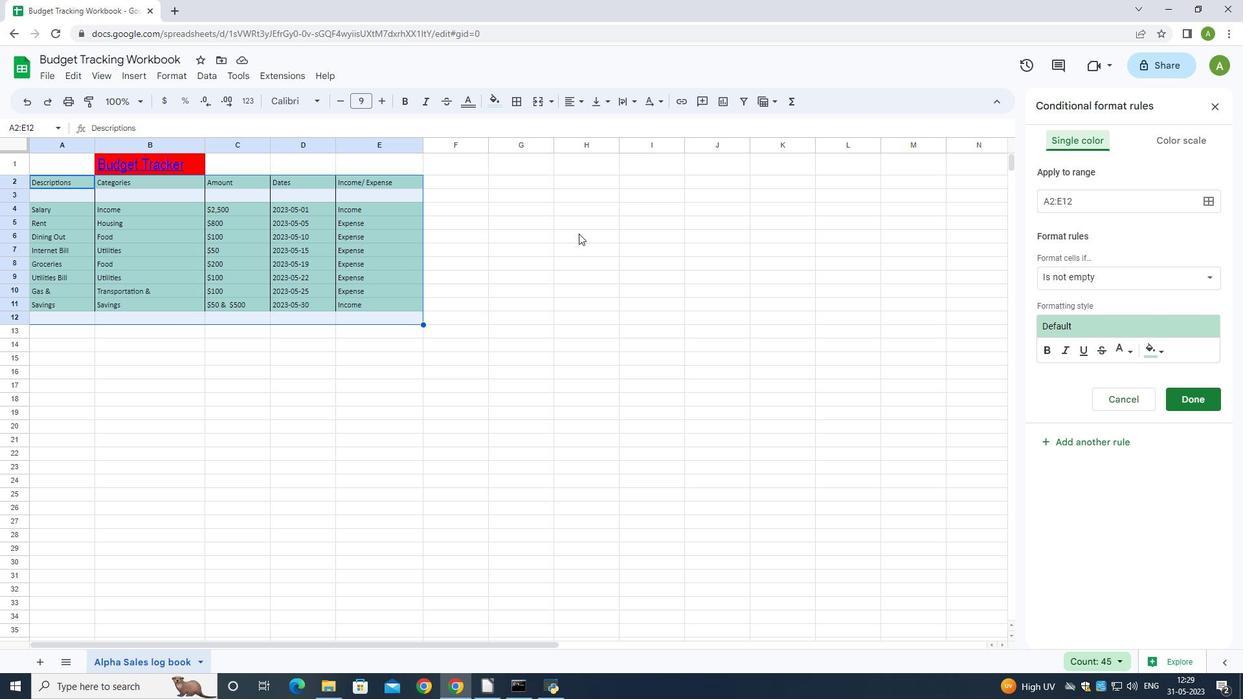 
Action: Mouse moved to (865, 408)
Screenshot: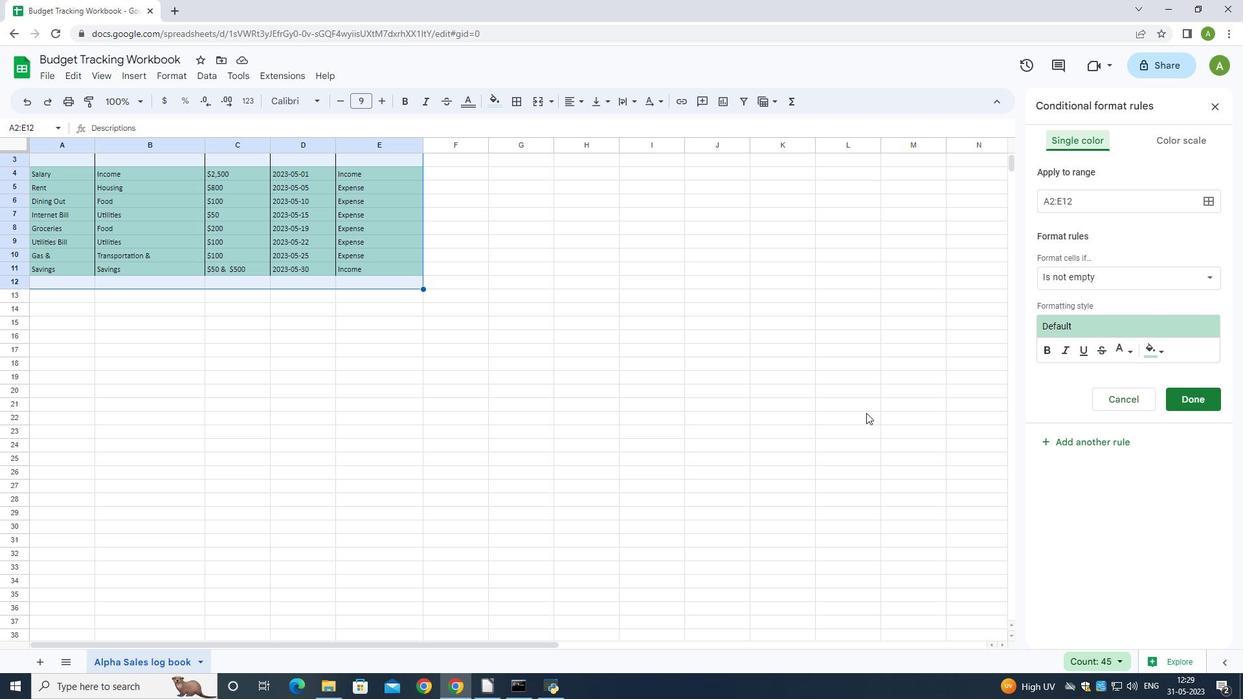 
